 Task: Search for a house in Ząbkowice Śląskie from 11th to 17th June for 1 guest, with a price range of ₹5000 to ₹12000, including Wifi and Kitchen amenities, and self check-in option.
Action: Mouse pressed left at (611, 98)
Screenshot: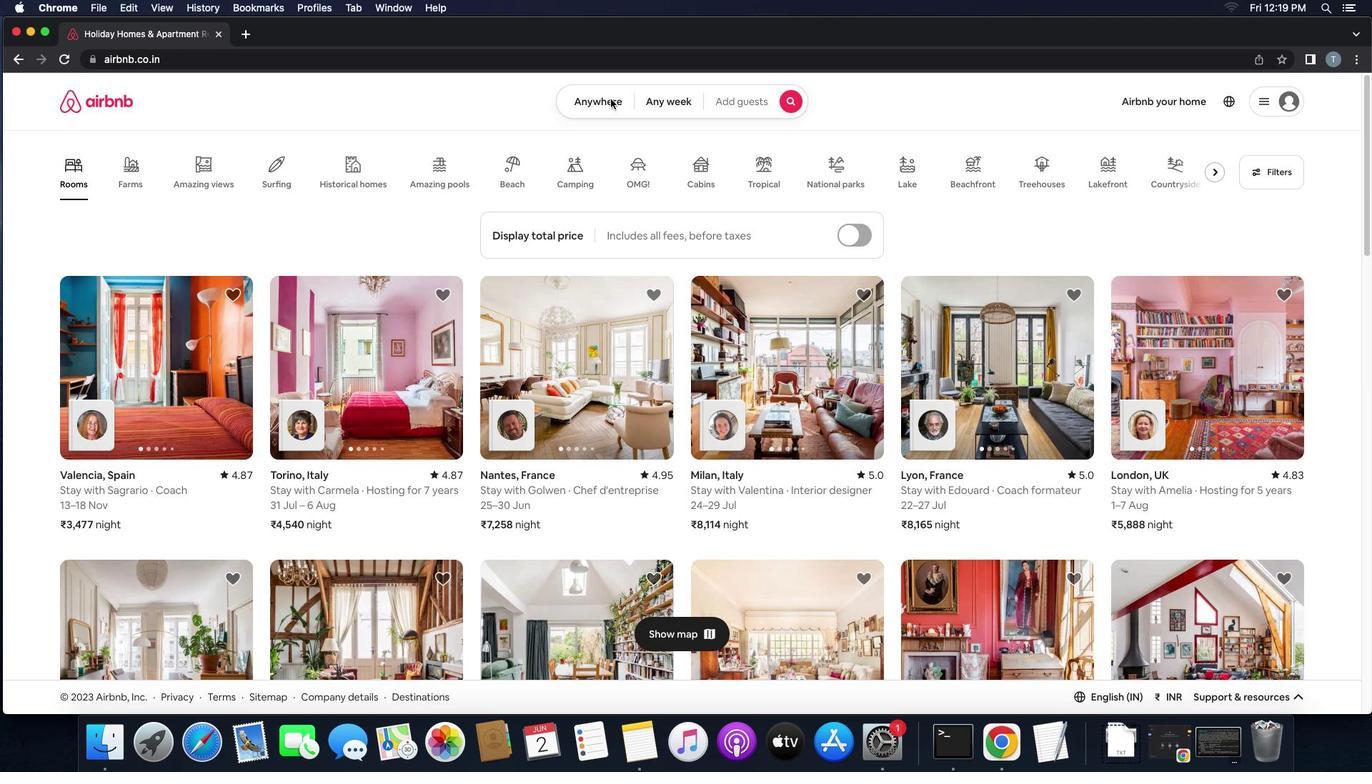 
Action: Mouse pressed left at (611, 98)
Screenshot: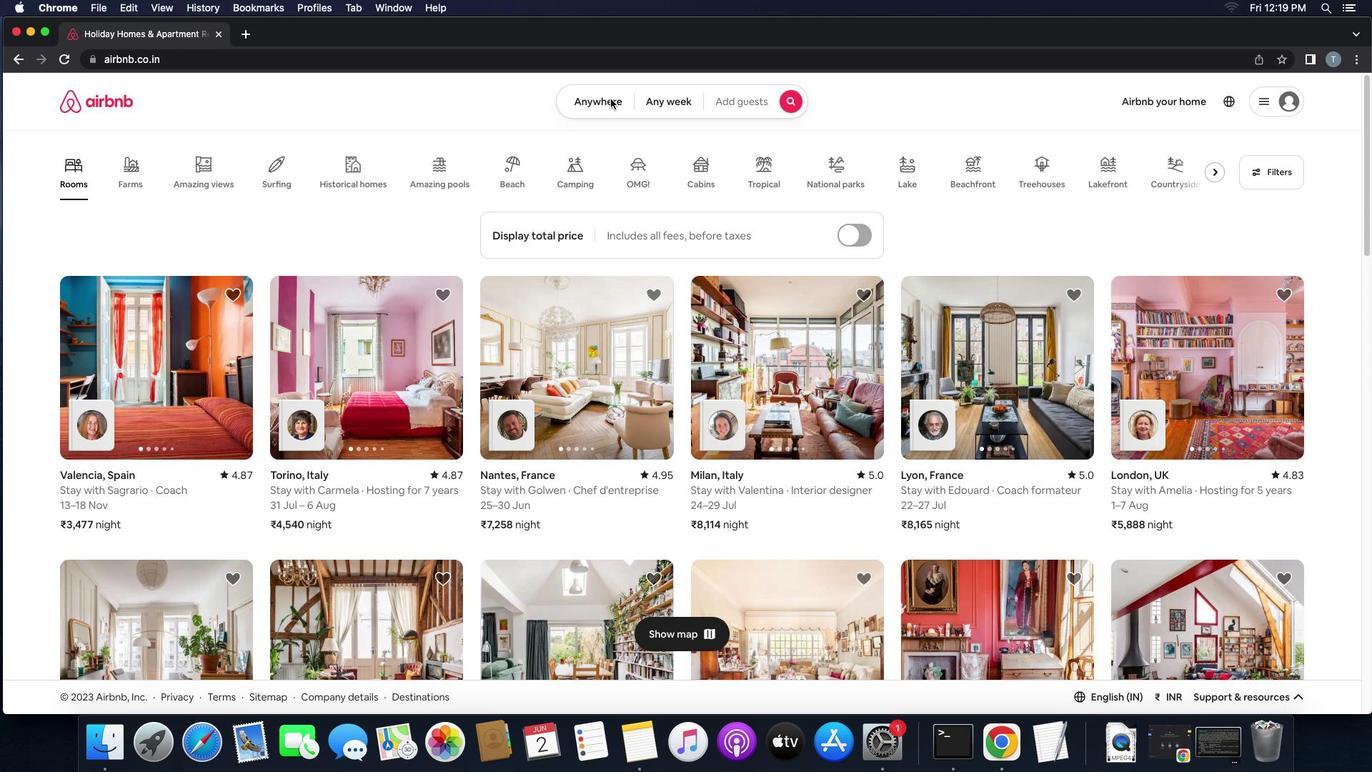 
Action: Mouse moved to (543, 154)
Screenshot: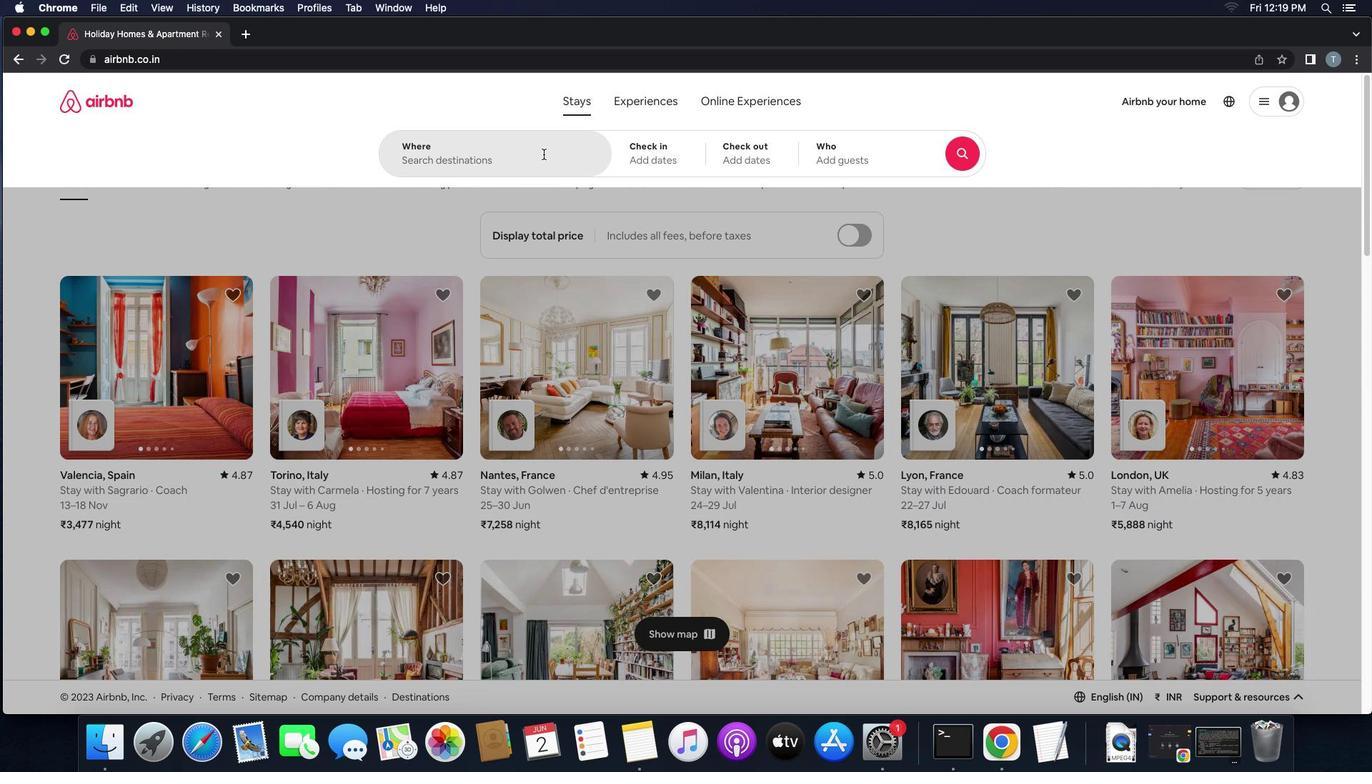 
Action: Mouse pressed left at (543, 154)
Screenshot: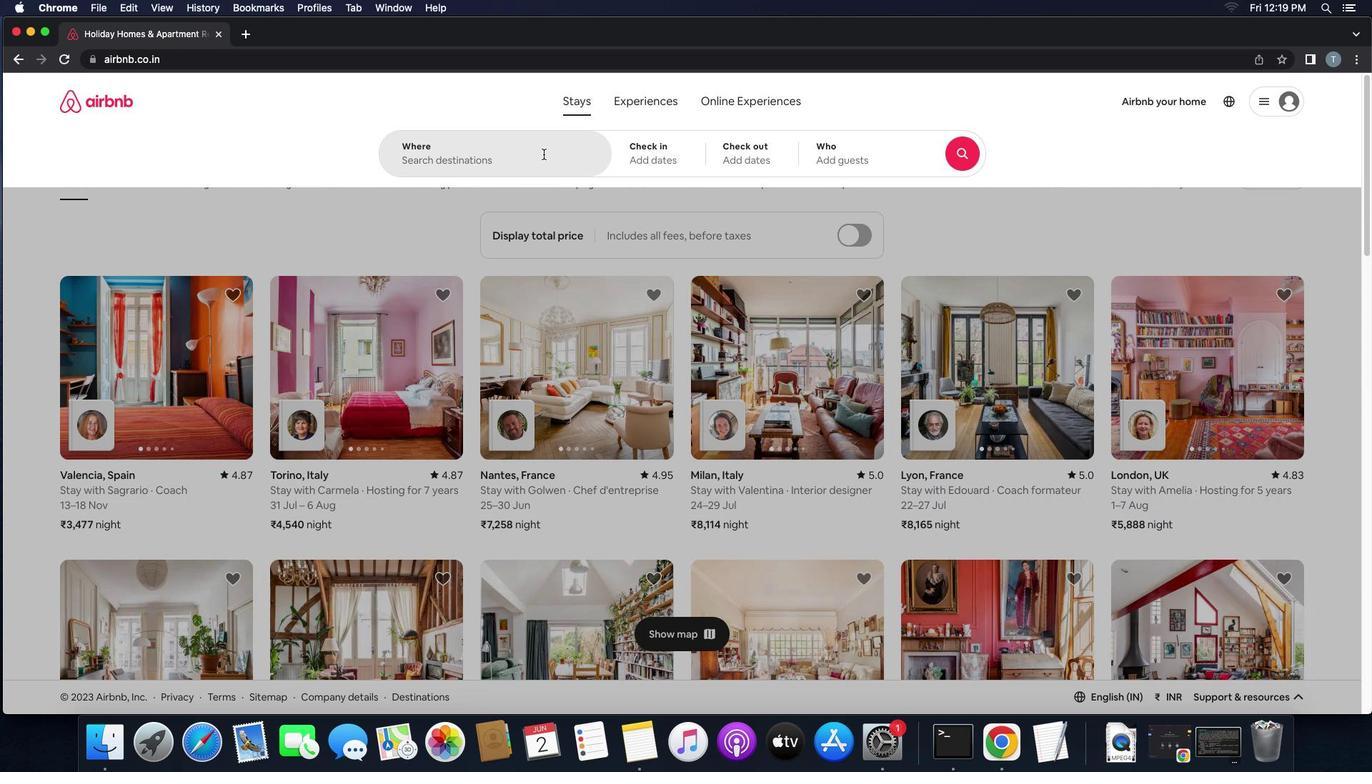 
Action: Key pressed Key.shift'Z''a''b''k''o''w''i''c''e'Key.space's''l''a''s''k''i''e'',''p''o''l''a''n''d'
Screenshot: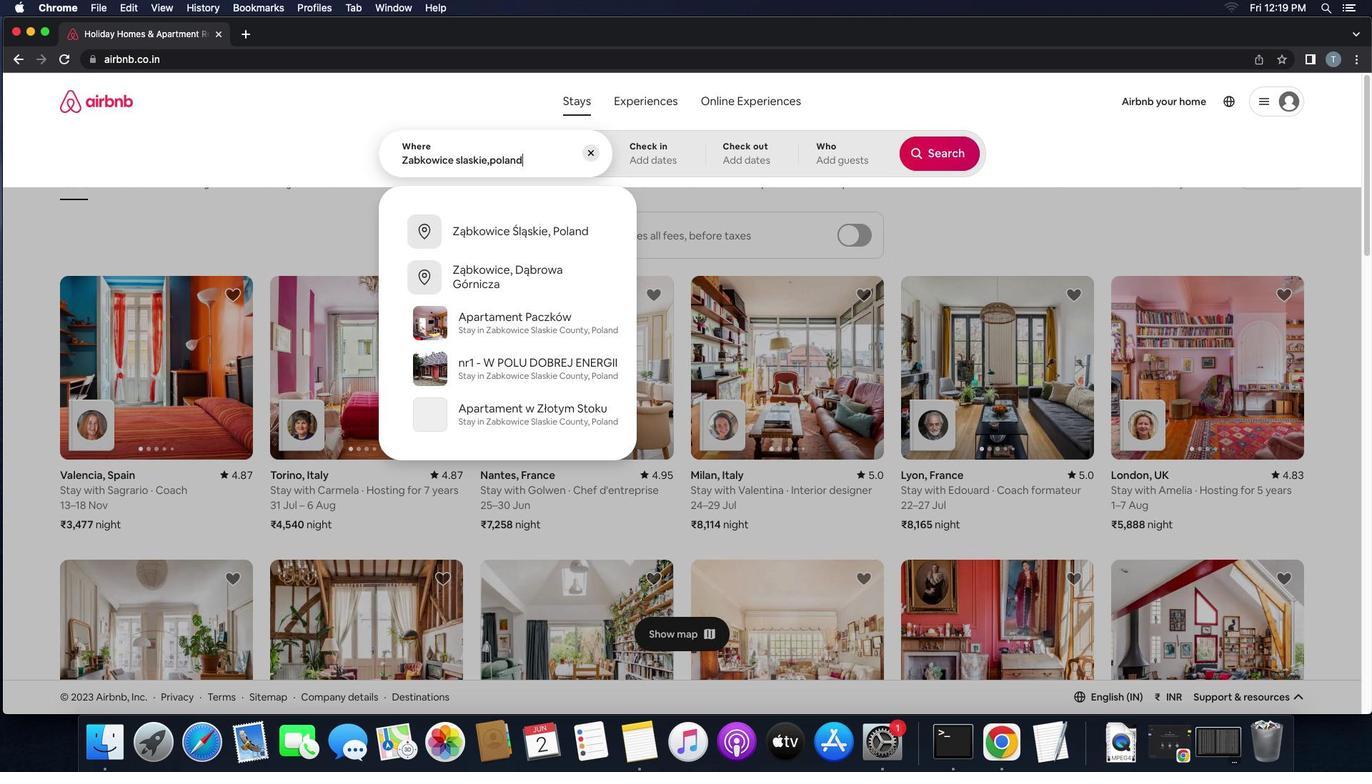 
Action: Mouse moved to (555, 233)
Screenshot: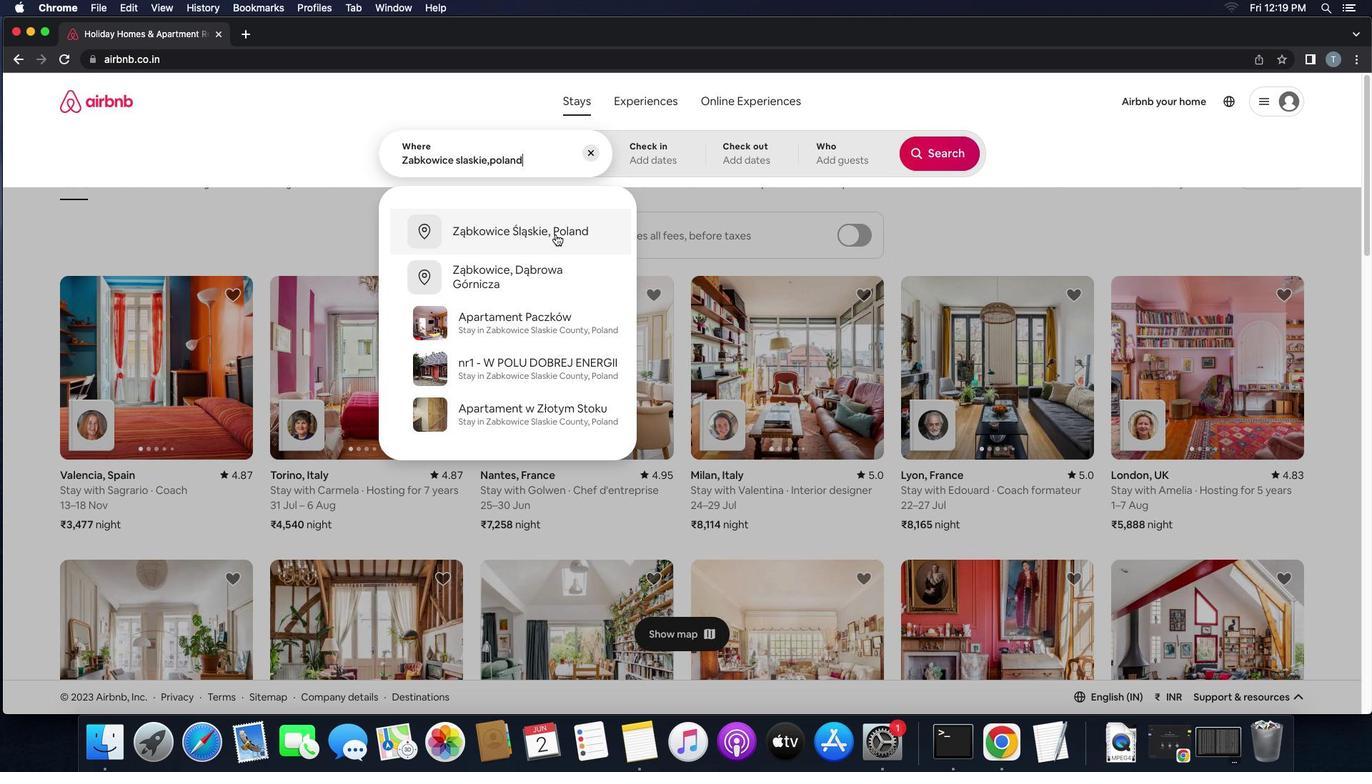 
Action: Mouse pressed left at (555, 233)
Screenshot: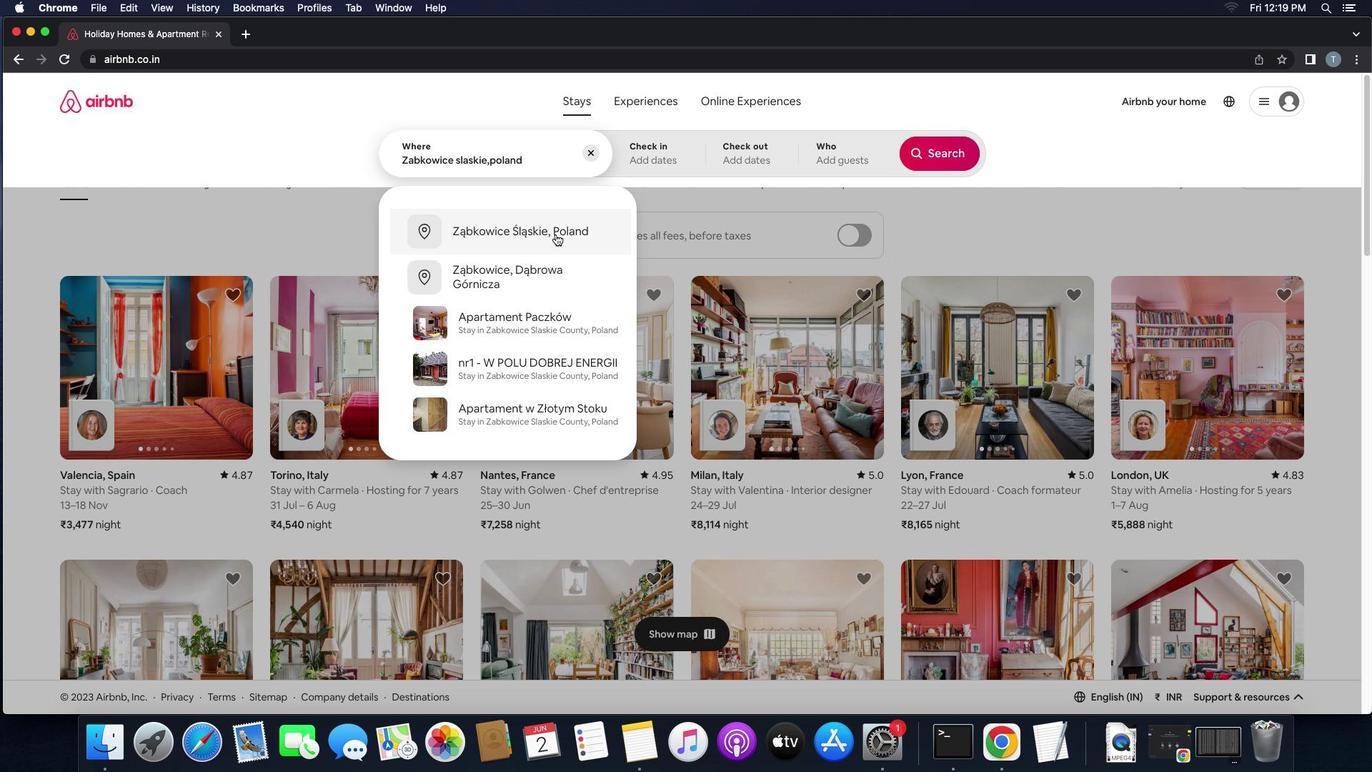 
Action: Mouse moved to (444, 393)
Screenshot: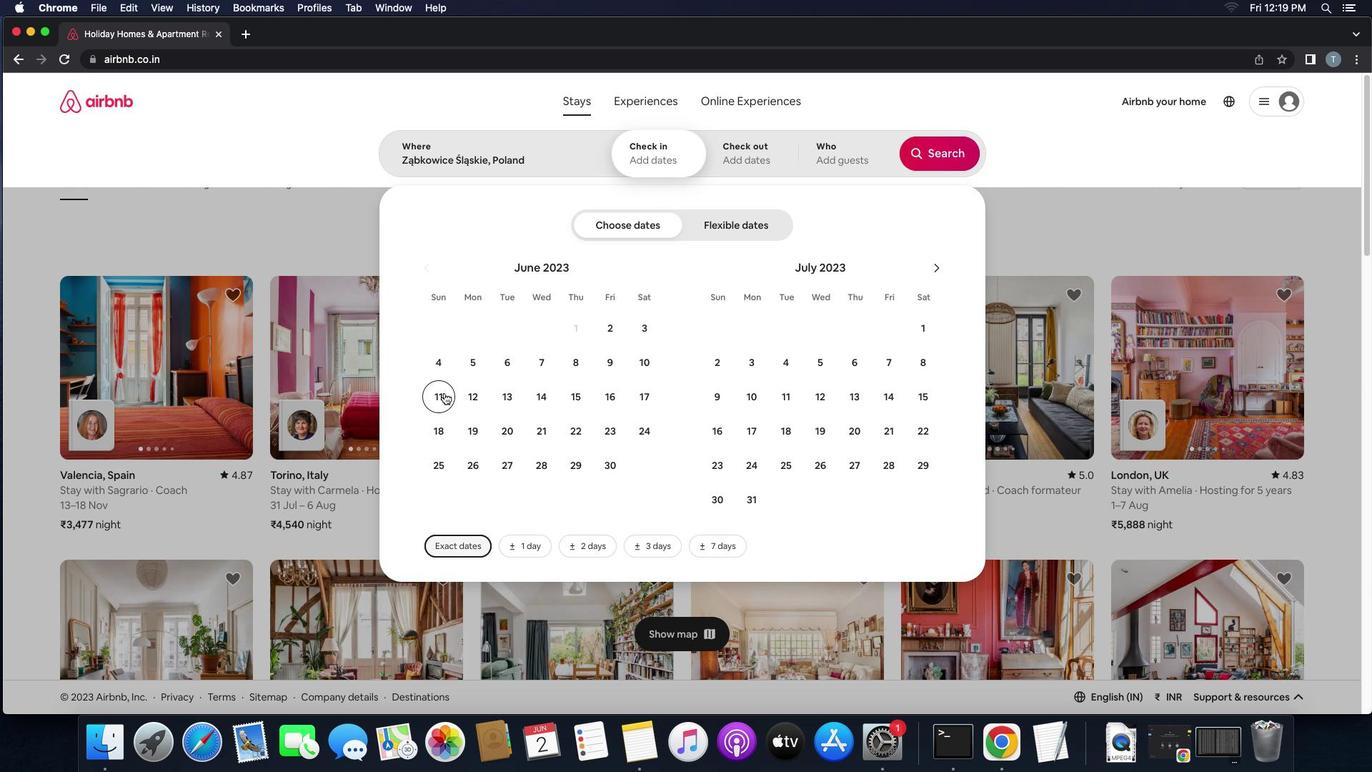 
Action: Mouse pressed left at (444, 393)
Screenshot: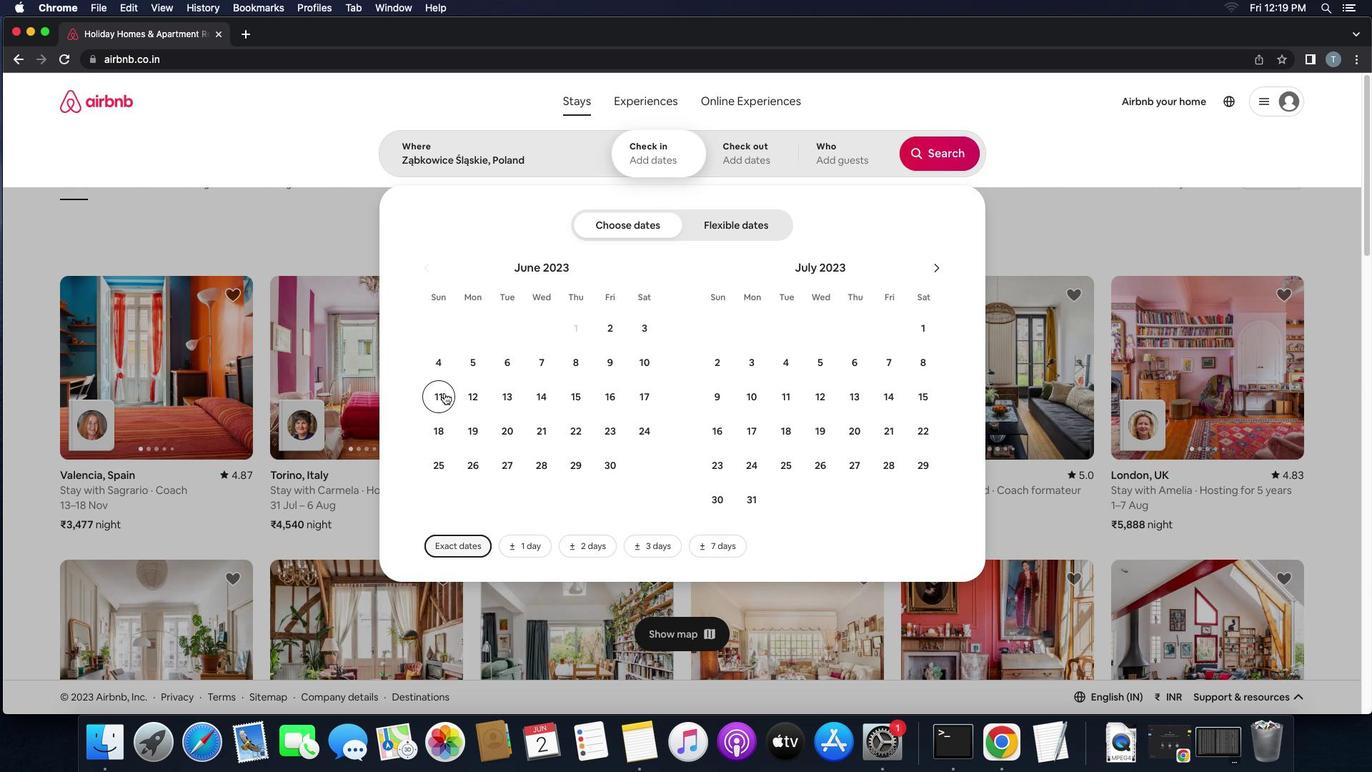 
Action: Mouse moved to (639, 402)
Screenshot: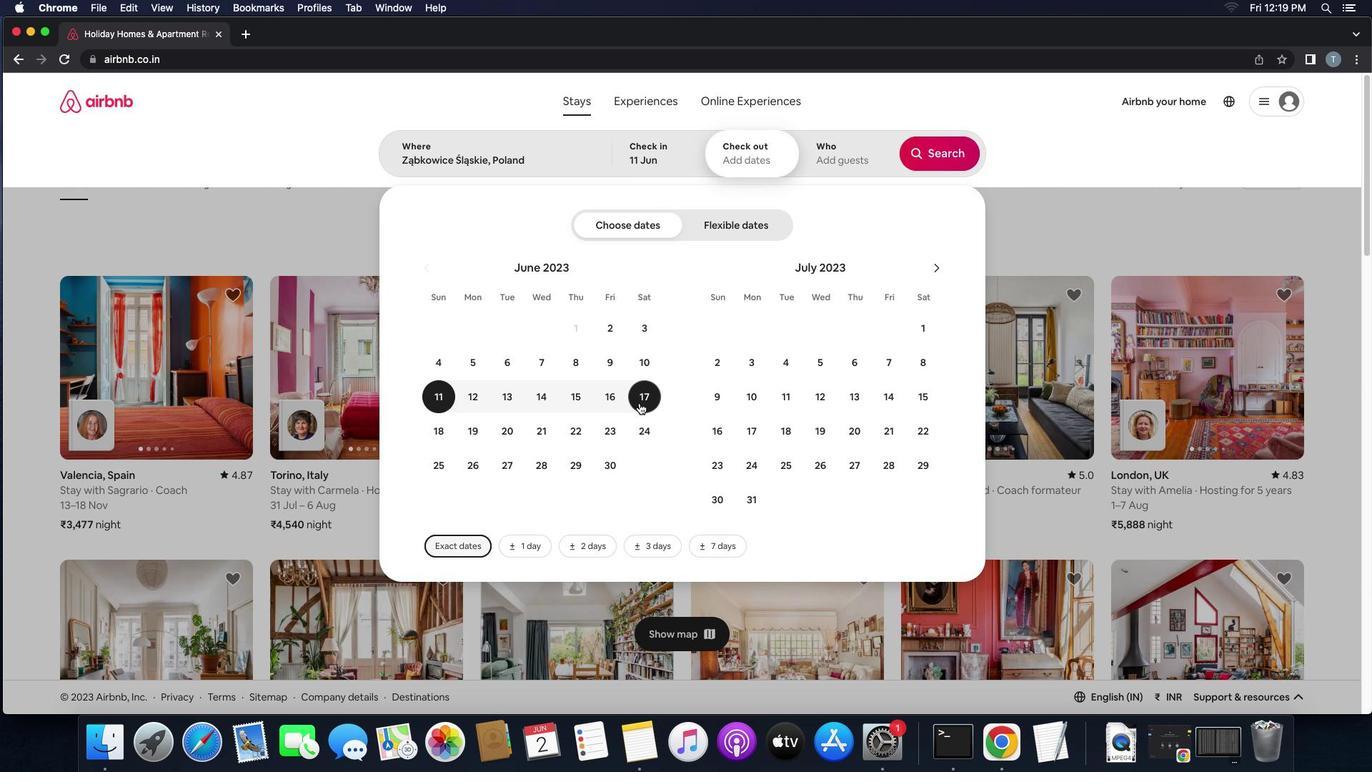 
Action: Mouse pressed left at (639, 402)
Screenshot: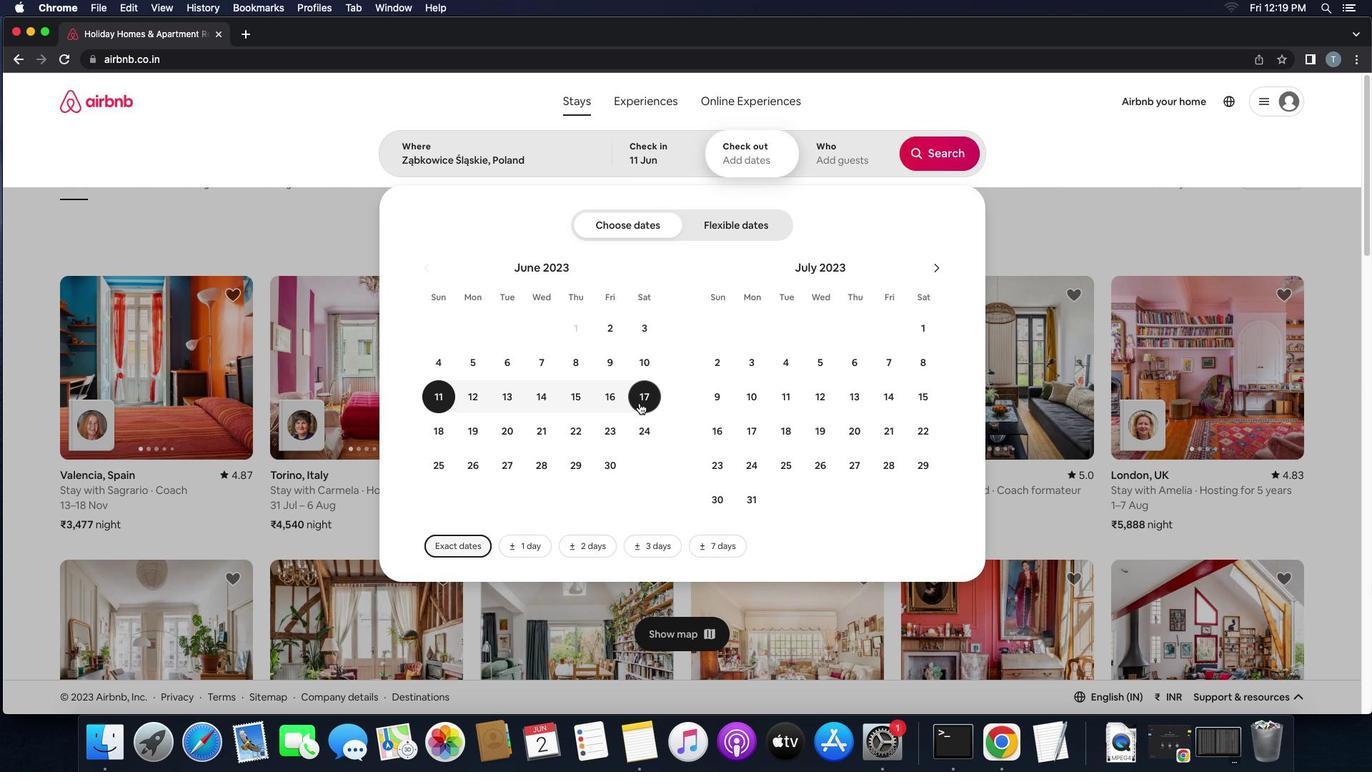 
Action: Mouse moved to (820, 168)
Screenshot: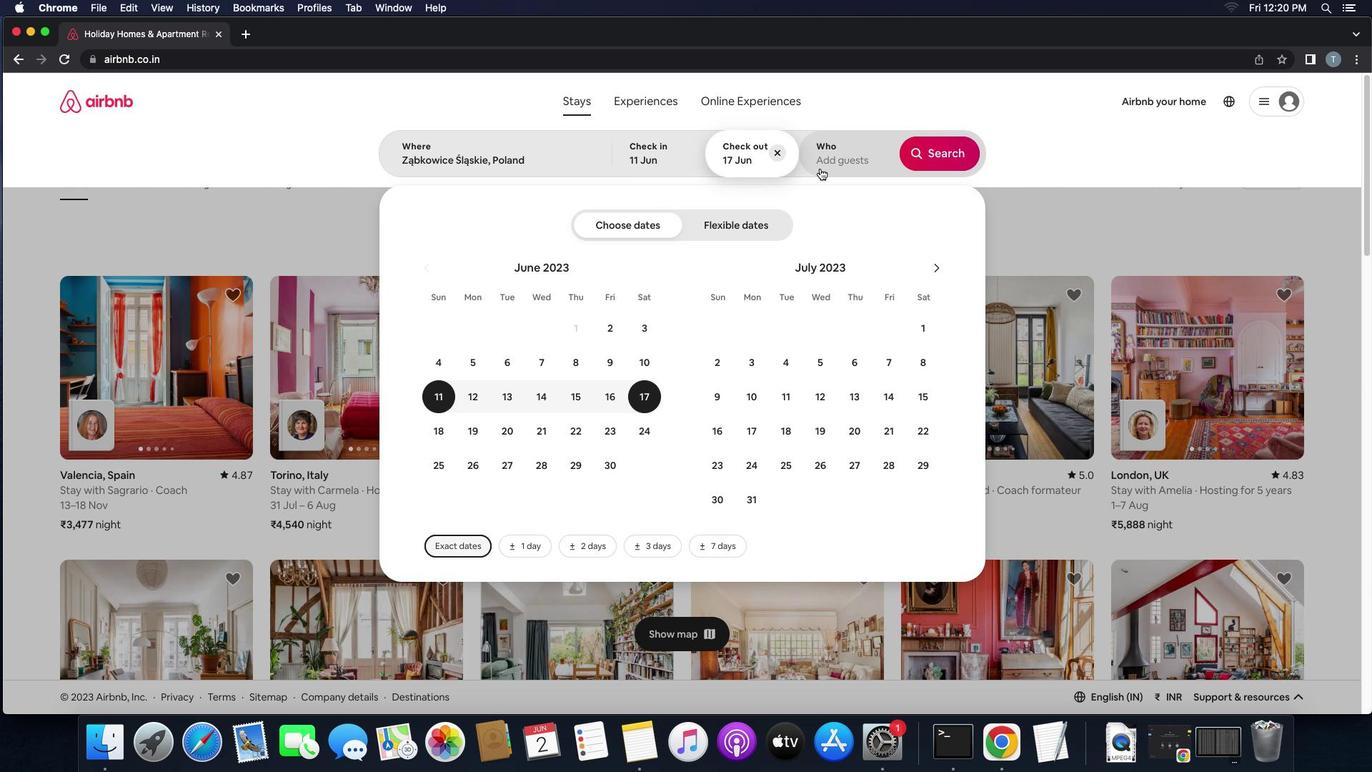 
Action: Mouse pressed left at (820, 168)
Screenshot: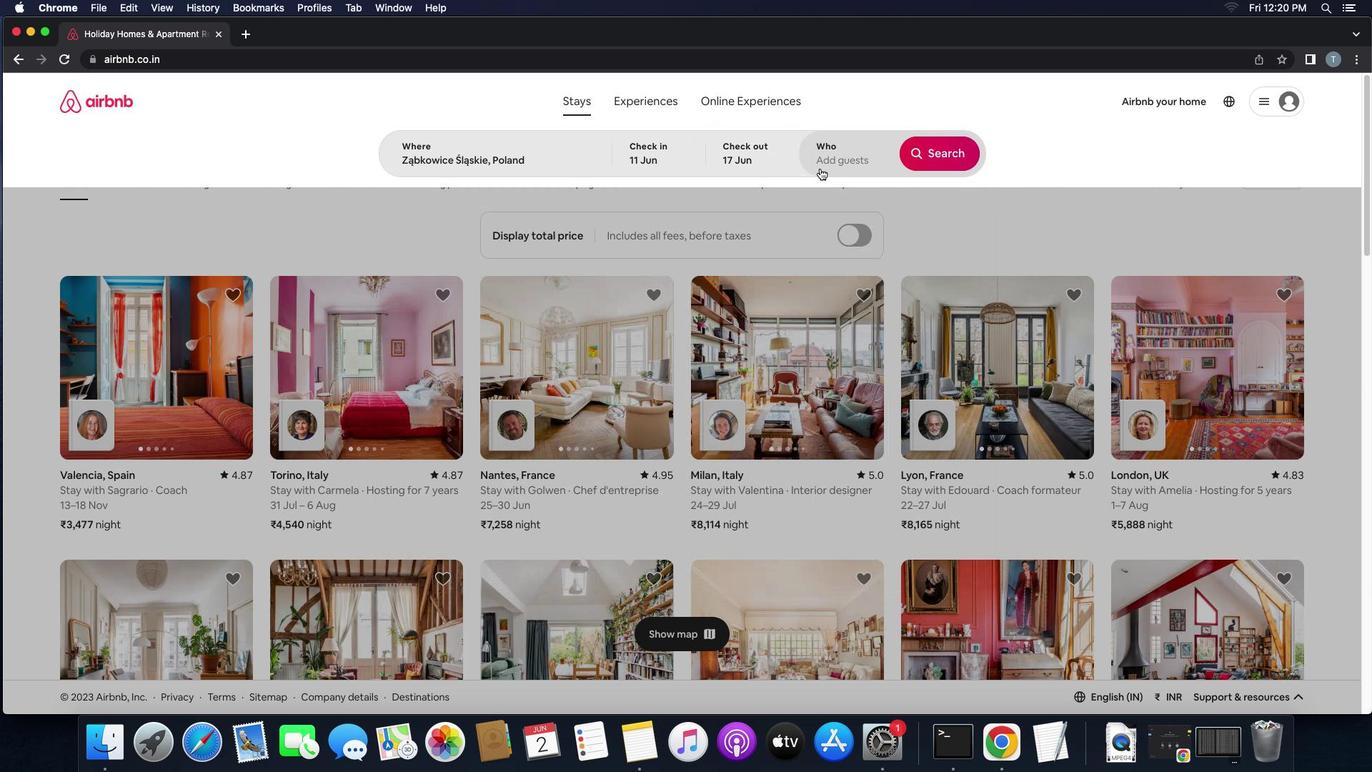 
Action: Mouse moved to (949, 227)
Screenshot: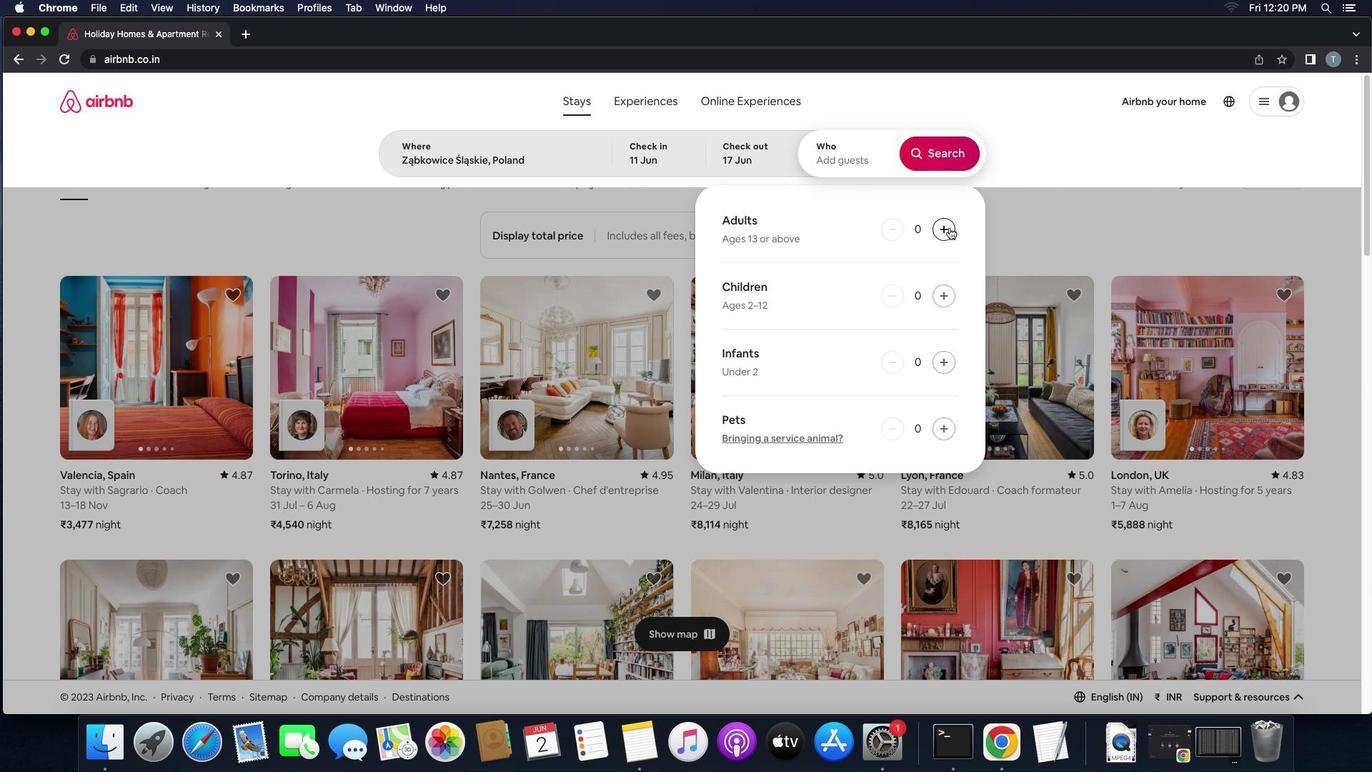 
Action: Mouse pressed left at (949, 227)
Screenshot: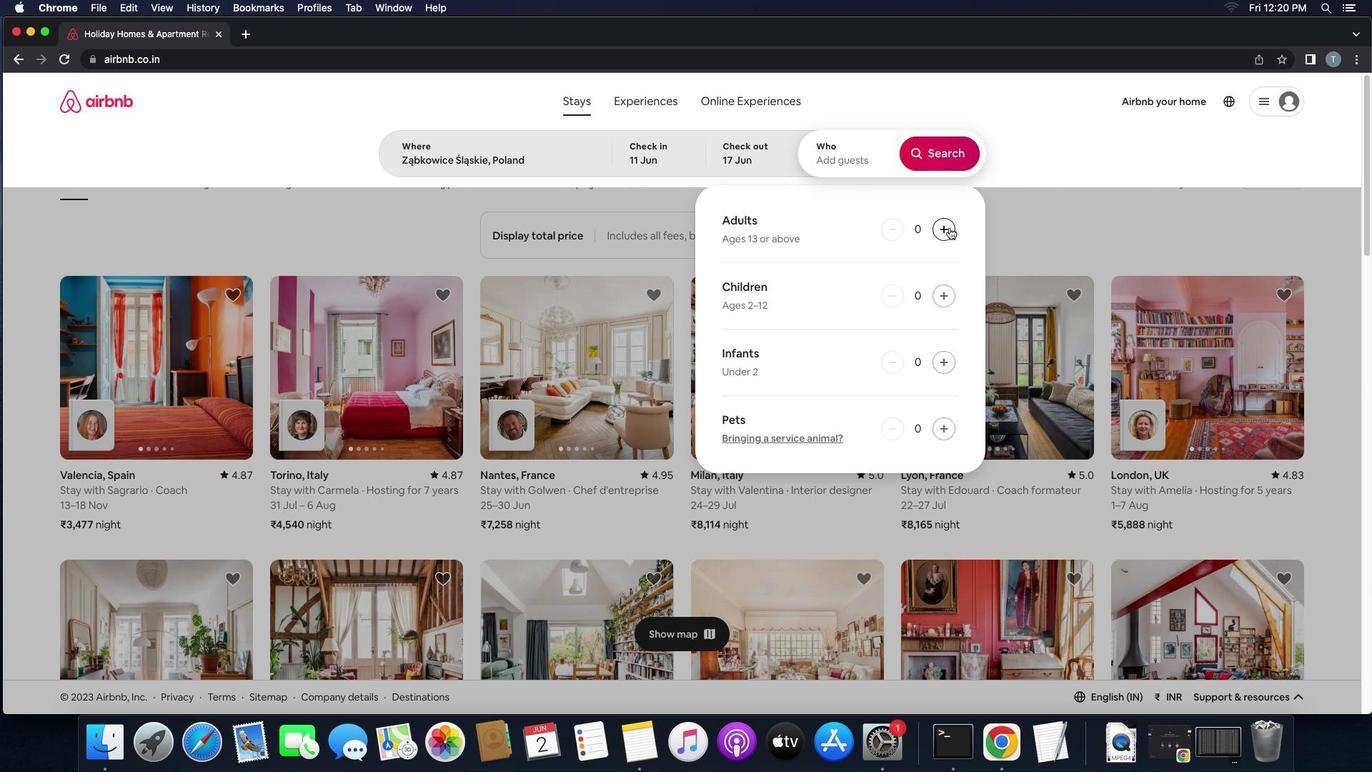 
Action: Mouse moved to (953, 160)
Screenshot: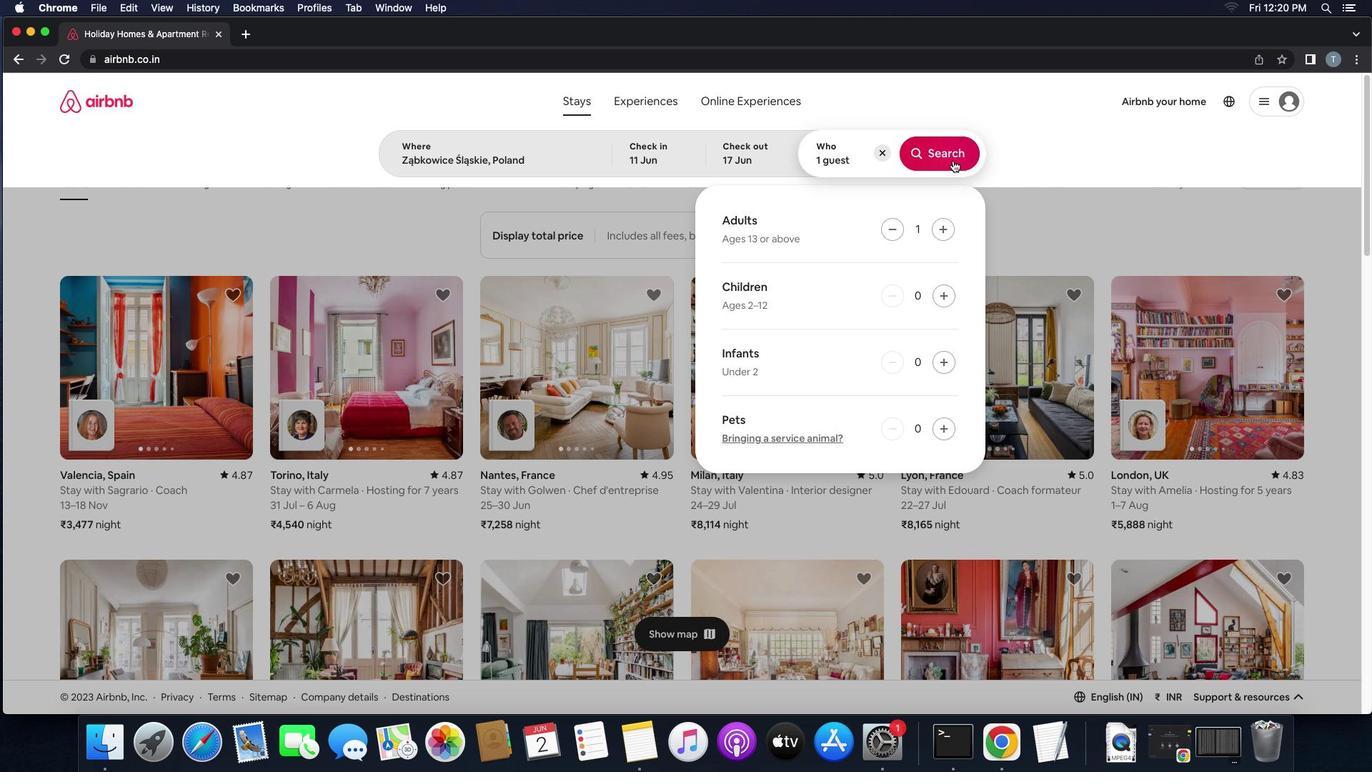 
Action: Mouse pressed left at (953, 160)
Screenshot: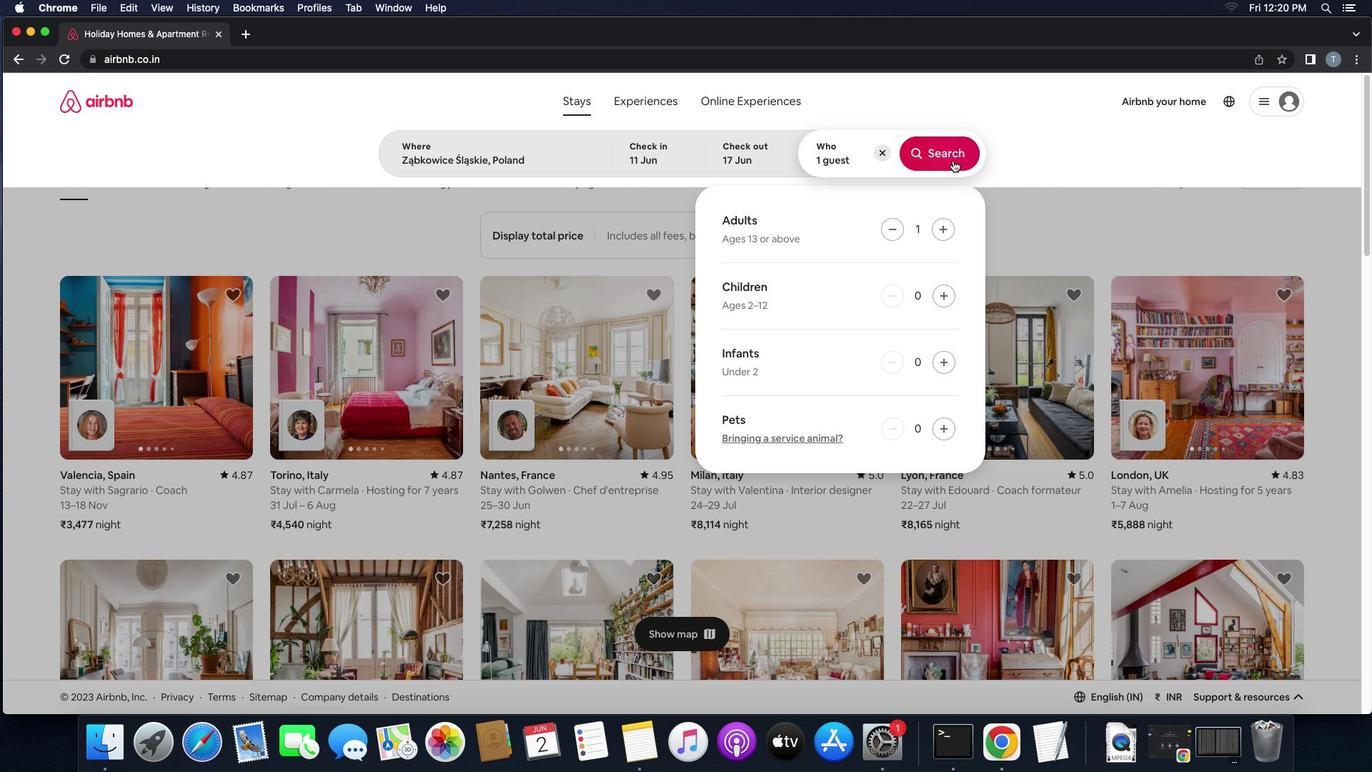 
Action: Mouse moved to (1300, 105)
Screenshot: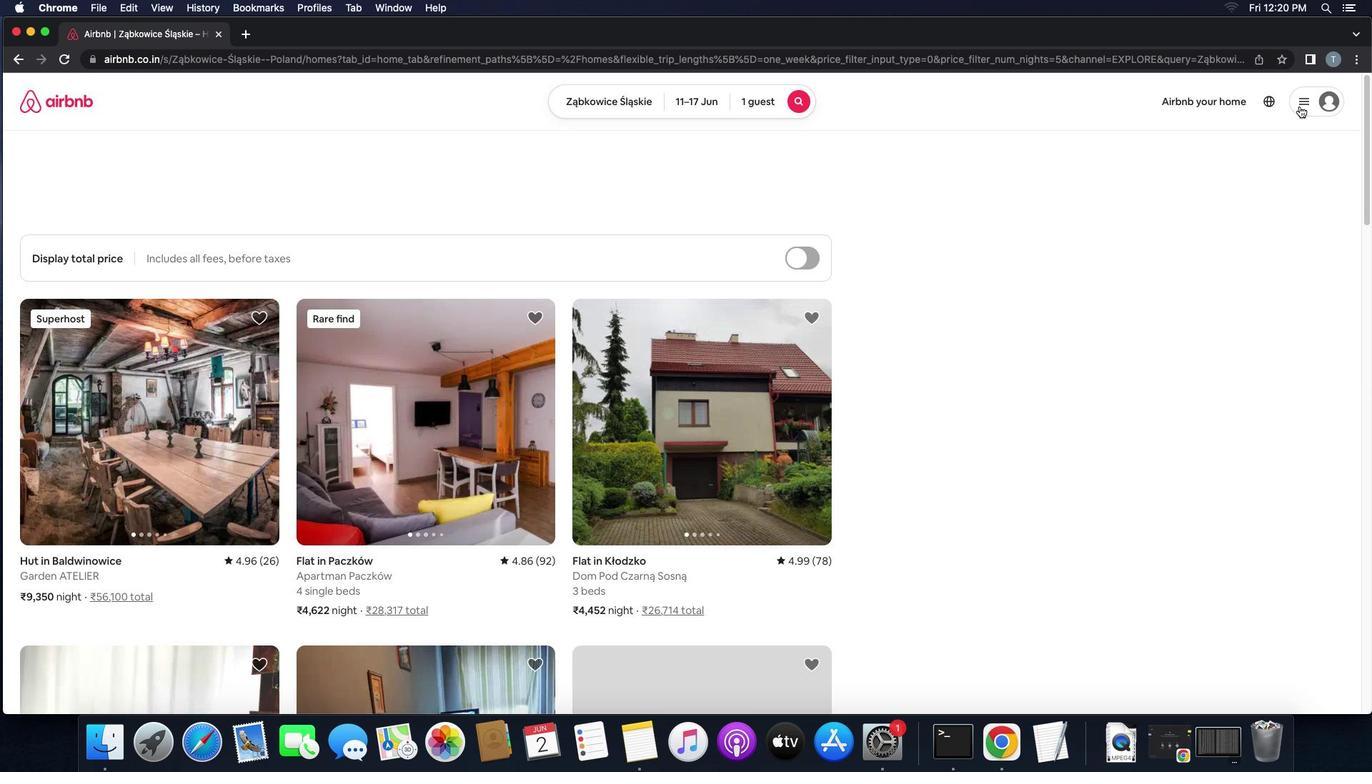 
Action: Mouse pressed left at (1300, 105)
Screenshot: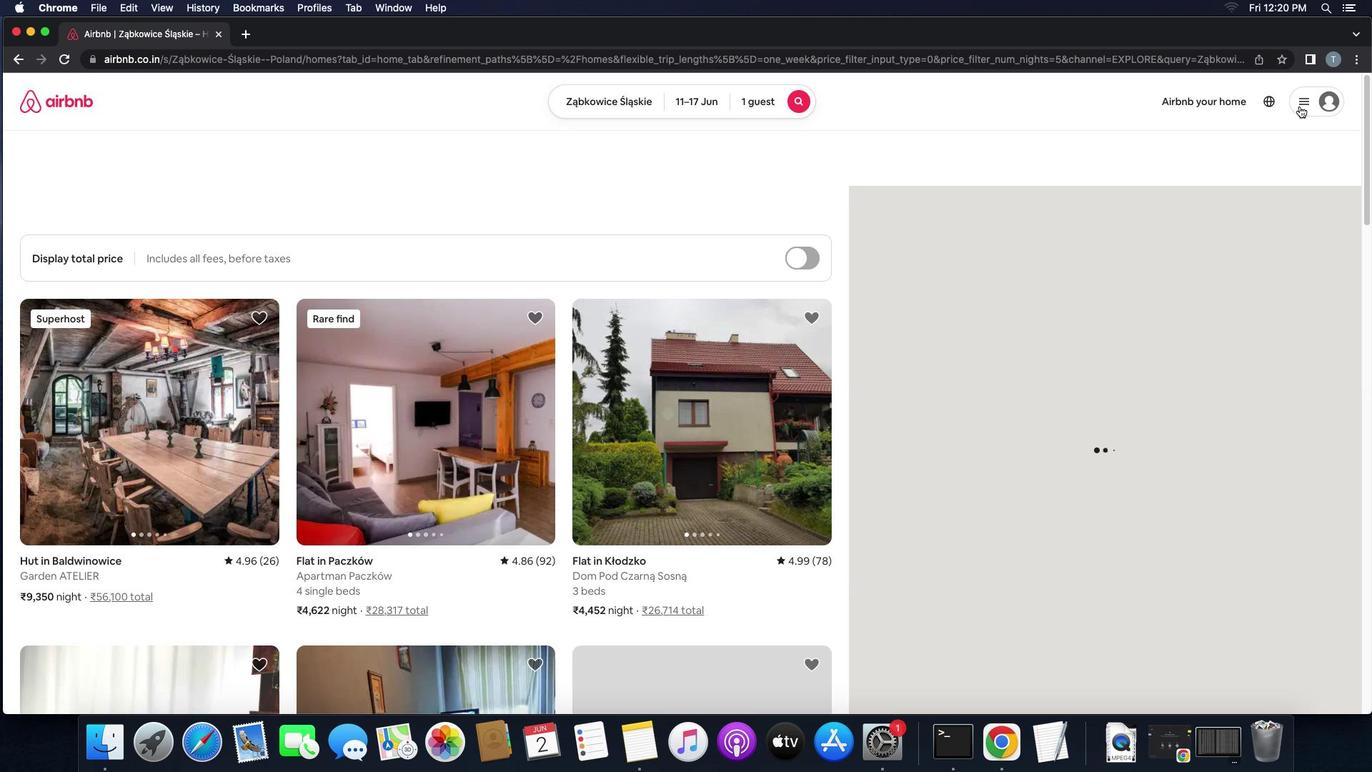
Action: Mouse moved to (1312, 161)
Screenshot: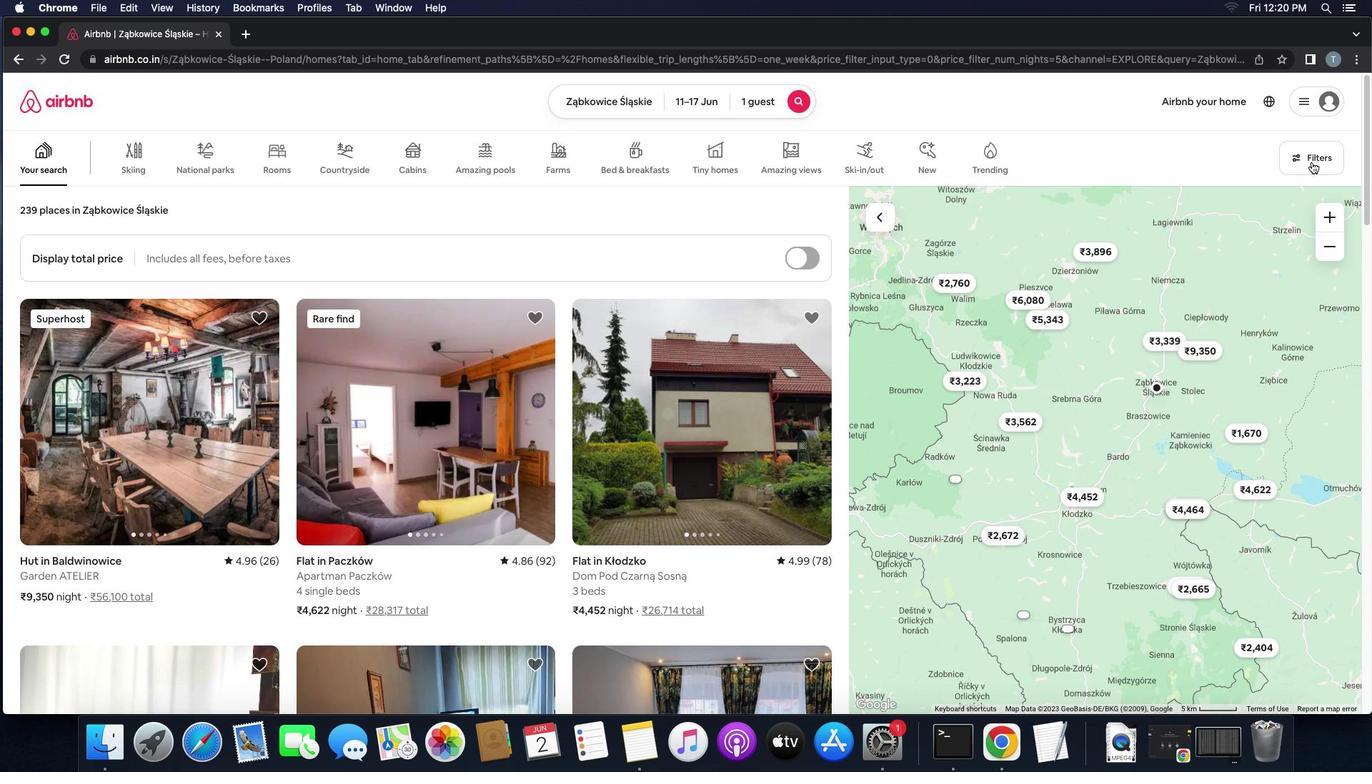 
Action: Mouse pressed left at (1312, 161)
Screenshot: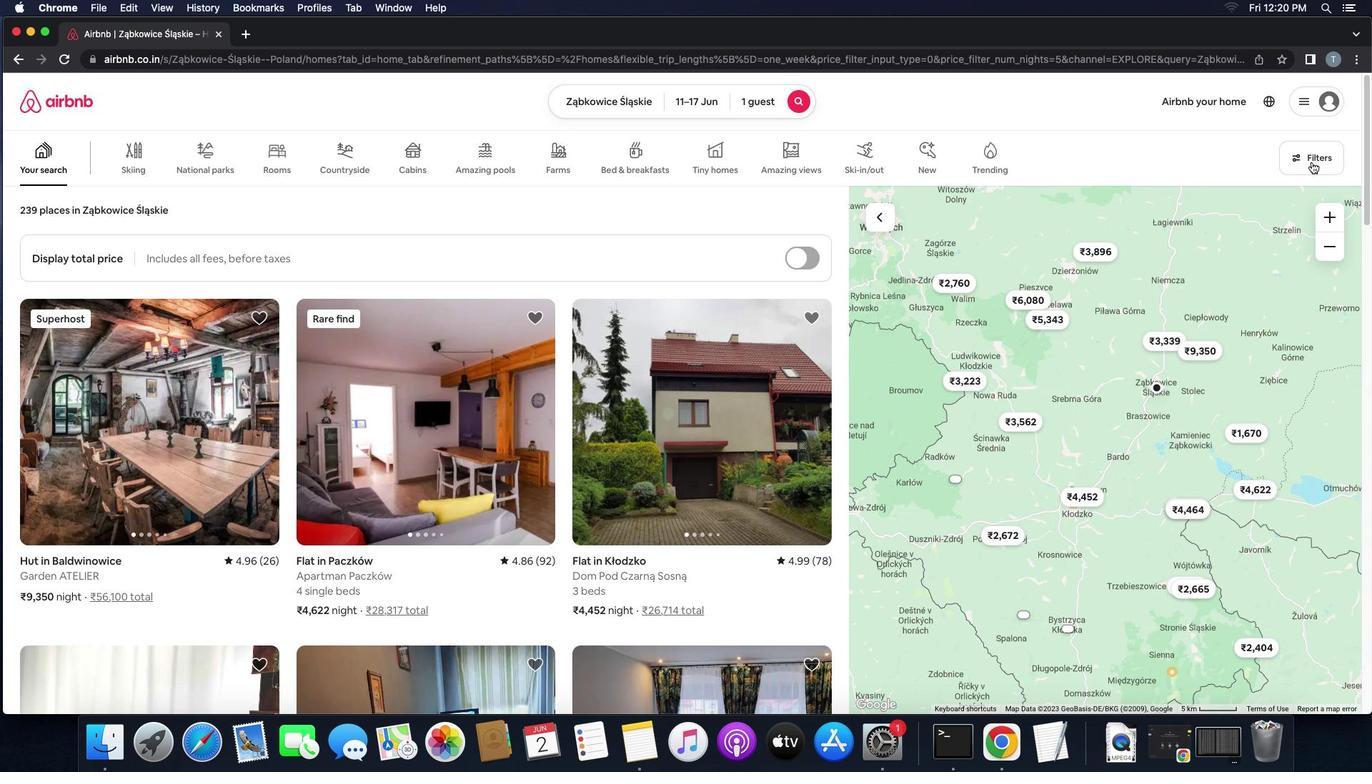 
Action: Mouse moved to (552, 505)
Screenshot: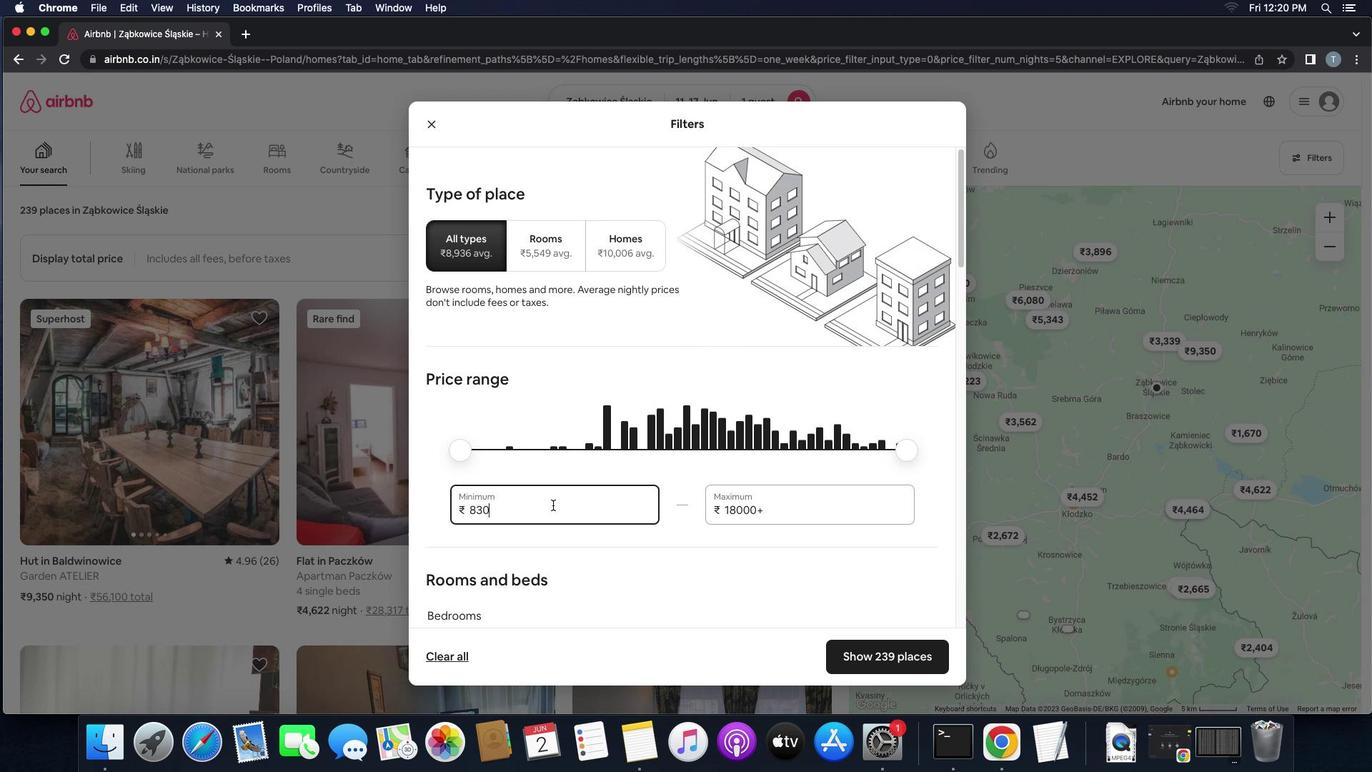 
Action: Mouse pressed left at (552, 505)
Screenshot: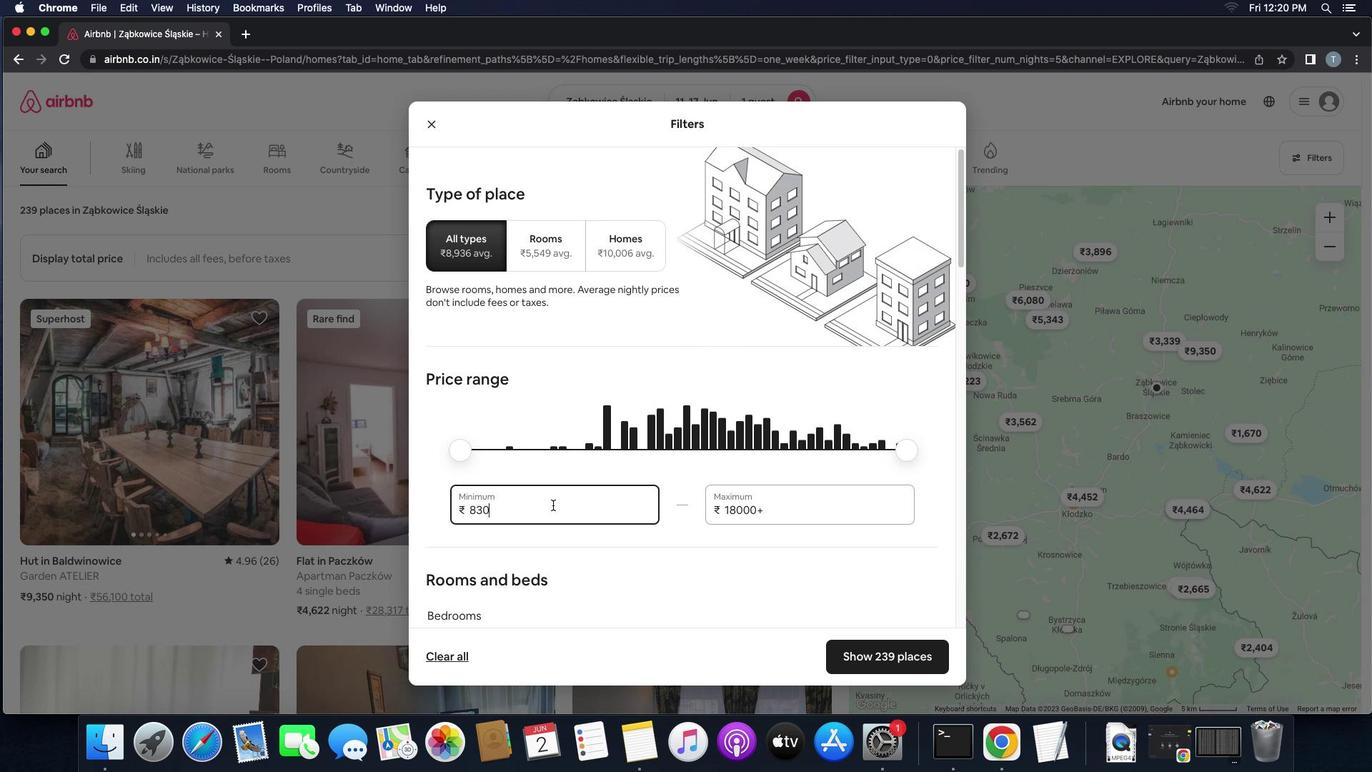 
Action: Key pressed Key.backspaceKey.backspaceKey.backspace'5''0''0'
Screenshot: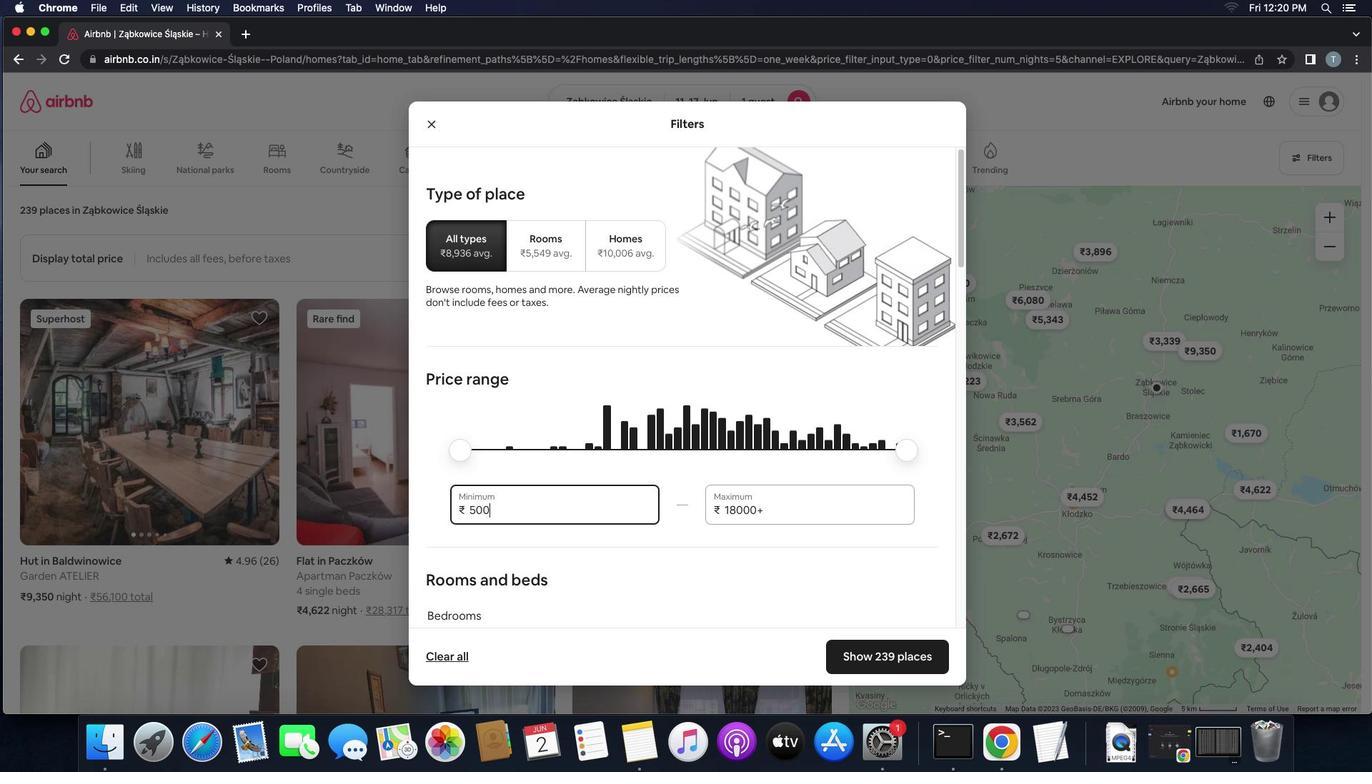 
Action: Mouse moved to (554, 504)
Screenshot: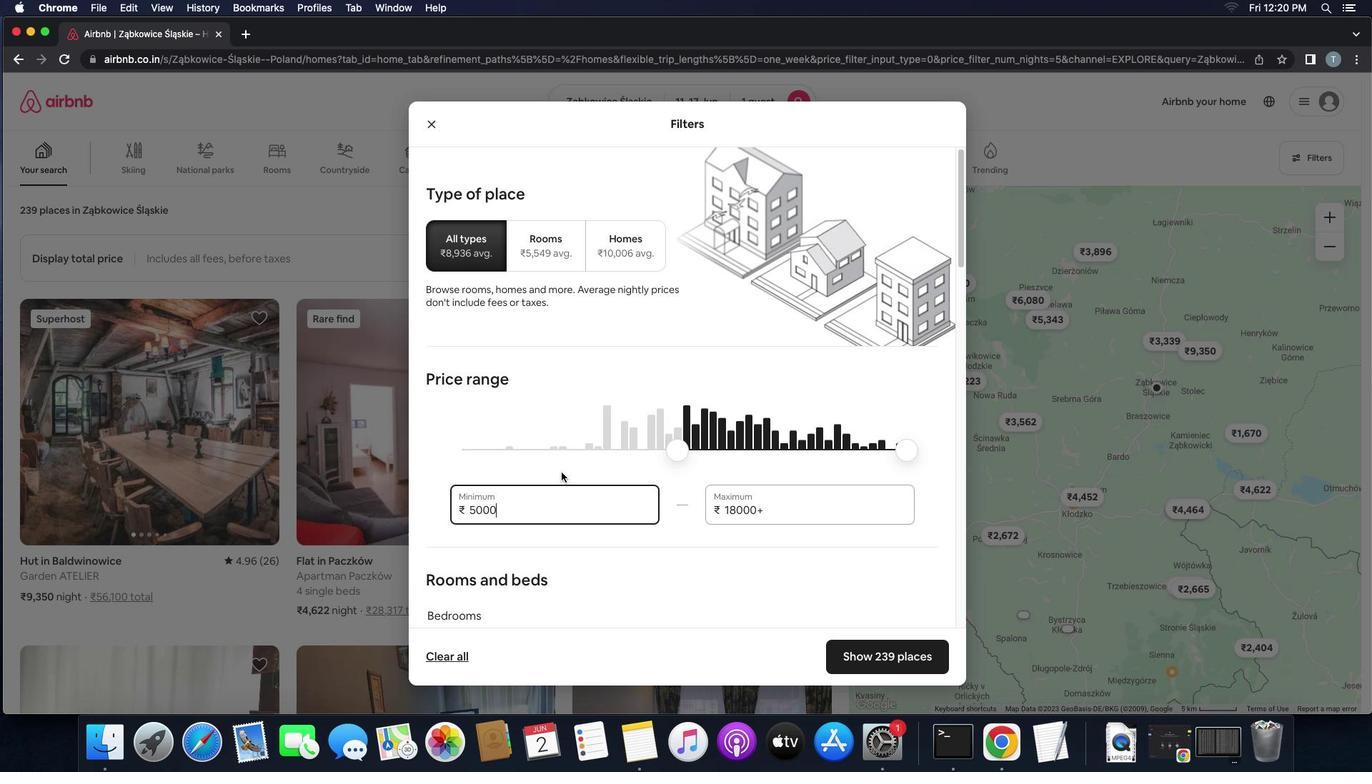 
Action: Key pressed '0'
Screenshot: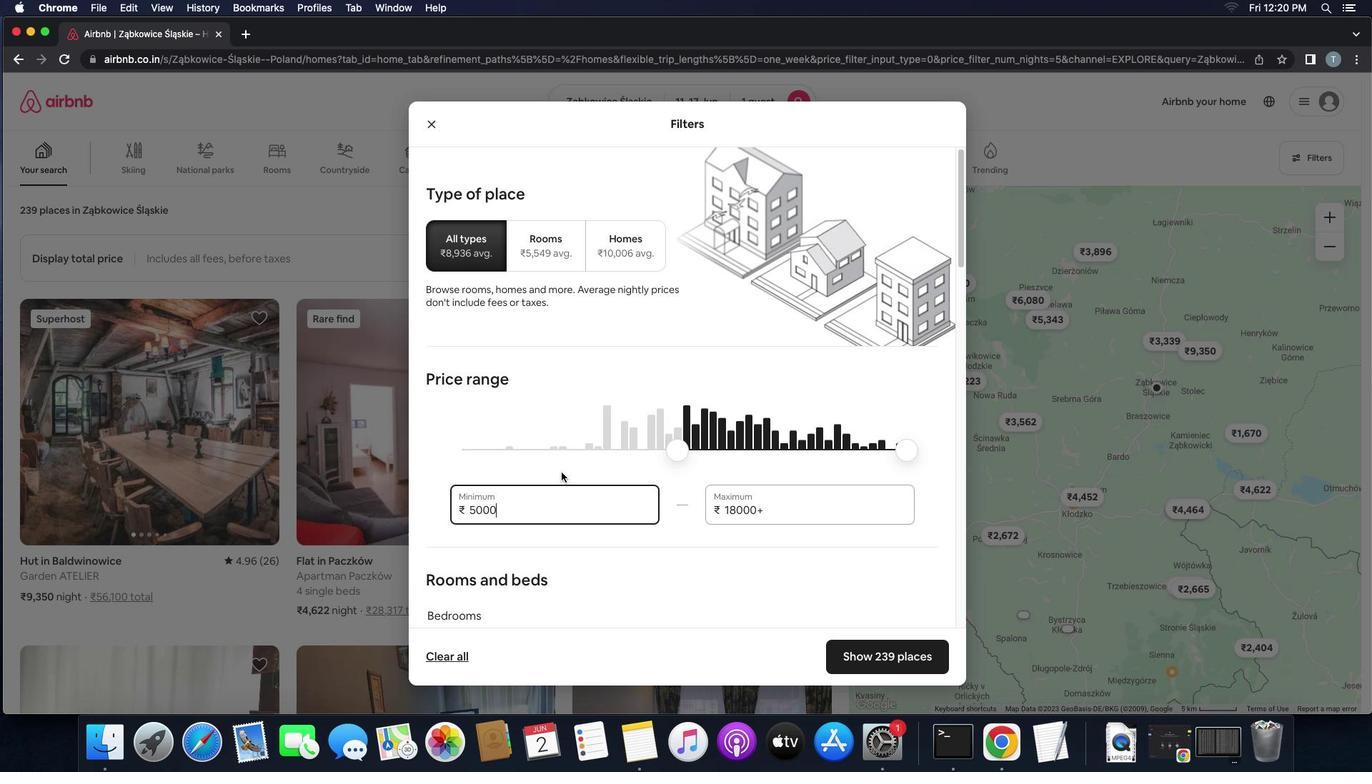 
Action: Mouse moved to (795, 512)
Screenshot: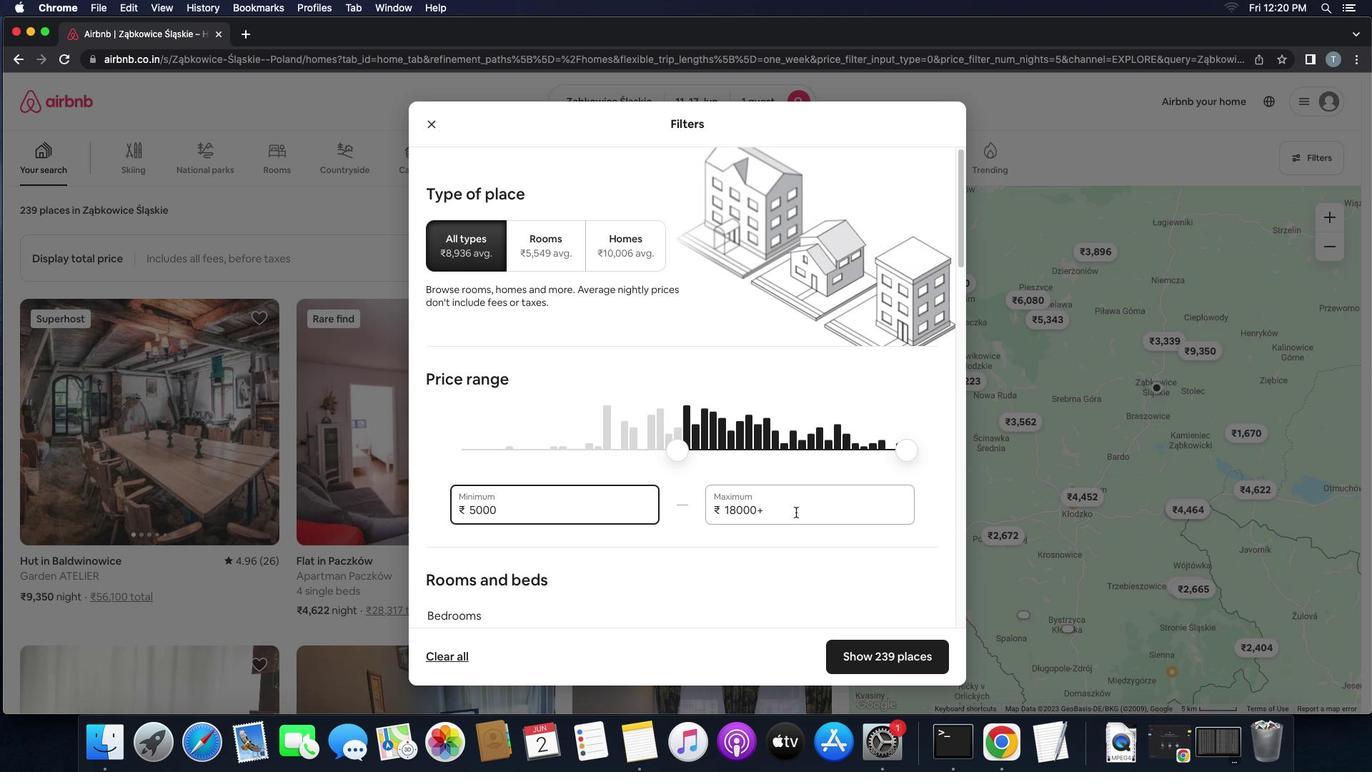 
Action: Mouse pressed left at (795, 512)
Screenshot: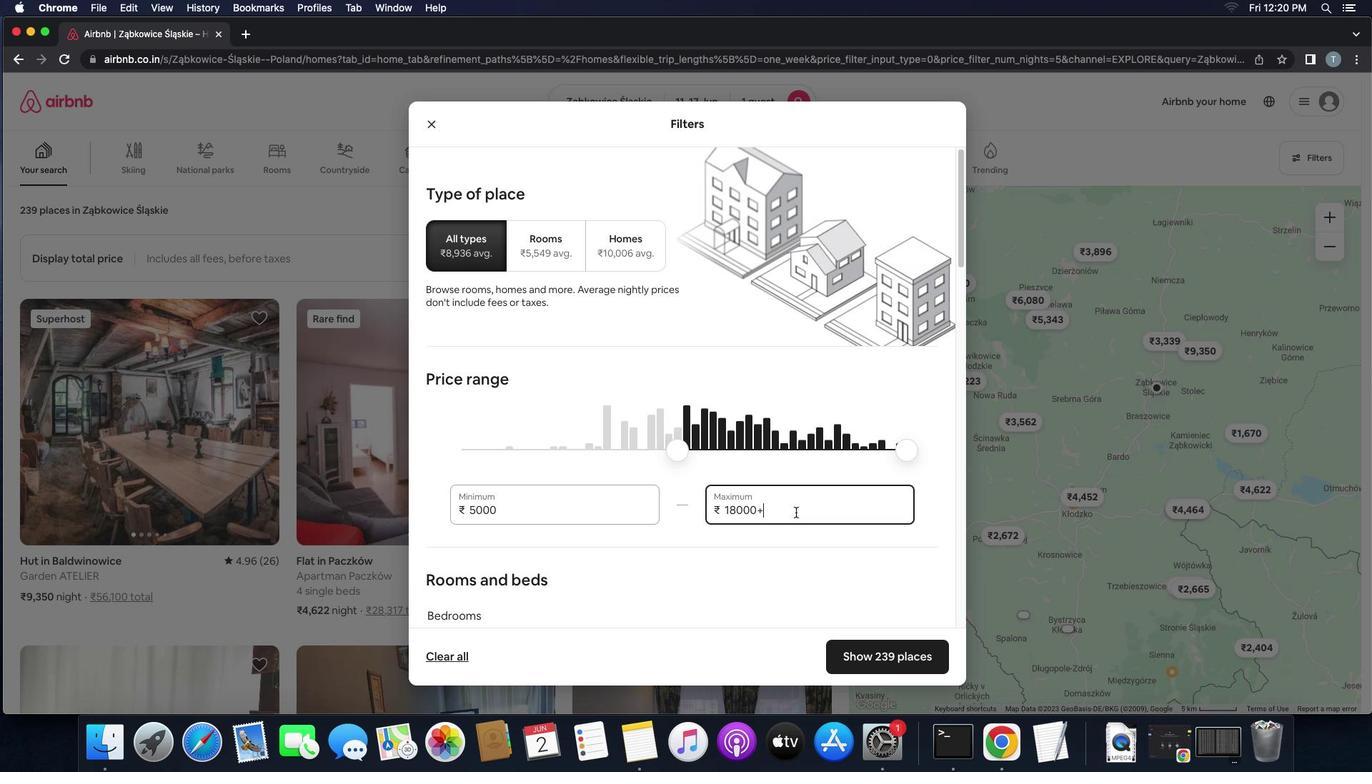 
Action: Key pressed Key.backspaceKey.backspaceKey.backspaceKey.backspaceKey.backspaceKey.backspace'1''2''0''0''0'
Screenshot: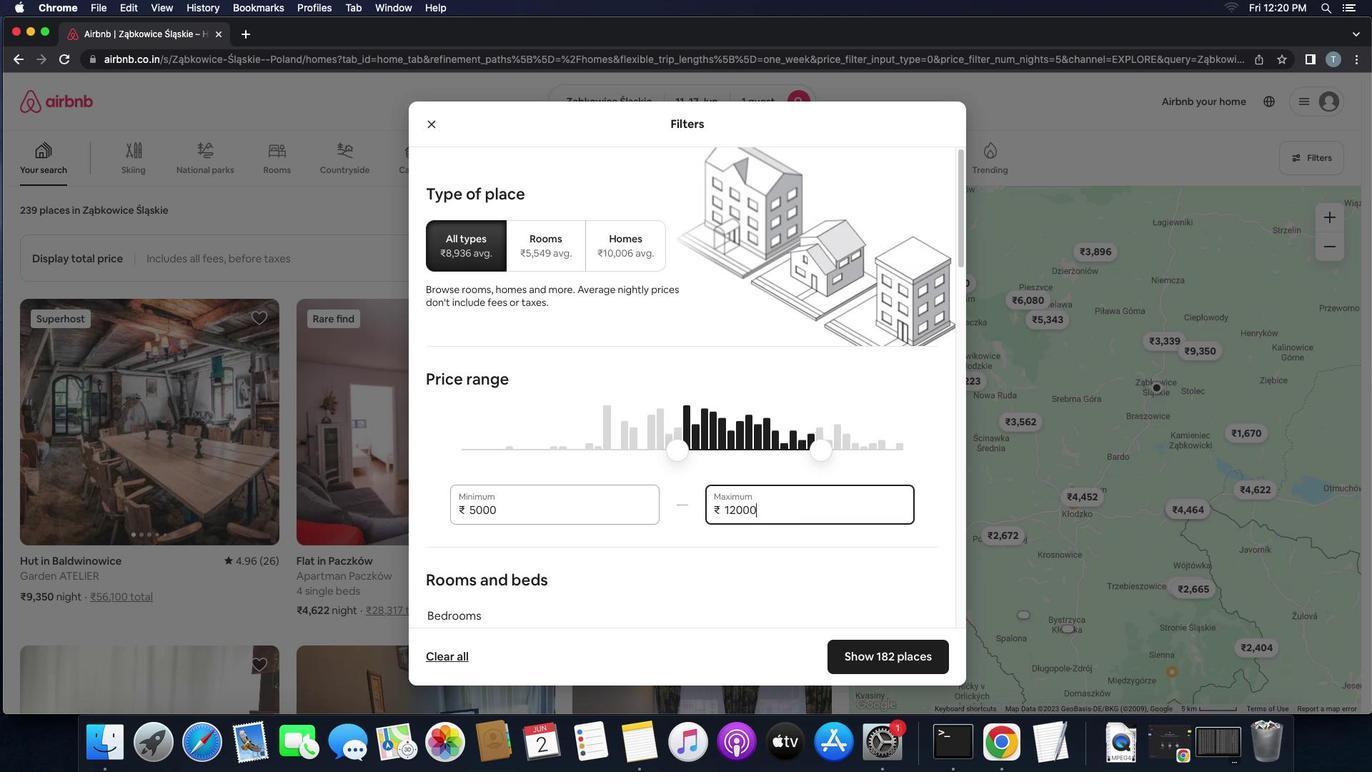 
Action: Mouse moved to (767, 512)
Screenshot: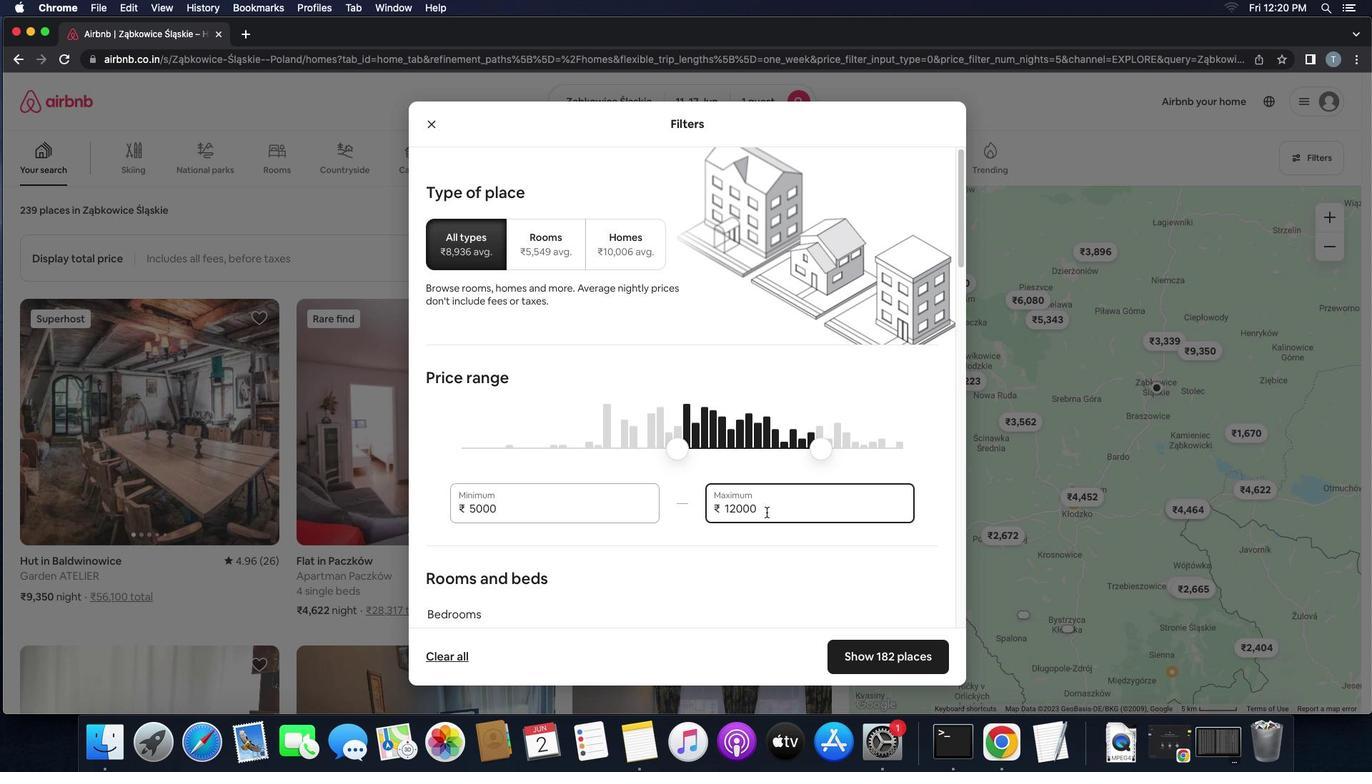 
Action: Mouse scrolled (767, 512) with delta (0, 0)
Screenshot: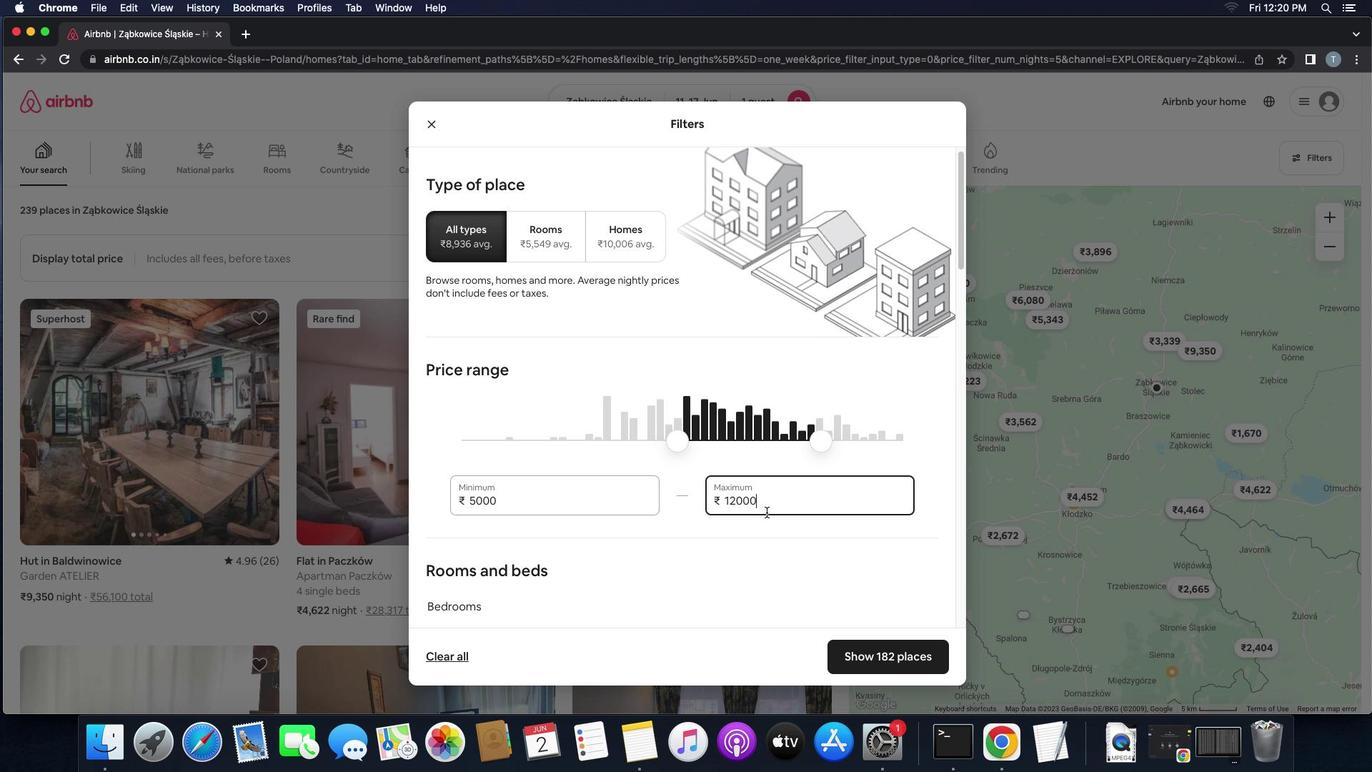 
Action: Mouse scrolled (767, 512) with delta (0, 0)
Screenshot: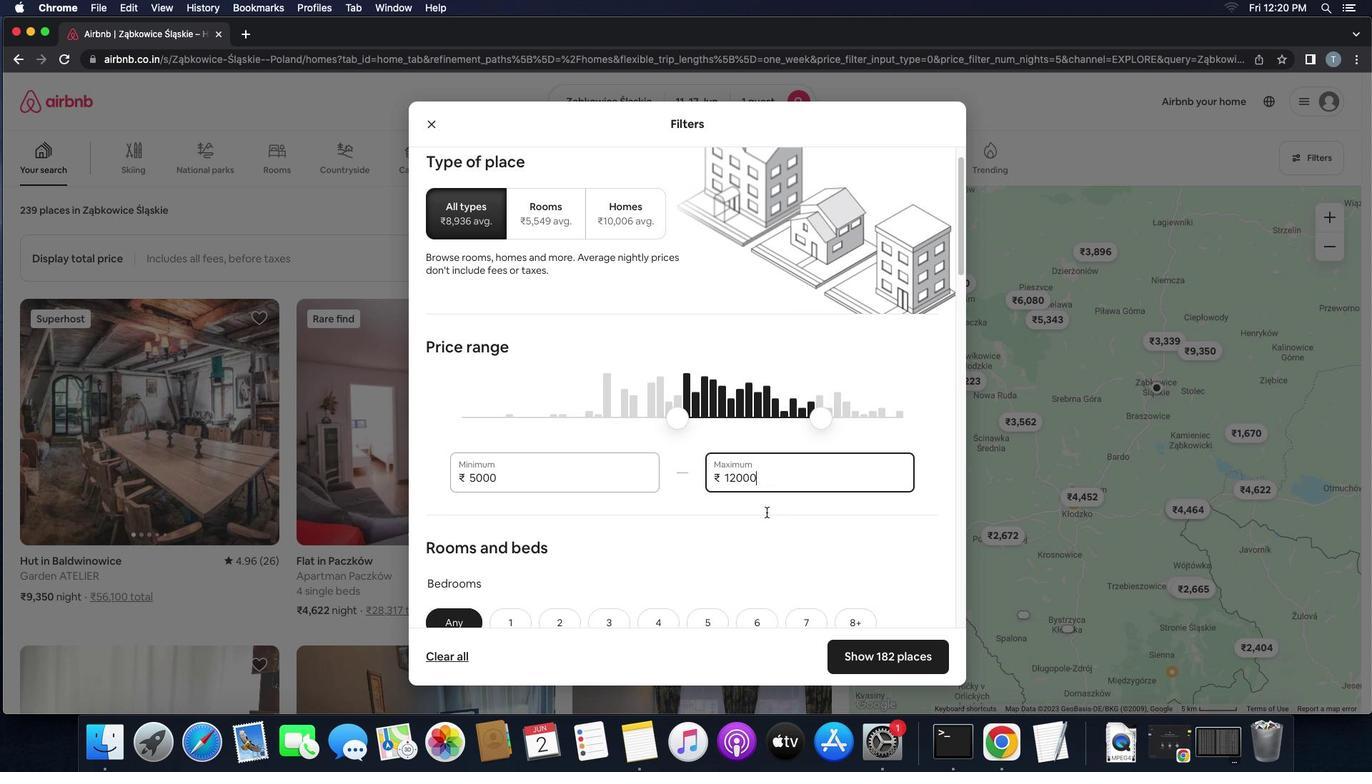 
Action: Mouse scrolled (767, 512) with delta (0, -2)
Screenshot: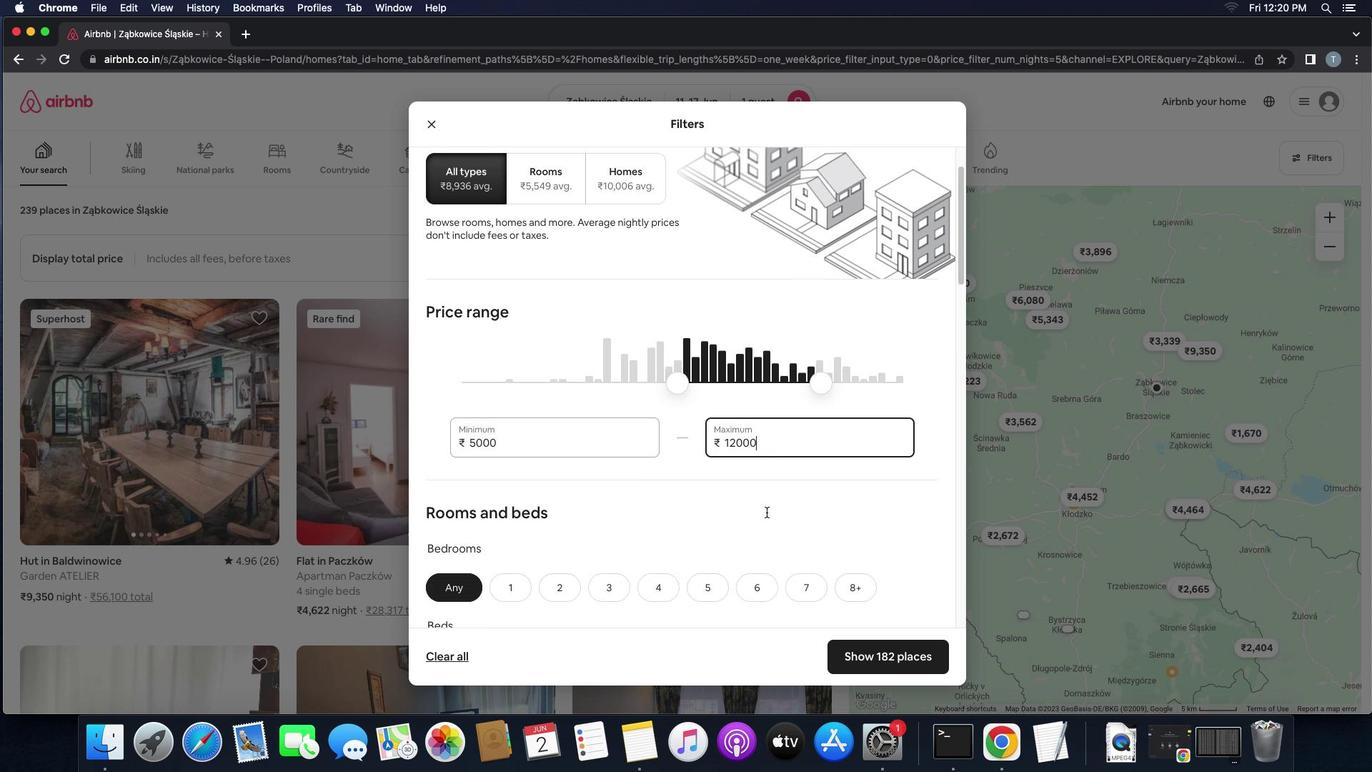 
Action: Mouse scrolled (767, 512) with delta (0, 0)
Screenshot: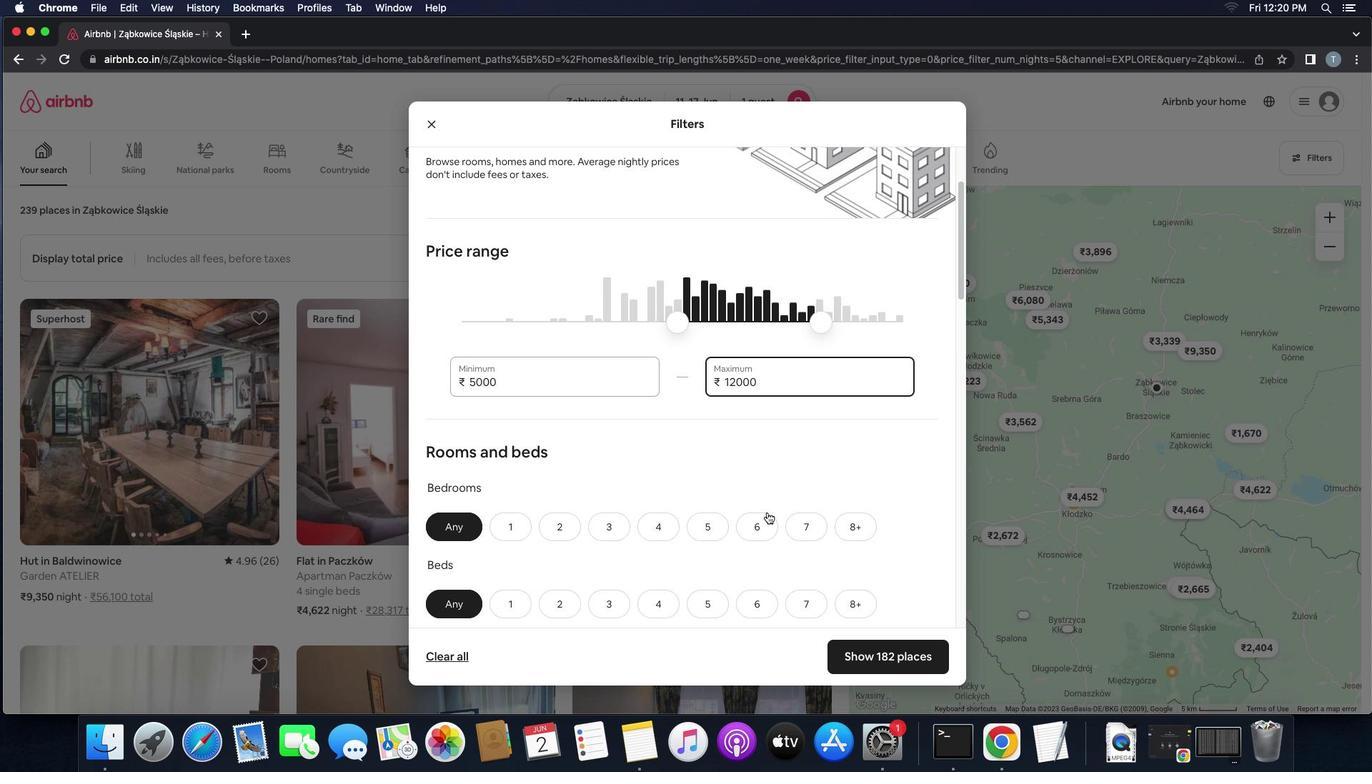 
Action: Mouse moved to (767, 512)
Screenshot: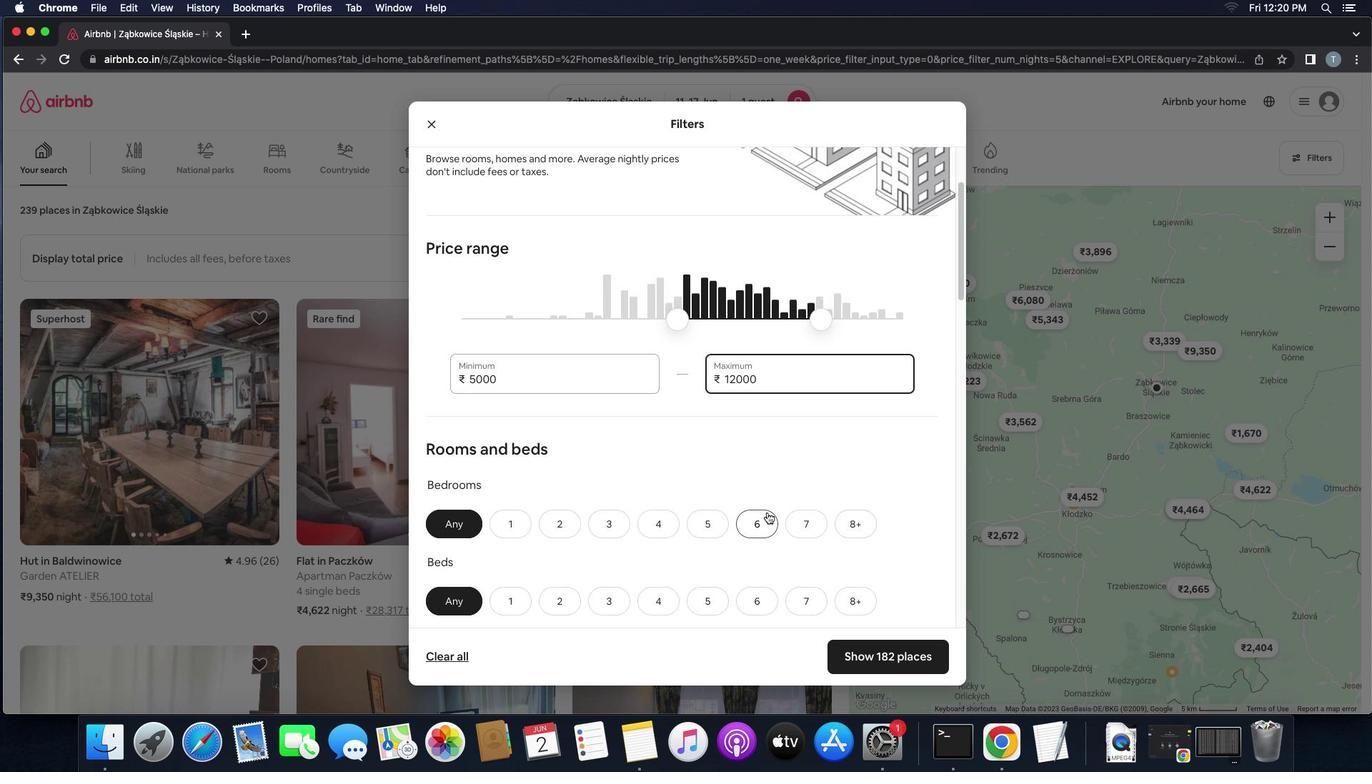 
Action: Mouse scrolled (767, 512) with delta (0, 0)
Screenshot: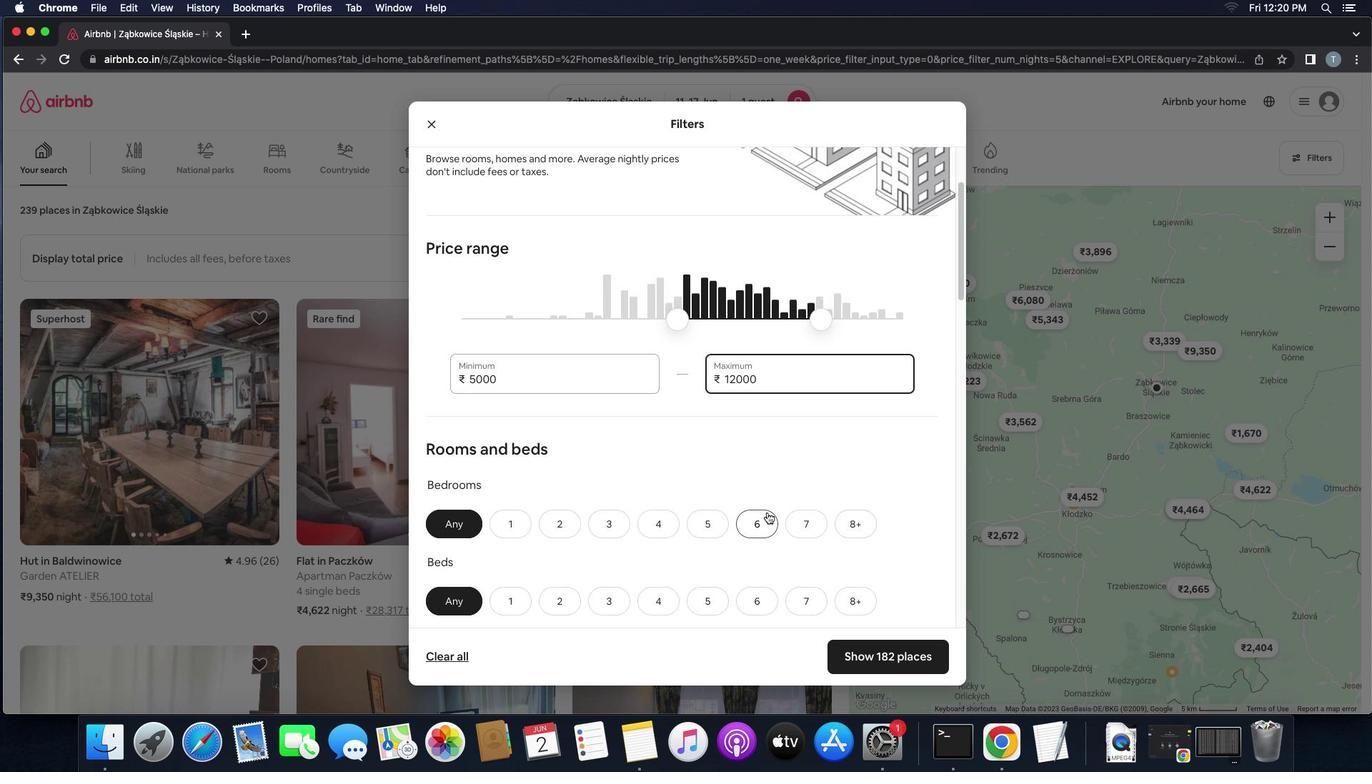 
Action: Mouse scrolled (767, 512) with delta (0, 0)
Screenshot: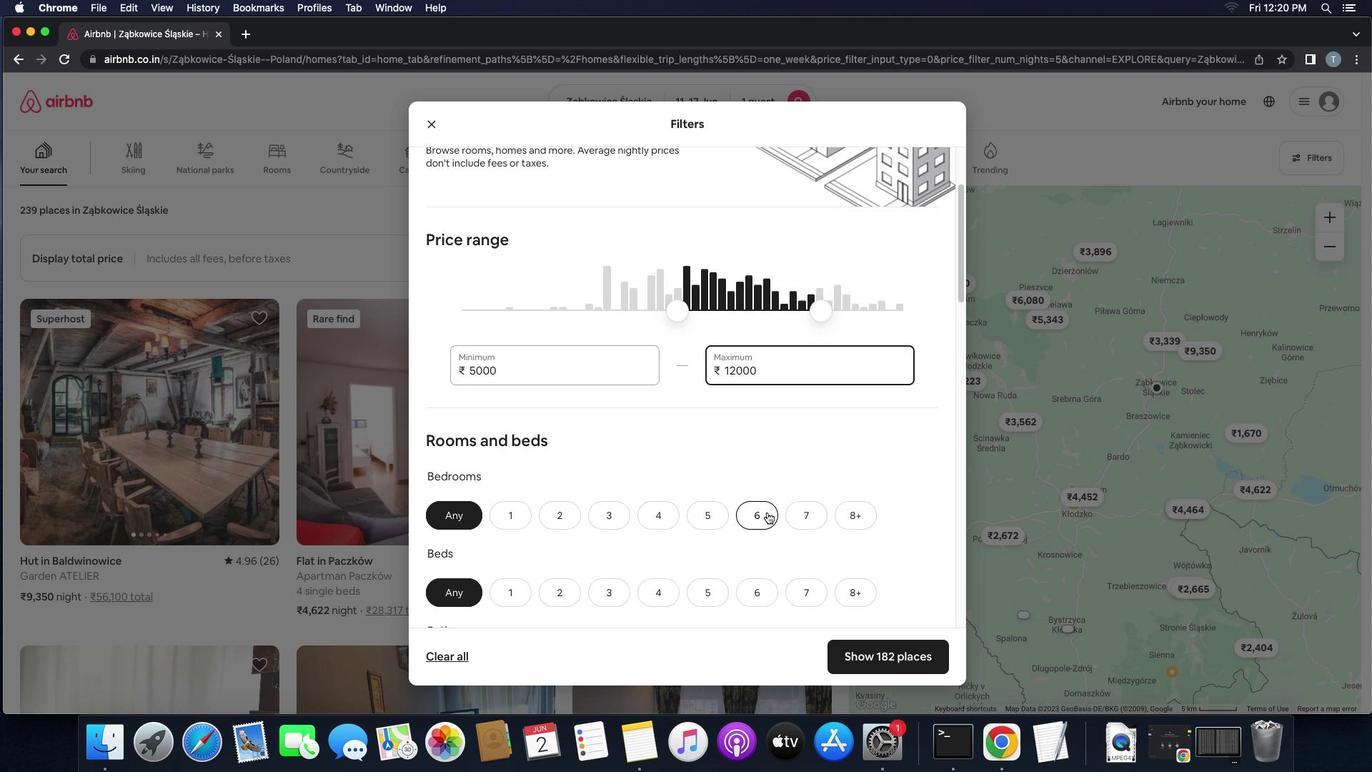 
Action: Mouse moved to (767, 512)
Screenshot: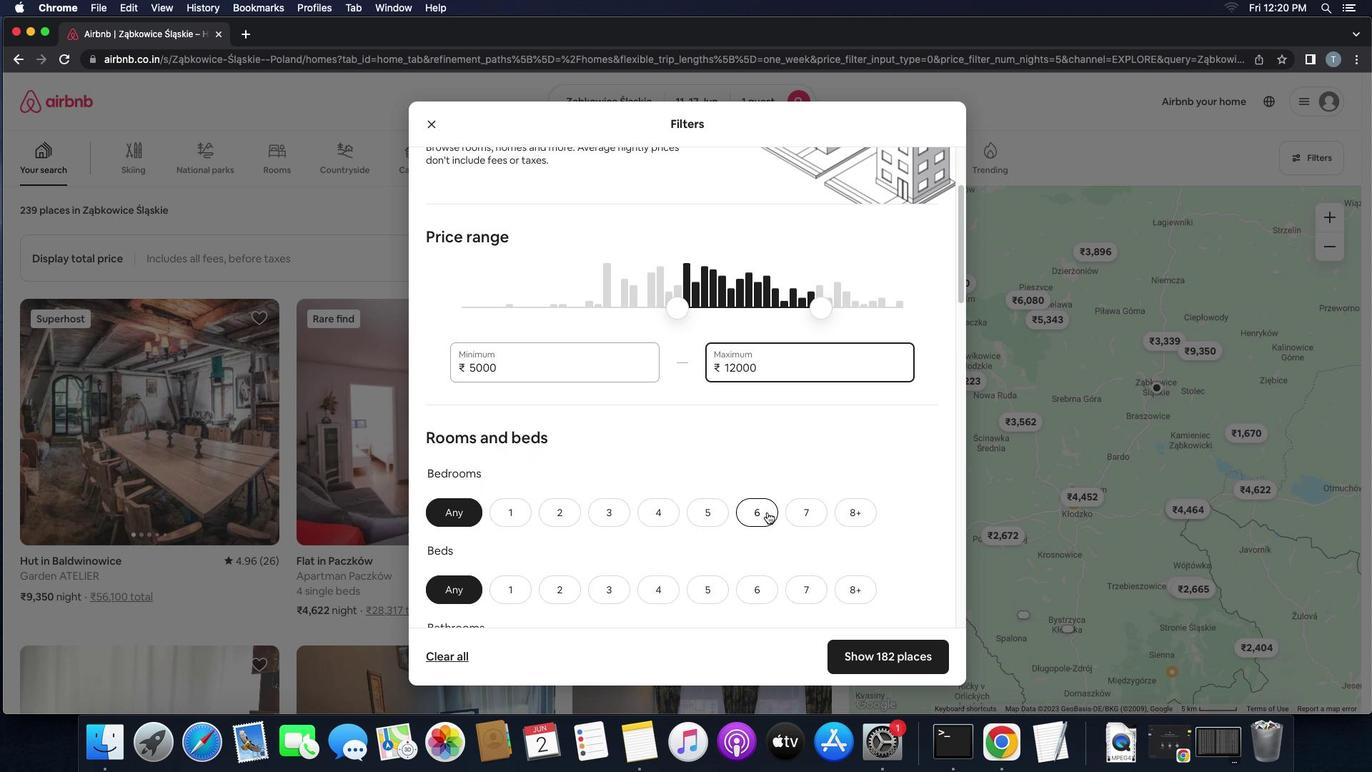 
Action: Mouse scrolled (767, 512) with delta (0, 0)
Screenshot: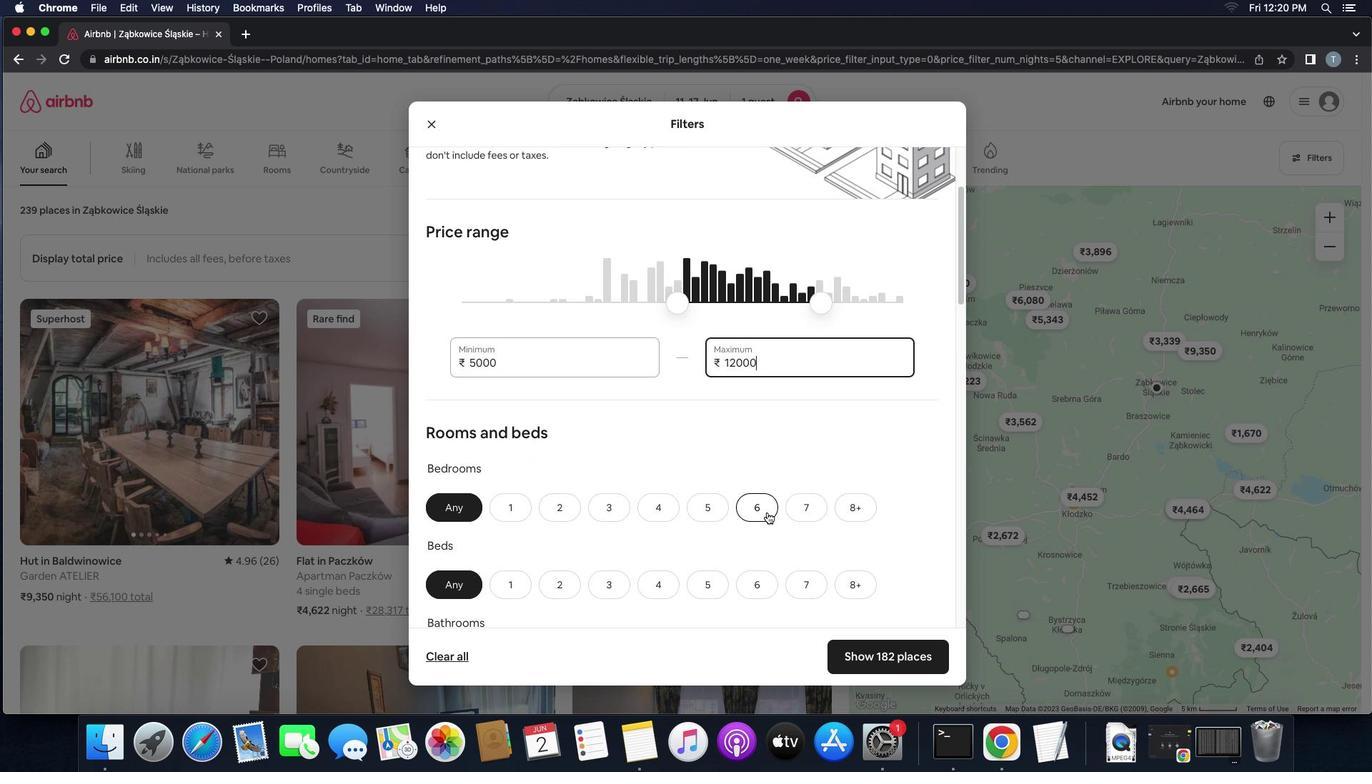 
Action: Mouse scrolled (767, 512) with delta (0, 0)
Screenshot: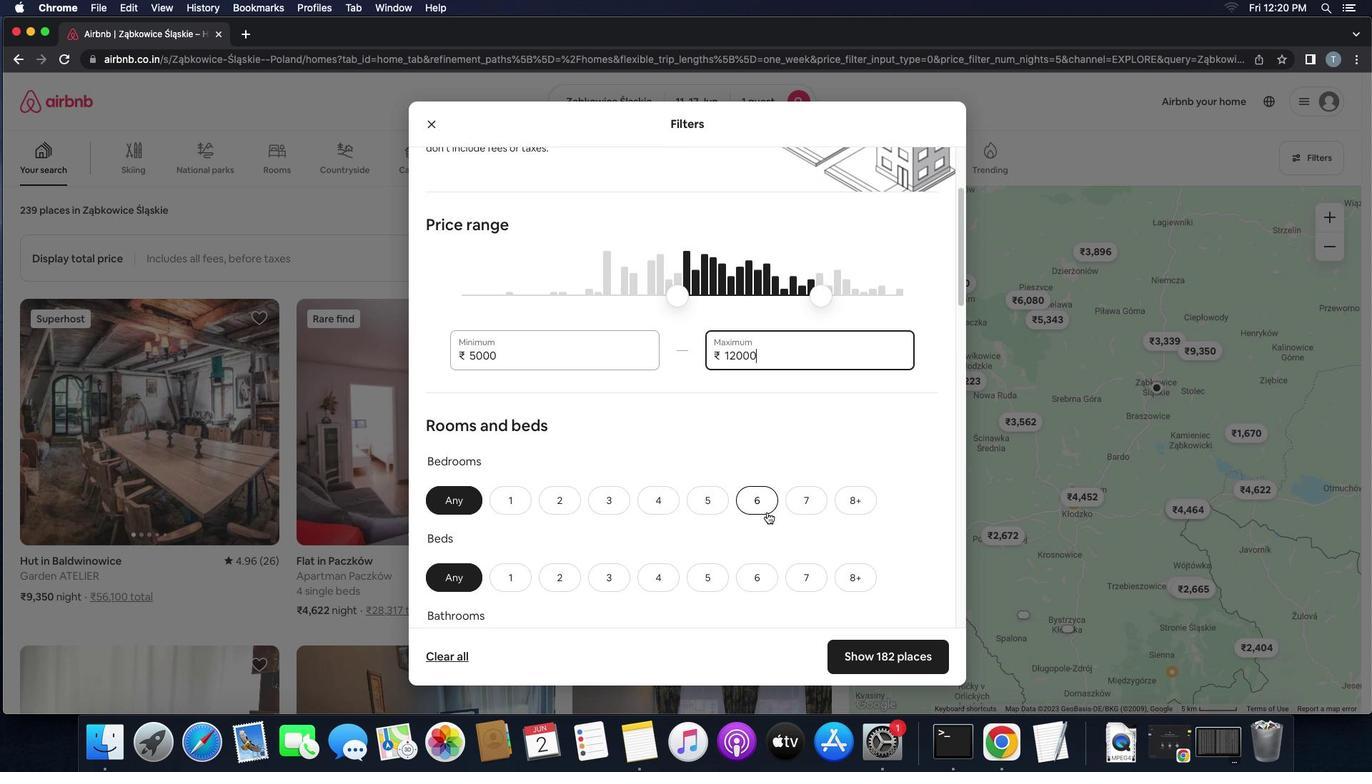 
Action: Mouse scrolled (767, 512) with delta (0, 0)
Screenshot: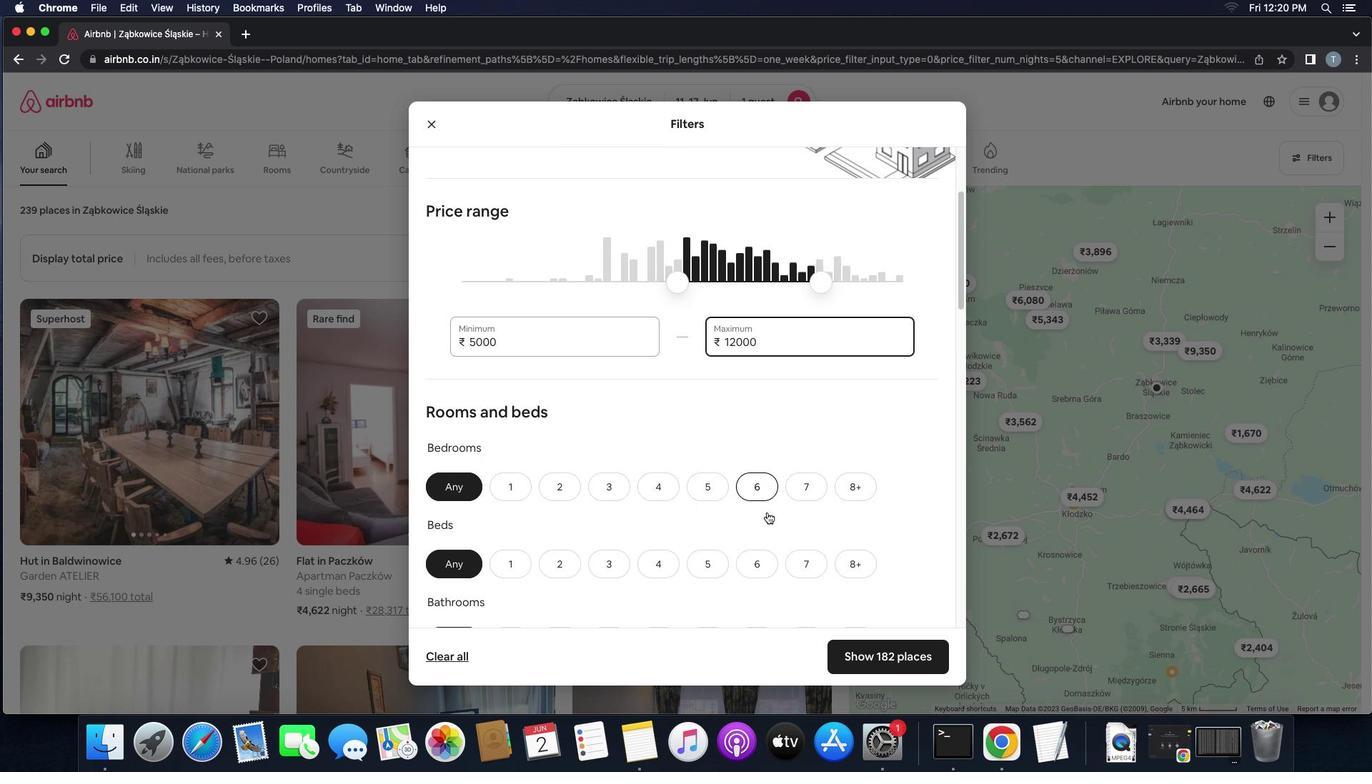 
Action: Mouse scrolled (767, 512) with delta (0, 0)
Screenshot: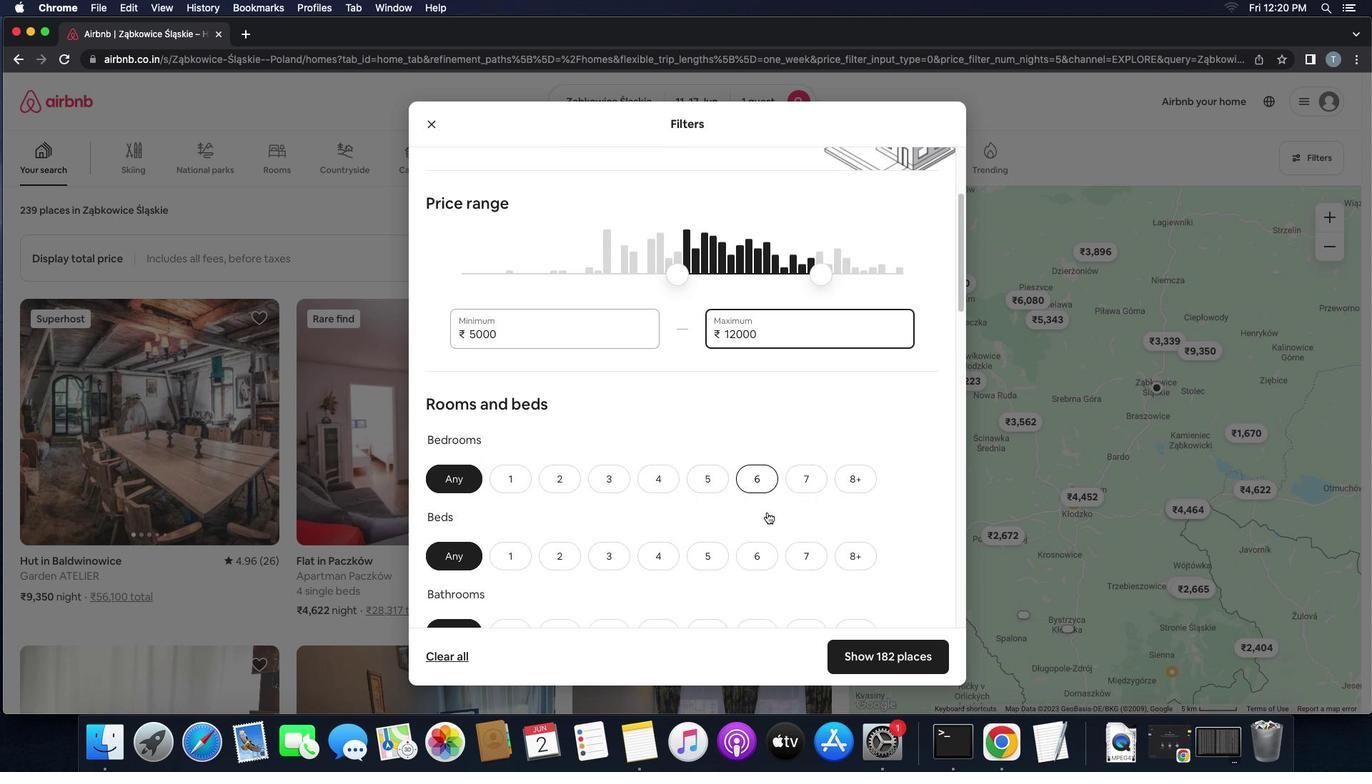 
Action: Mouse scrolled (767, 512) with delta (0, -1)
Screenshot: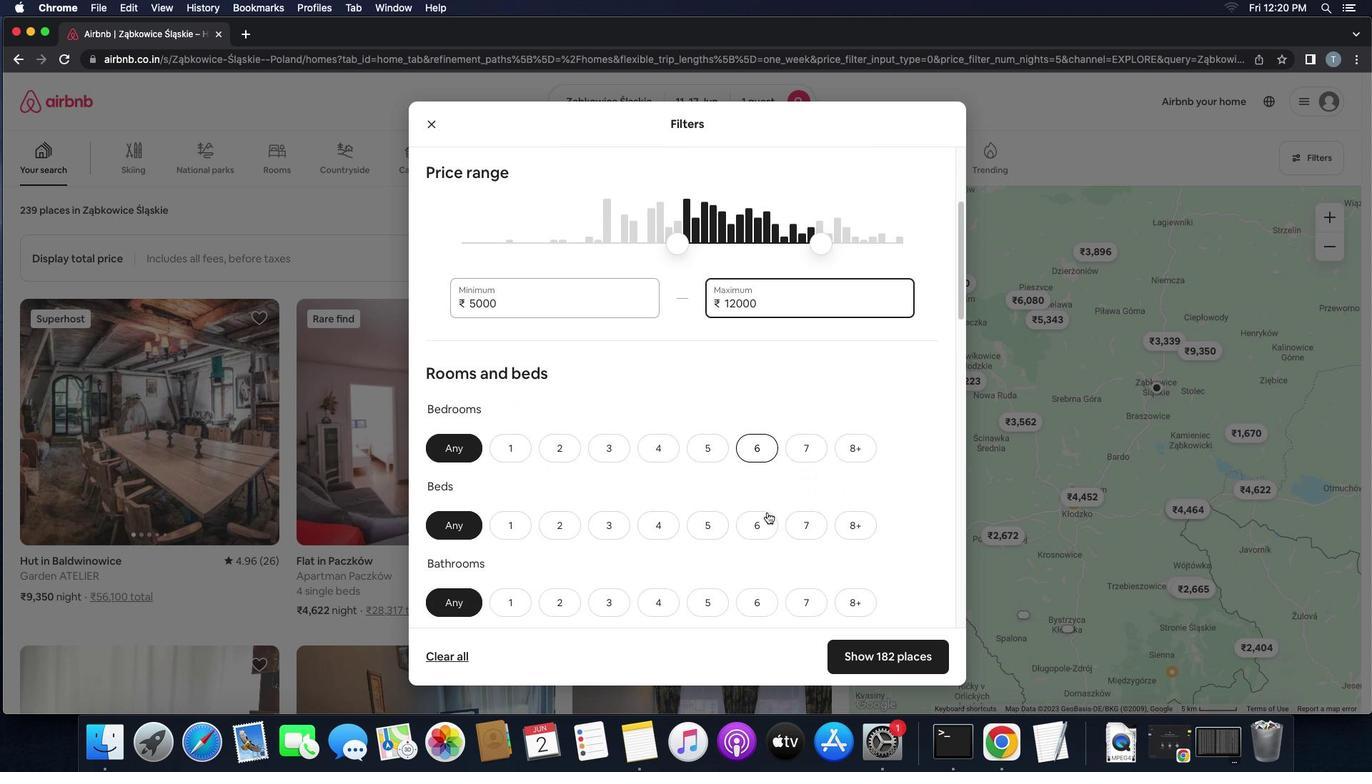 
Action: Mouse scrolled (767, 512) with delta (0, 0)
Screenshot: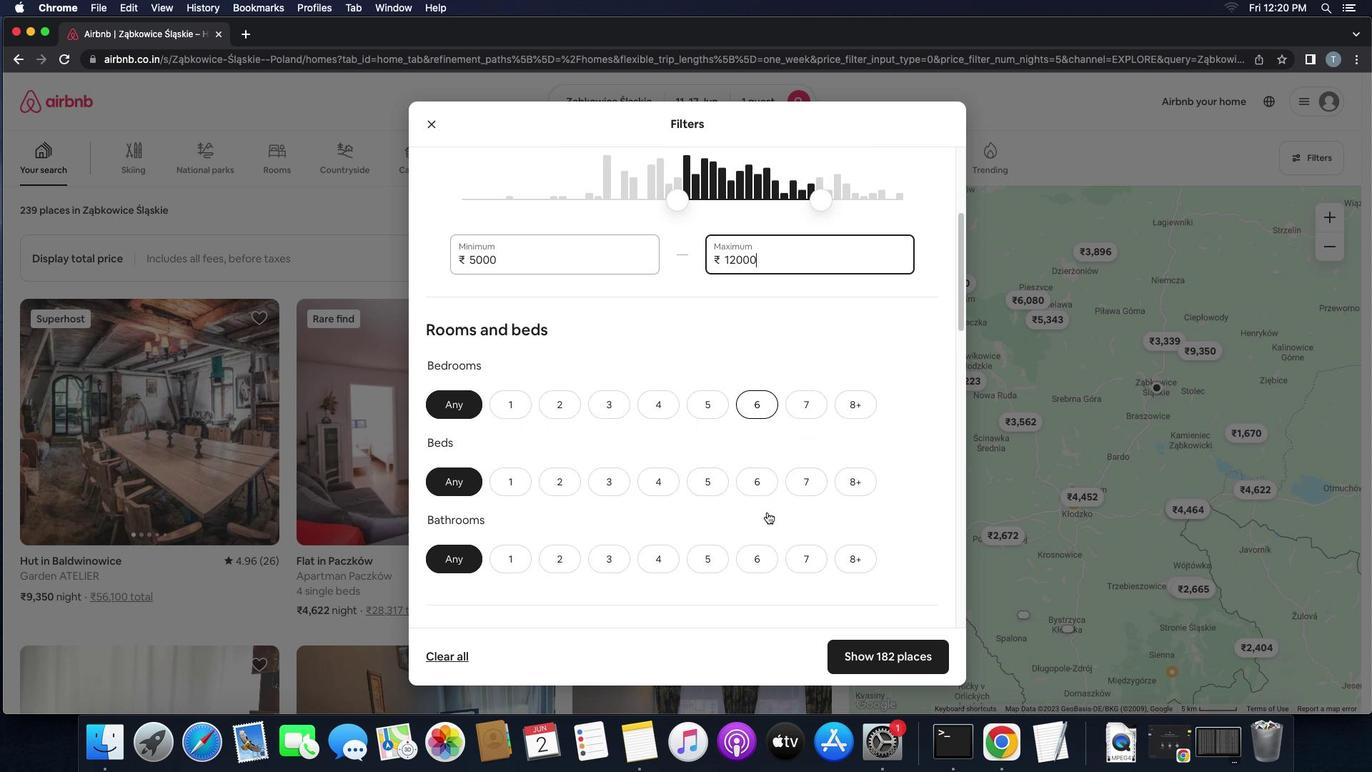 
Action: Mouse scrolled (767, 512) with delta (0, 0)
Screenshot: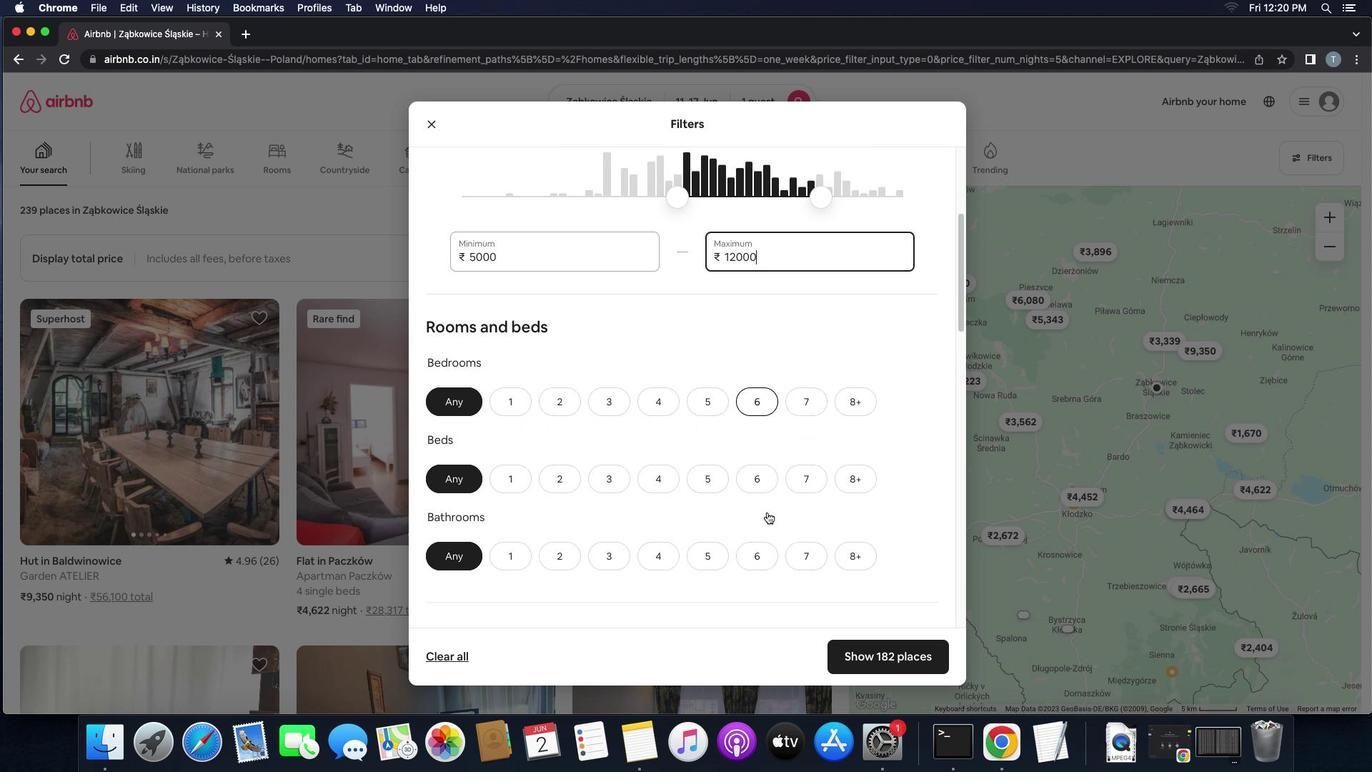 
Action: Mouse moved to (514, 403)
Screenshot: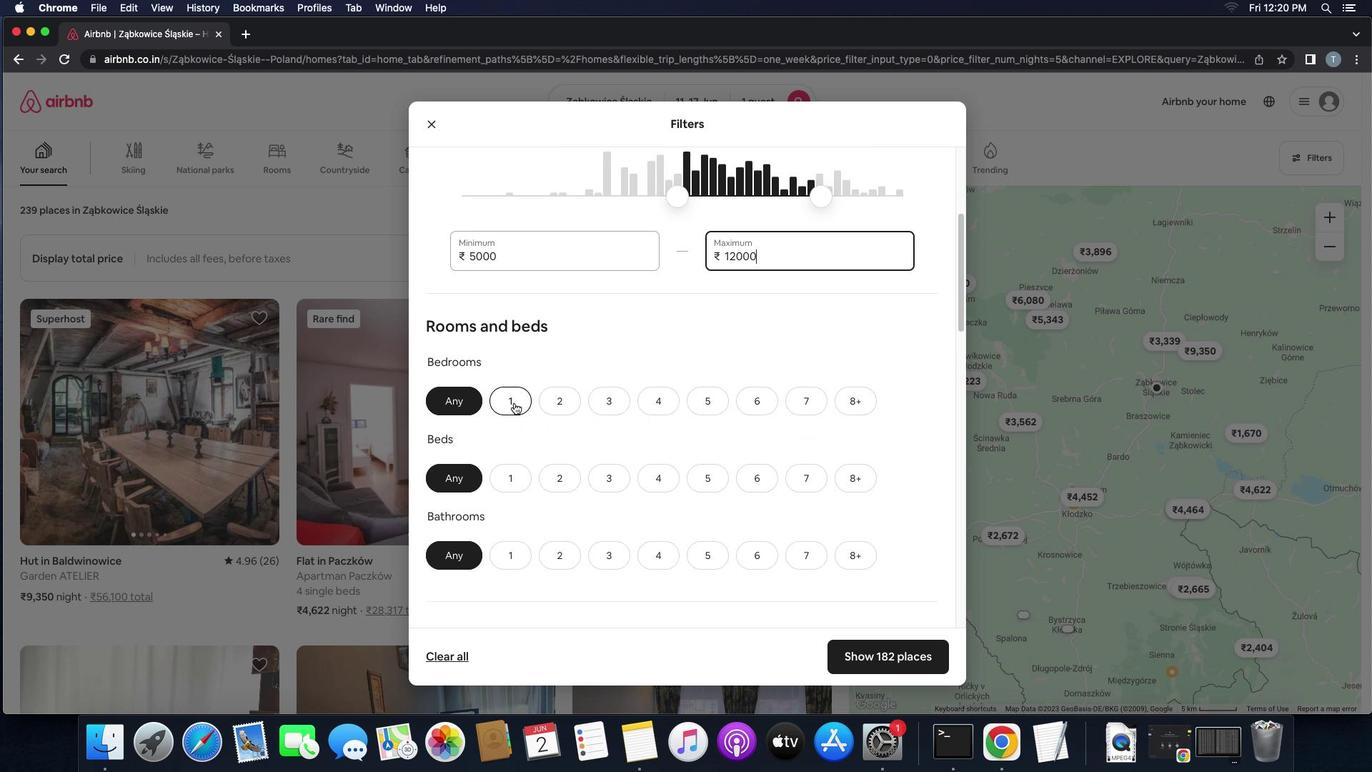 
Action: Mouse pressed left at (514, 403)
Screenshot: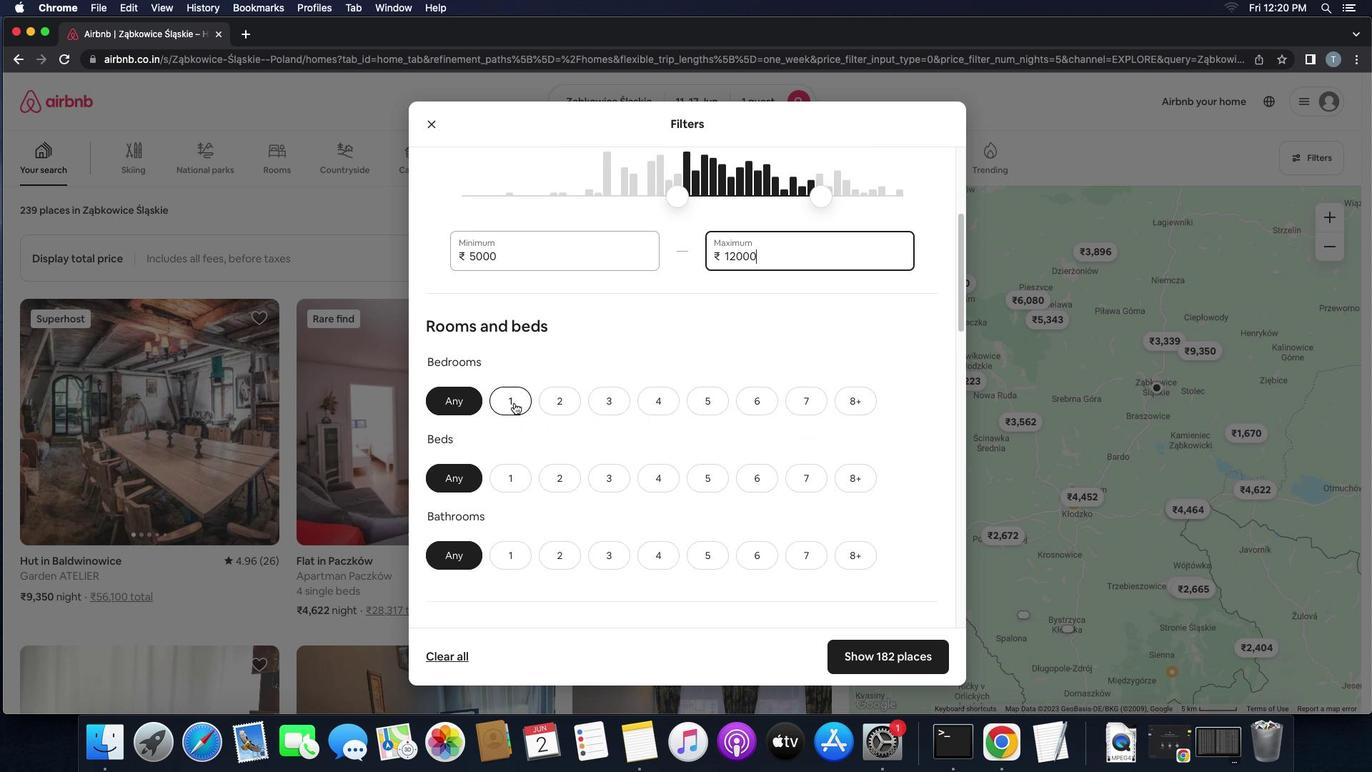 
Action: Mouse moved to (509, 473)
Screenshot: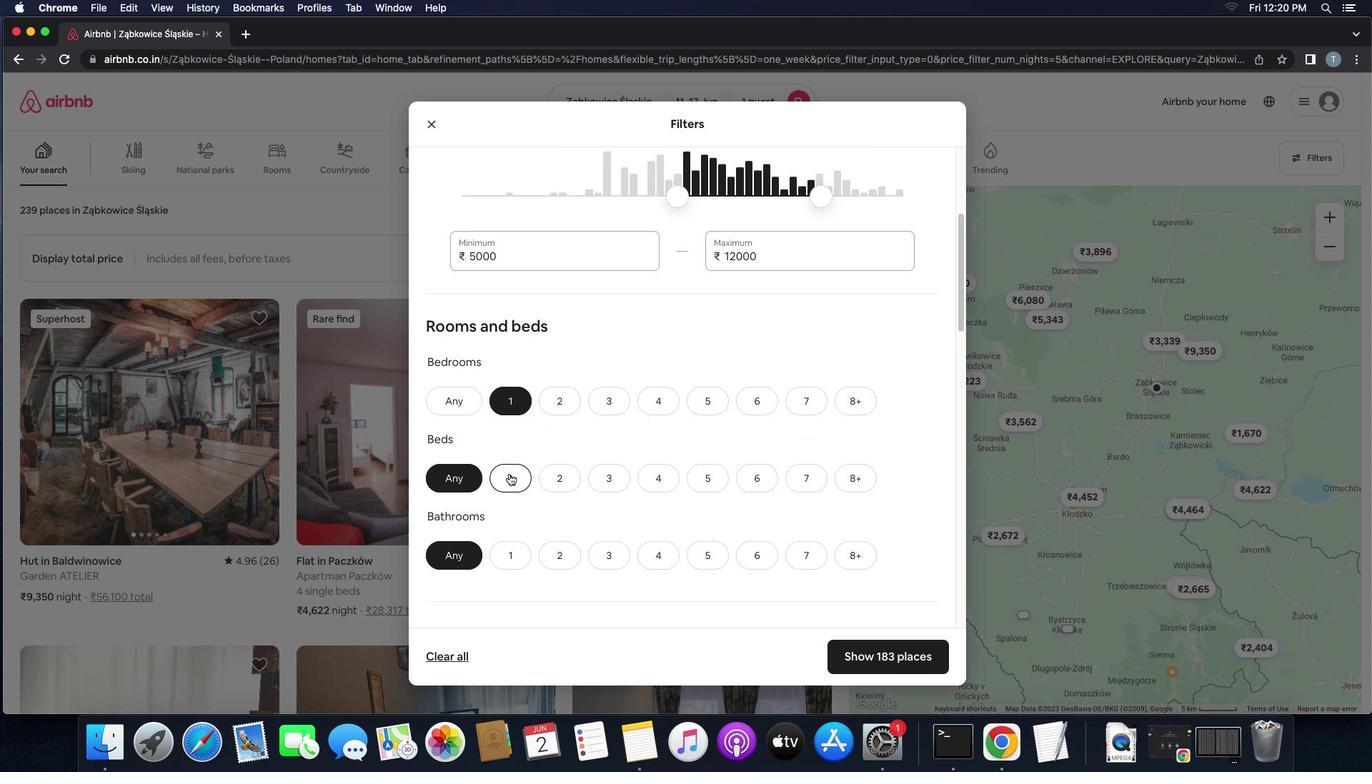 
Action: Mouse pressed left at (509, 473)
Screenshot: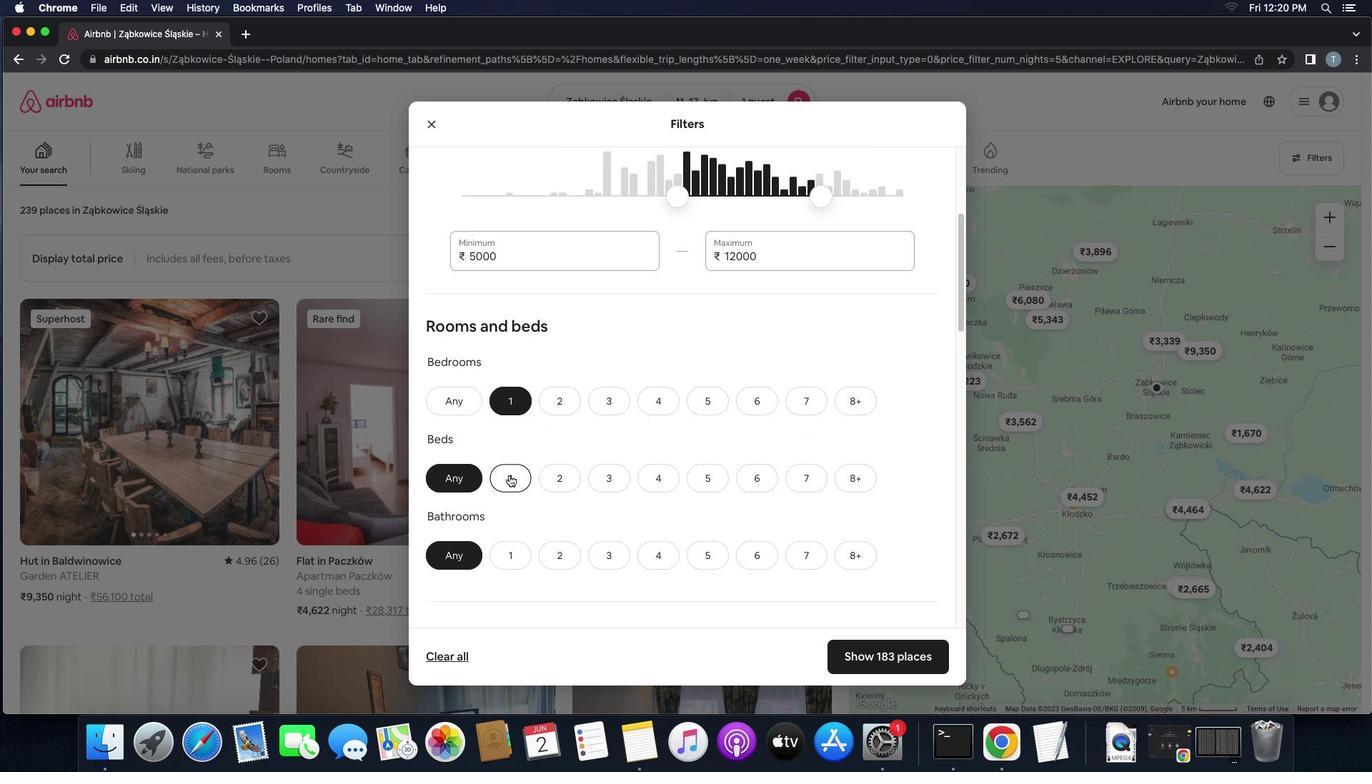 
Action: Mouse moved to (515, 542)
Screenshot: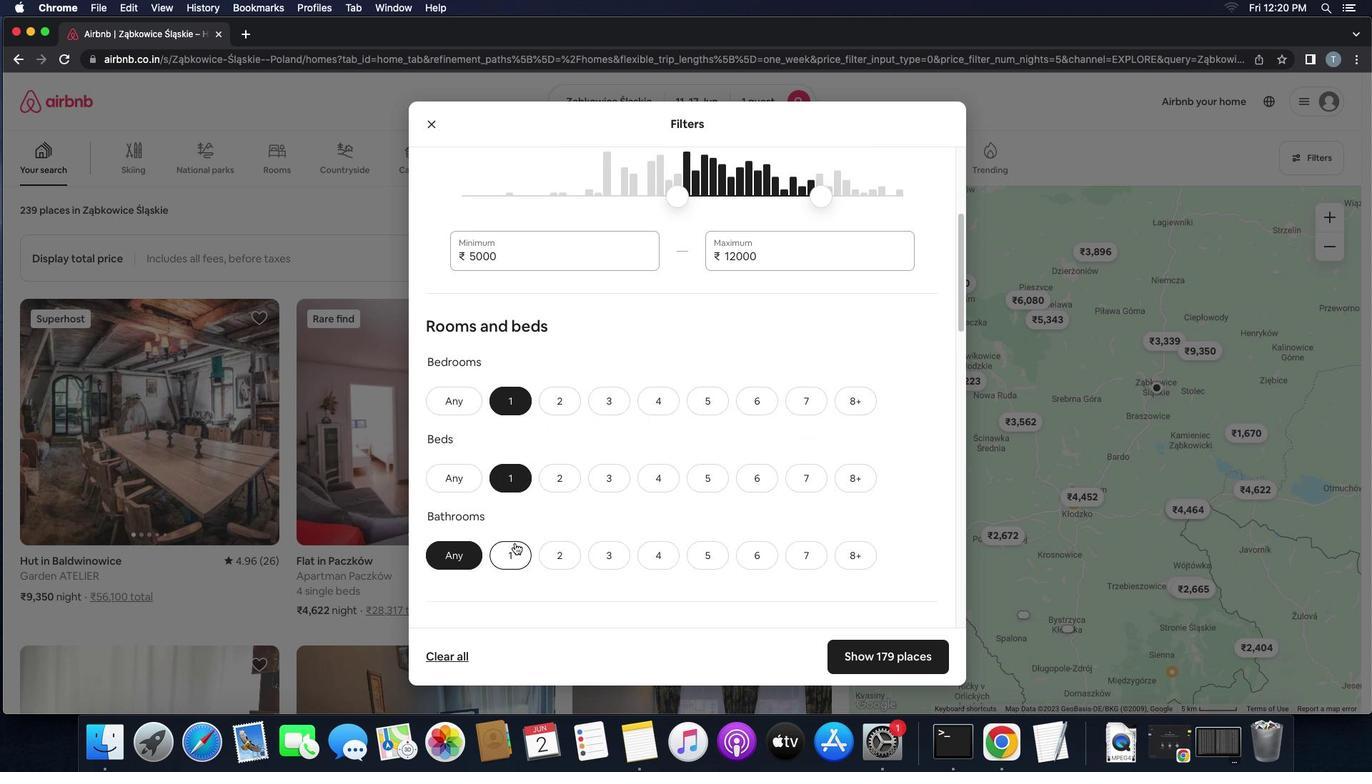 
Action: Mouse pressed left at (515, 542)
Screenshot: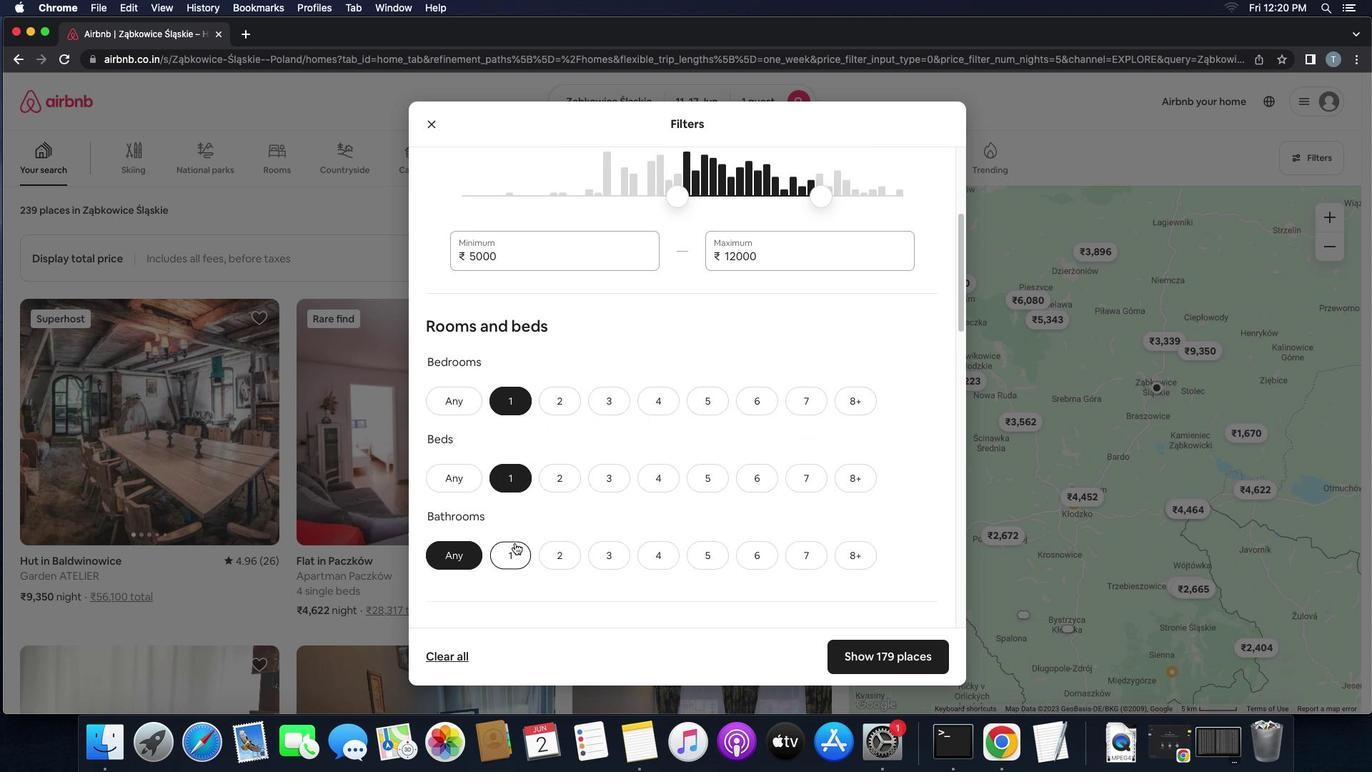 
Action: Mouse moved to (654, 516)
Screenshot: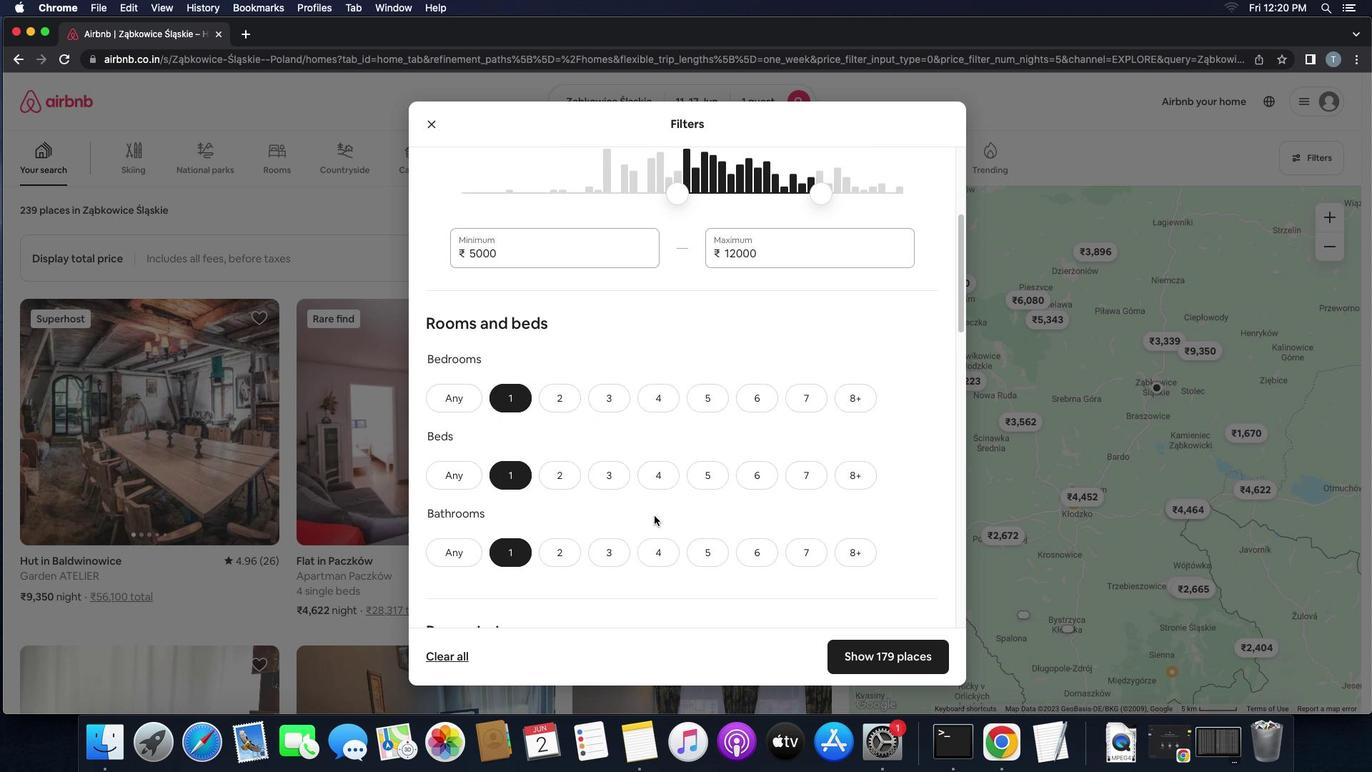 
Action: Mouse scrolled (654, 516) with delta (0, 0)
Screenshot: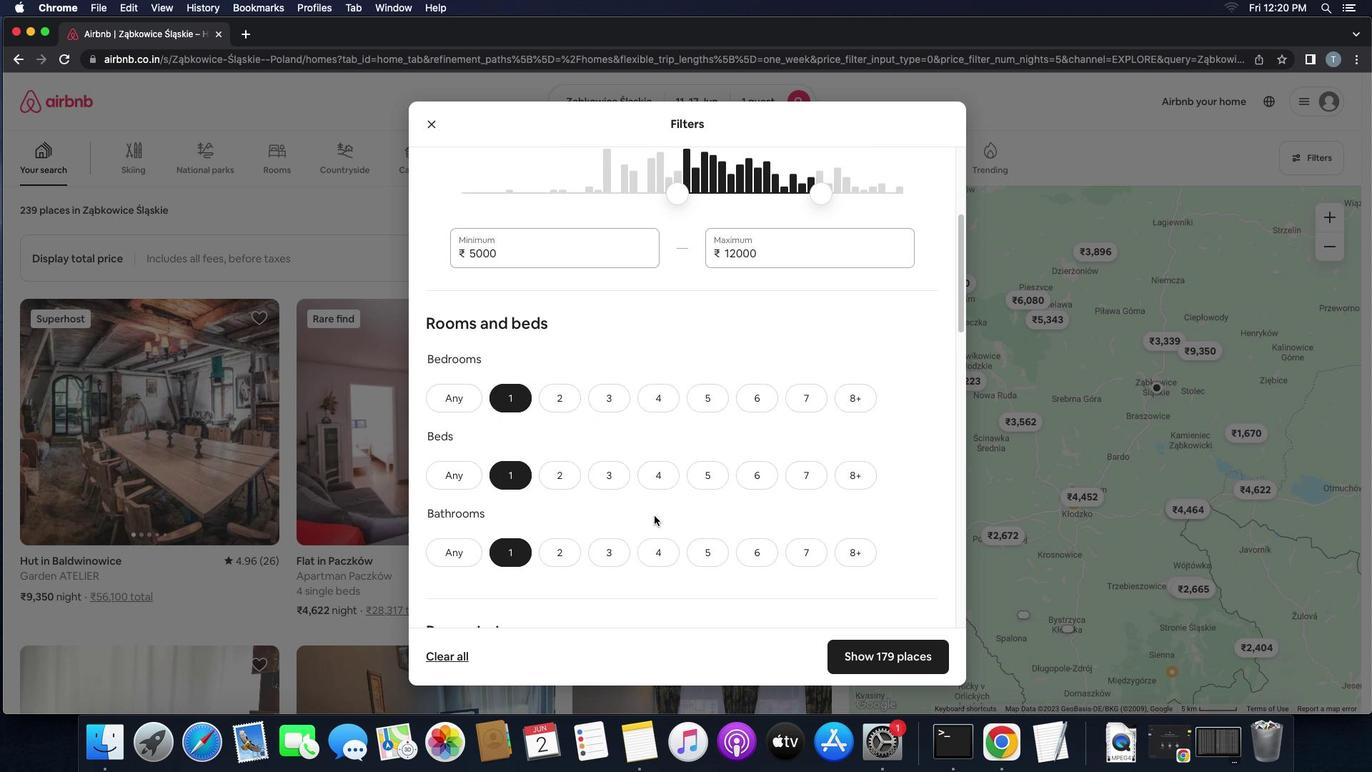 
Action: Mouse moved to (654, 516)
Screenshot: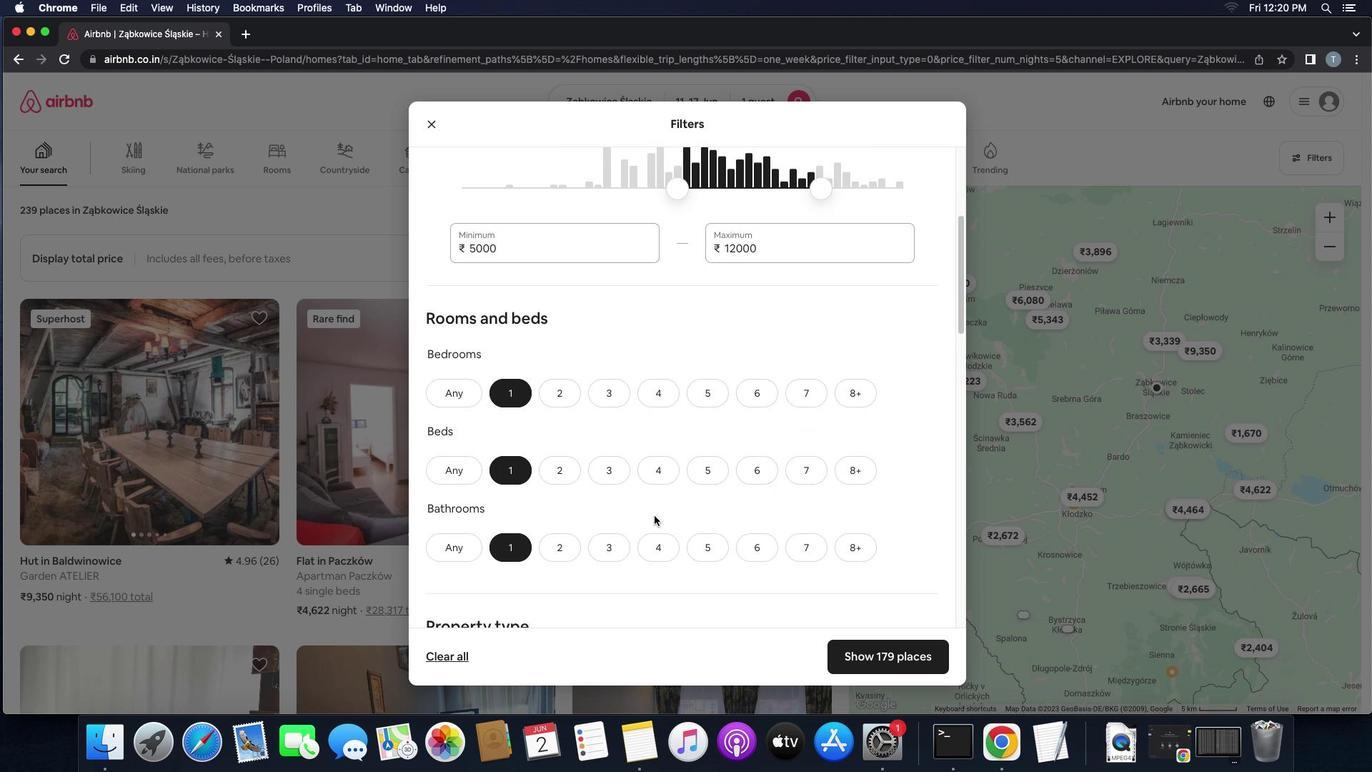 
Action: Mouse scrolled (654, 516) with delta (0, 0)
Screenshot: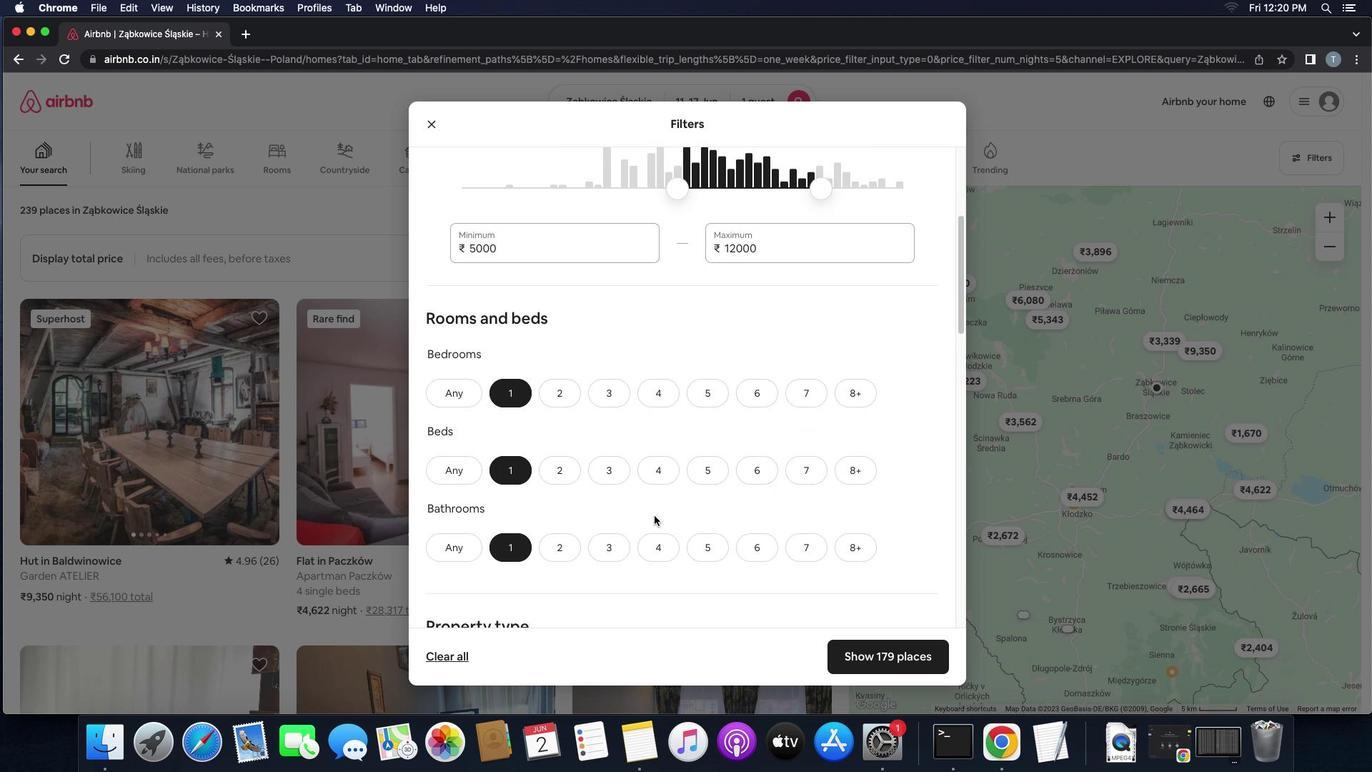 
Action: Mouse scrolled (654, 516) with delta (0, 0)
Screenshot: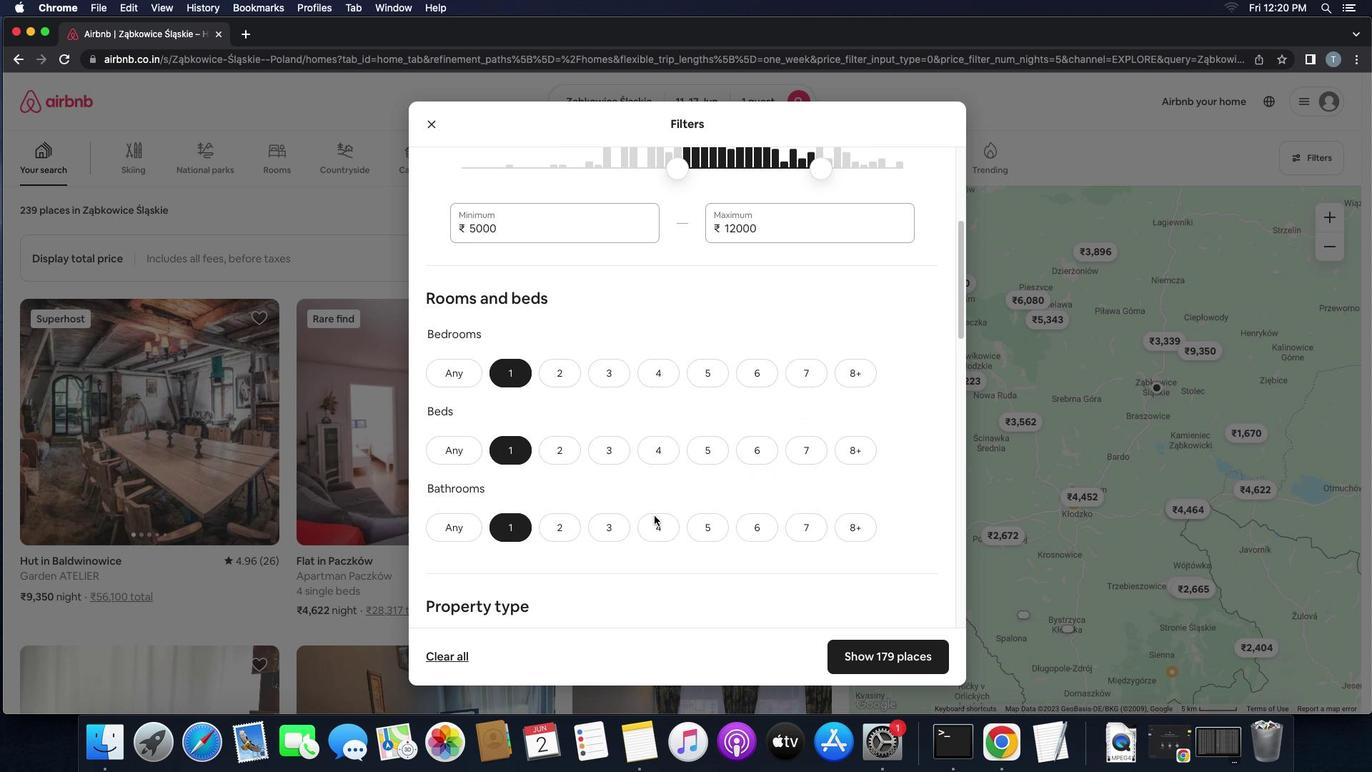 
Action: Mouse scrolled (654, 516) with delta (0, 0)
Screenshot: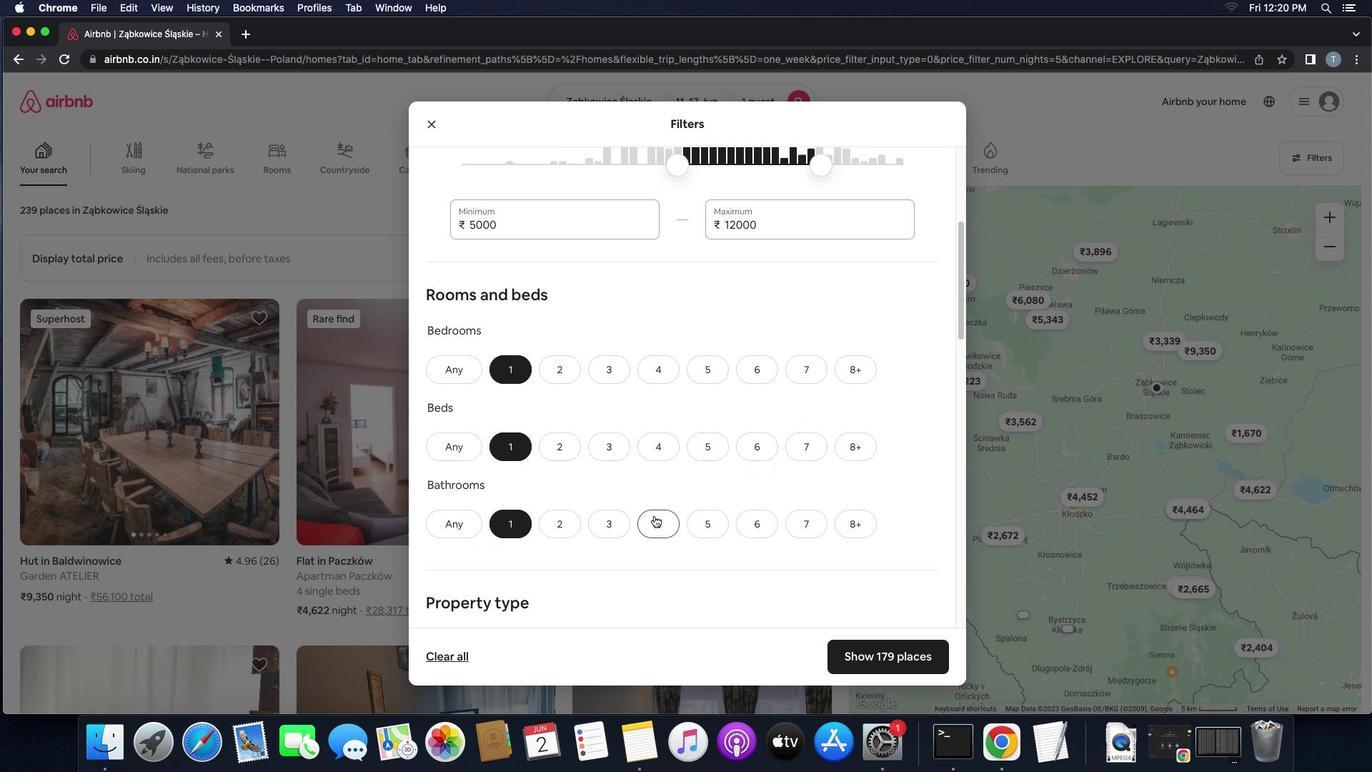 
Action: Mouse scrolled (654, 516) with delta (0, 0)
Screenshot: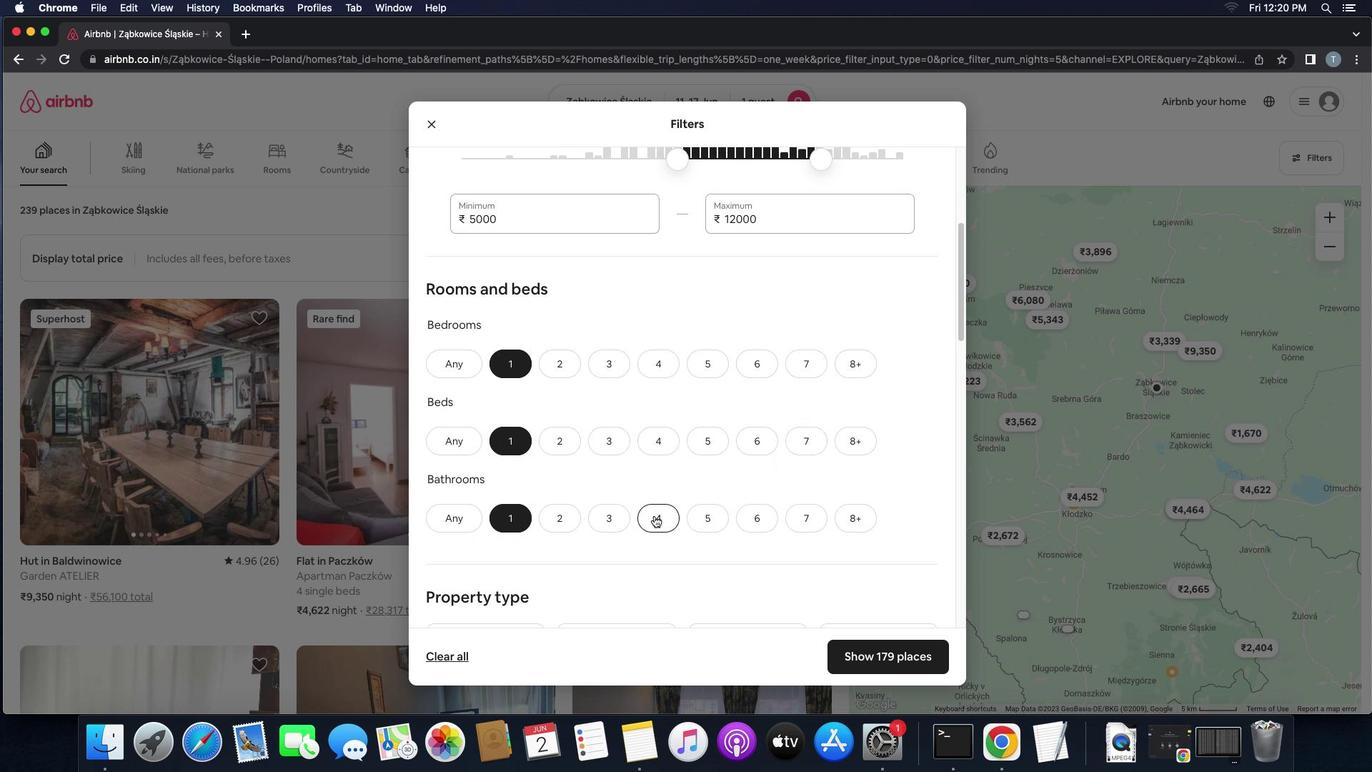 
Action: Mouse scrolled (654, 516) with delta (0, 0)
Screenshot: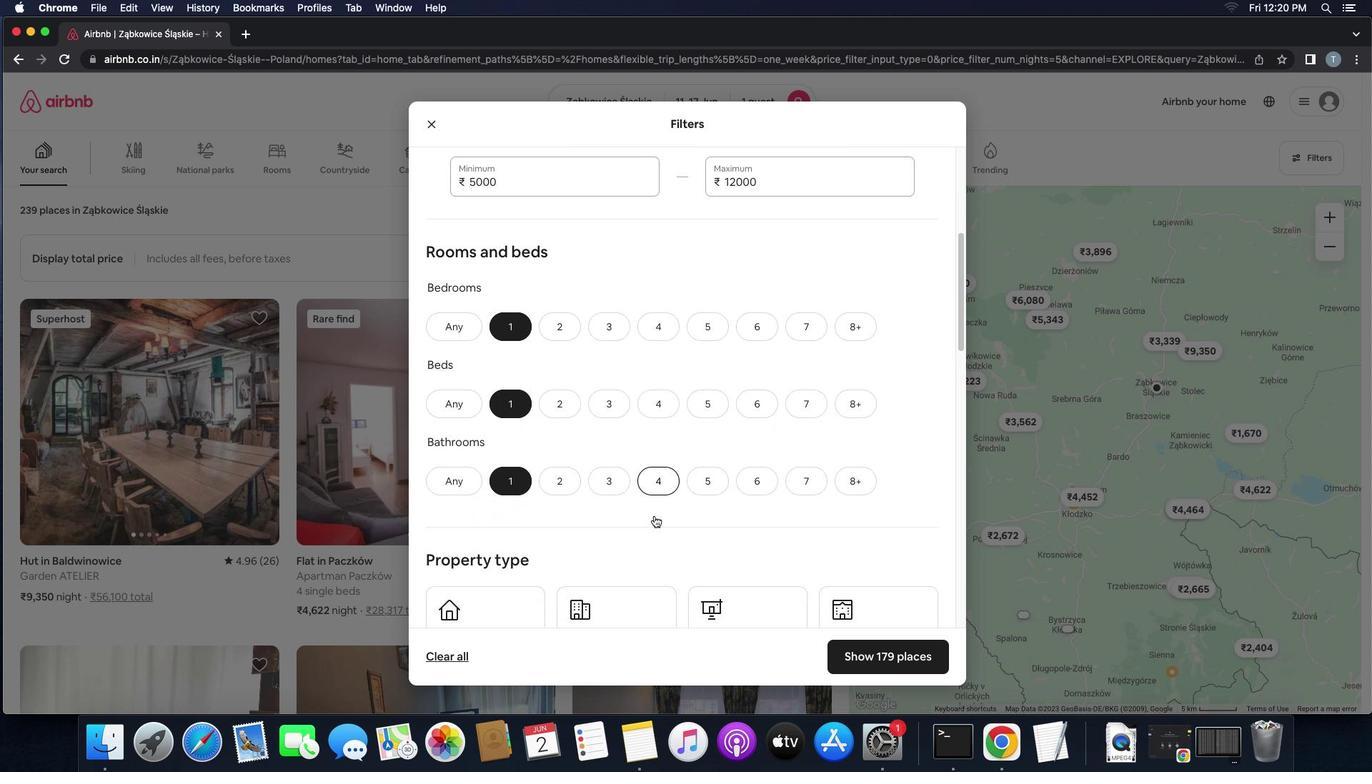 
Action: Mouse scrolled (654, 516) with delta (0, 0)
Screenshot: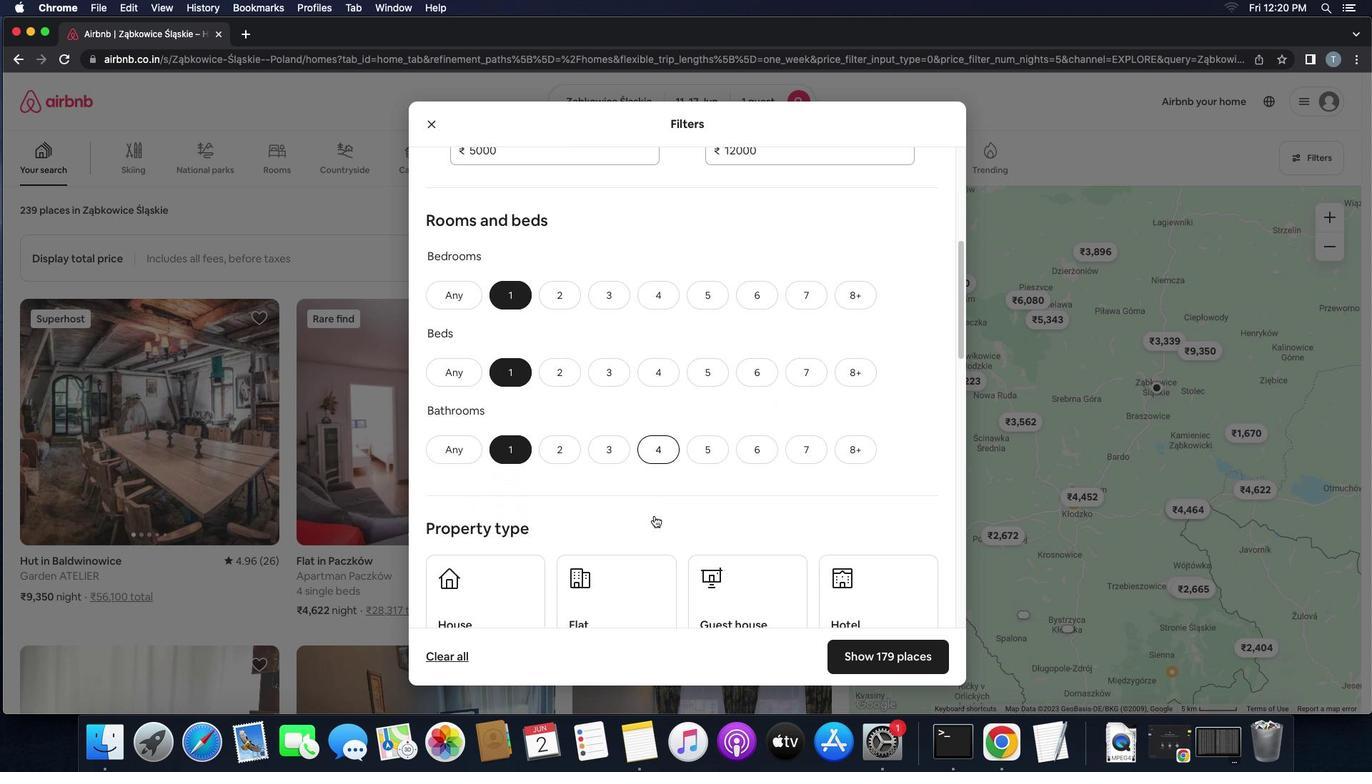 
Action: Mouse scrolled (654, 516) with delta (0, 0)
Screenshot: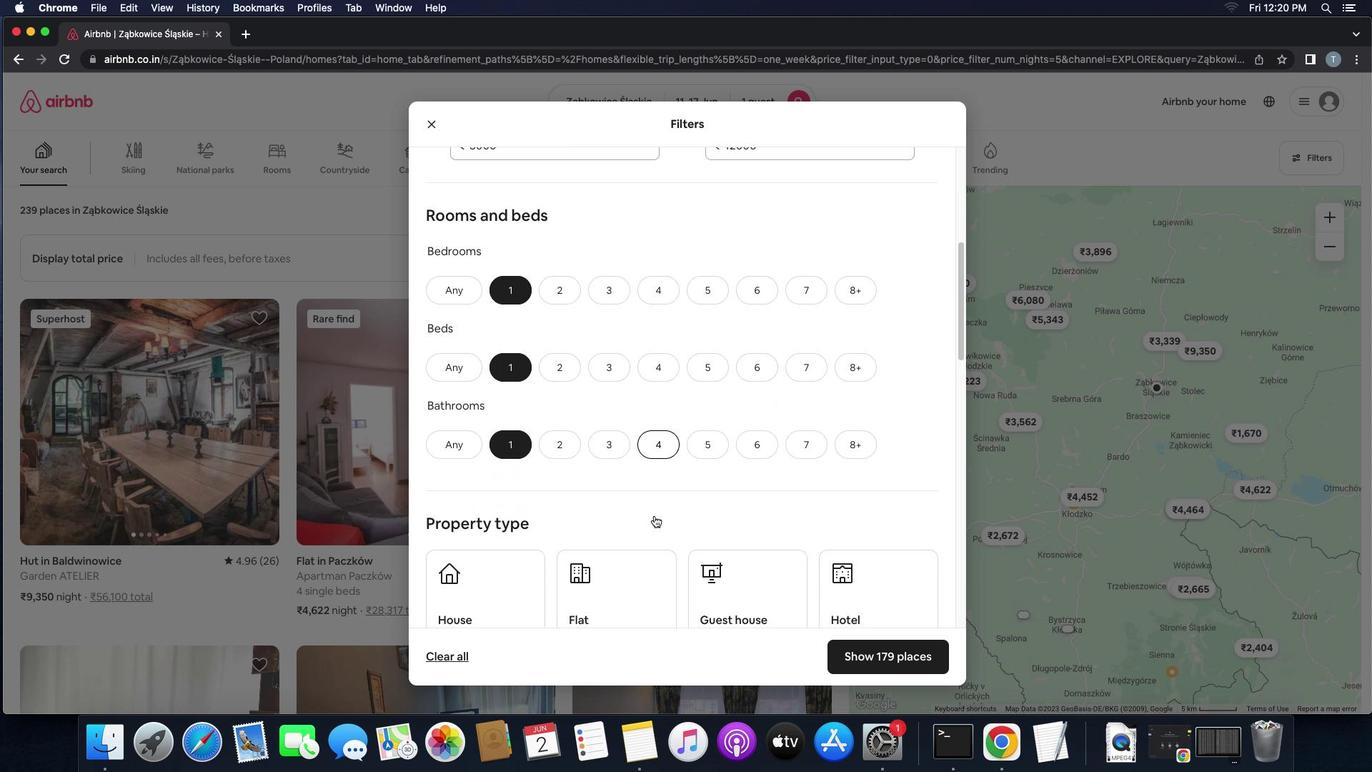 
Action: Mouse scrolled (654, 516) with delta (0, 0)
Screenshot: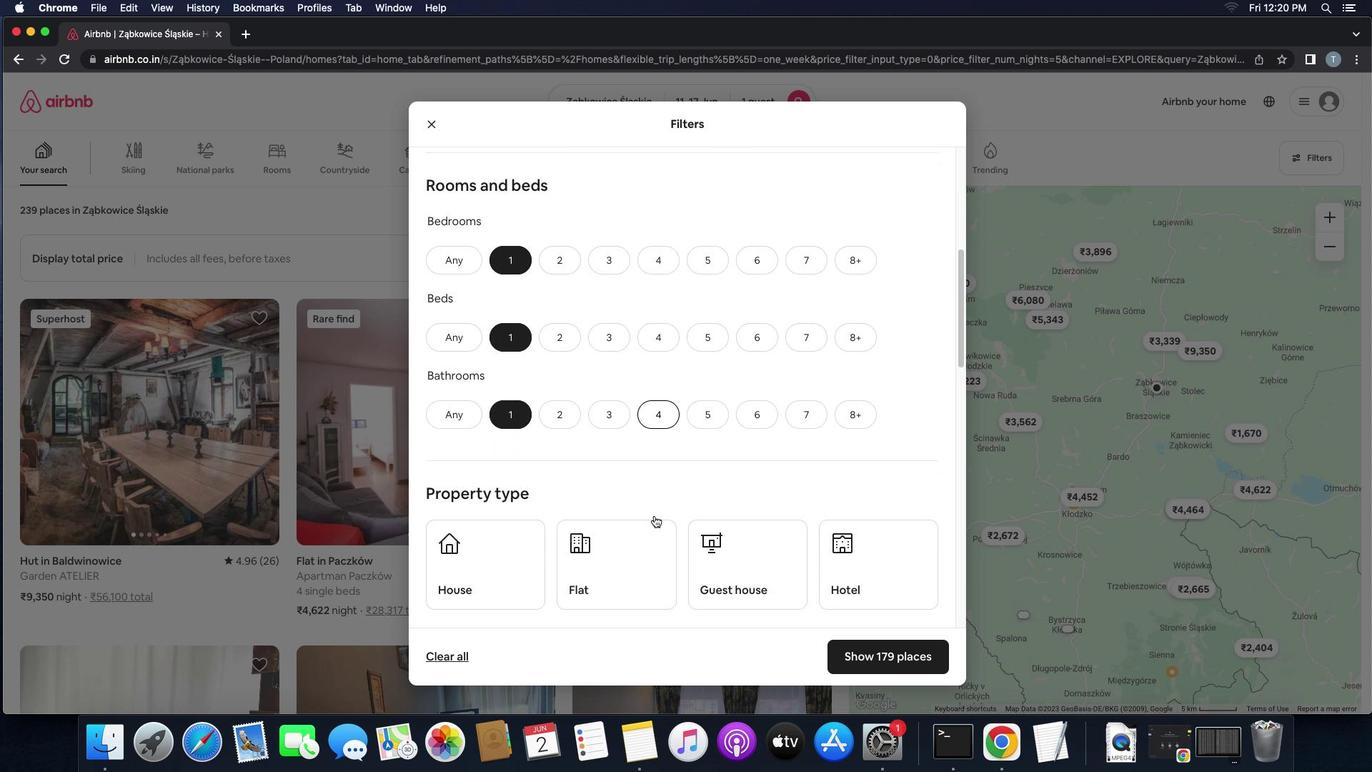 
Action: Mouse moved to (654, 516)
Screenshot: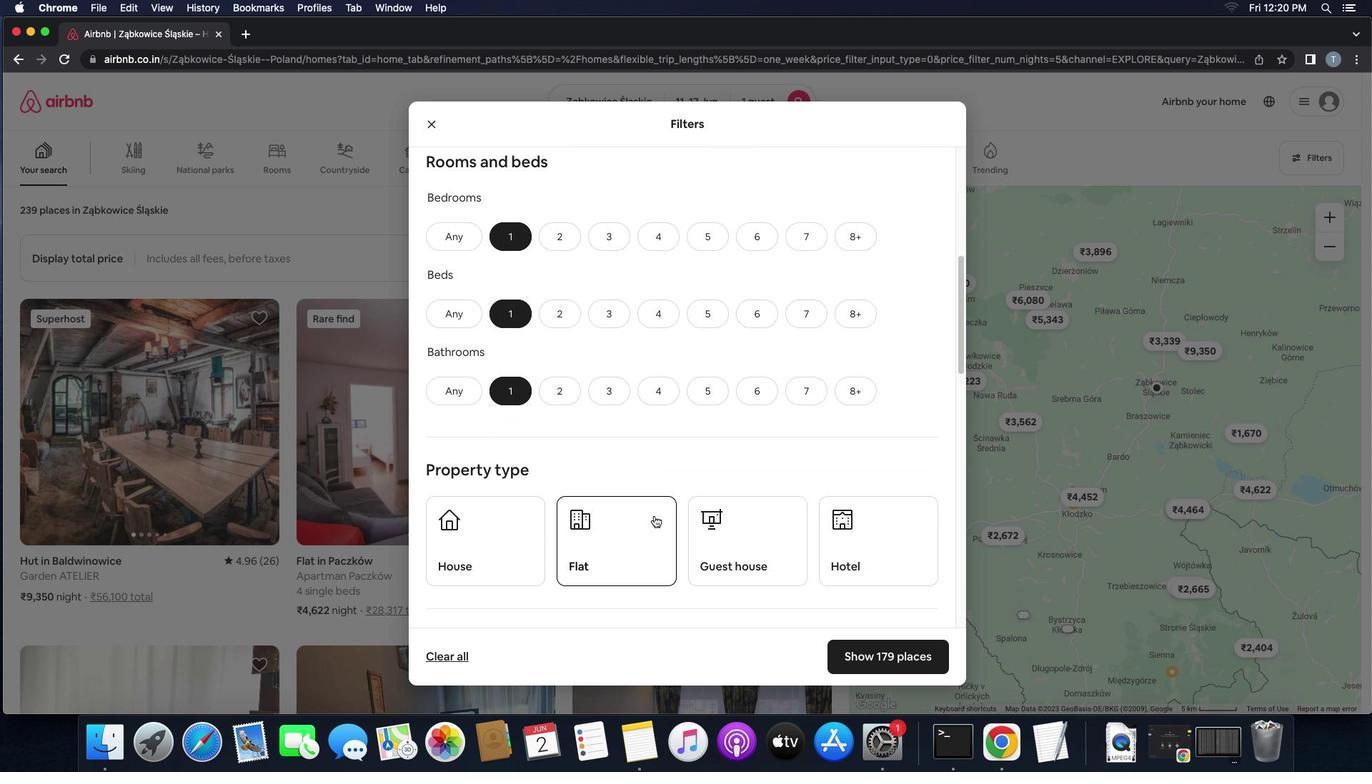 
Action: Mouse scrolled (654, 516) with delta (0, 0)
Screenshot: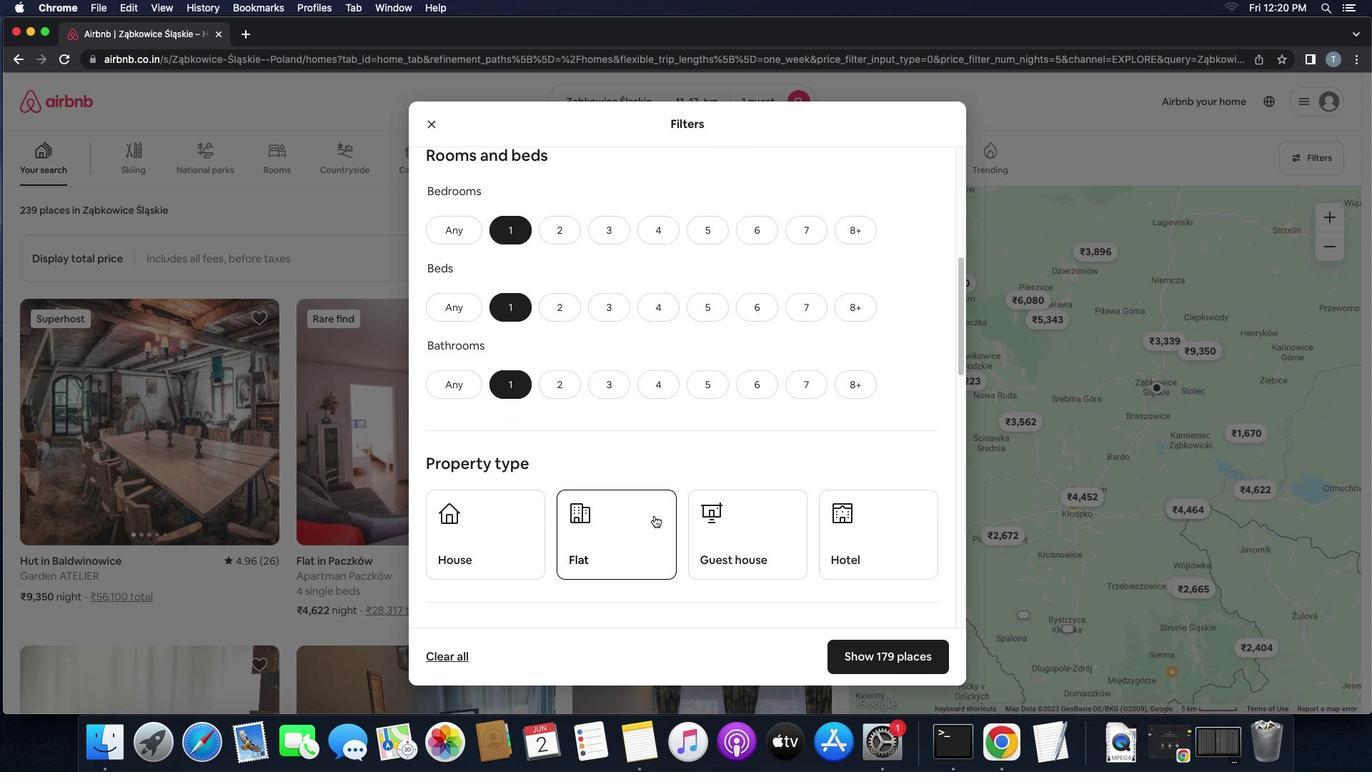 
Action: Mouse scrolled (654, 516) with delta (0, 0)
Screenshot: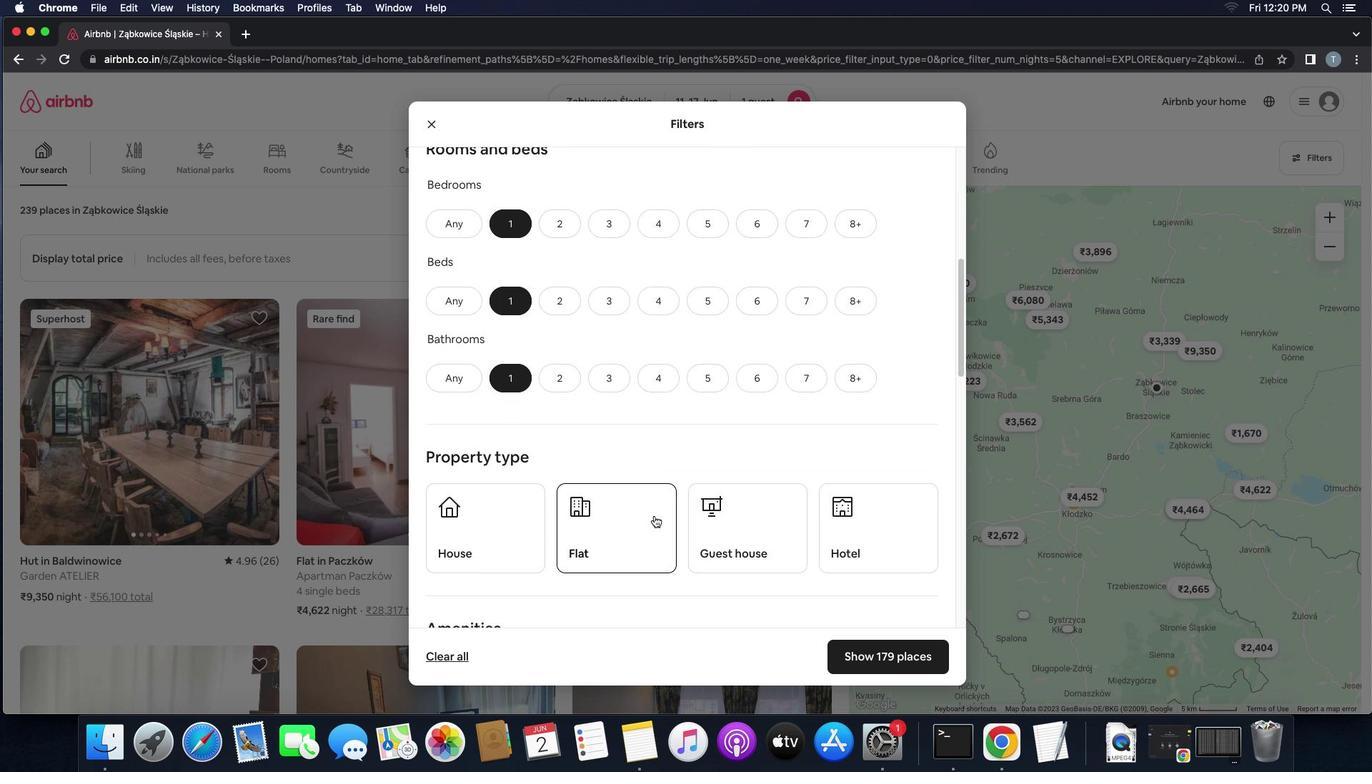
Action: Mouse scrolled (654, 516) with delta (0, 0)
Screenshot: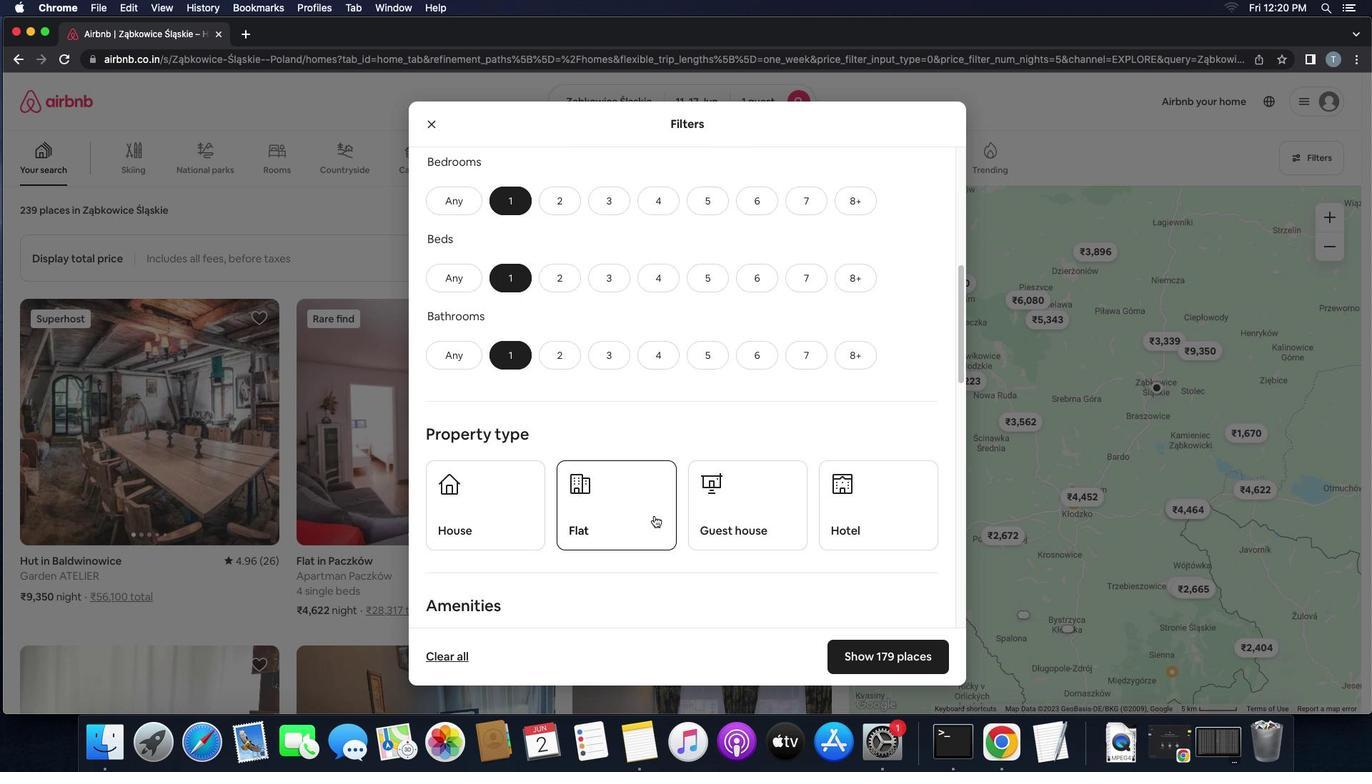 
Action: Mouse scrolled (654, 516) with delta (0, 0)
Screenshot: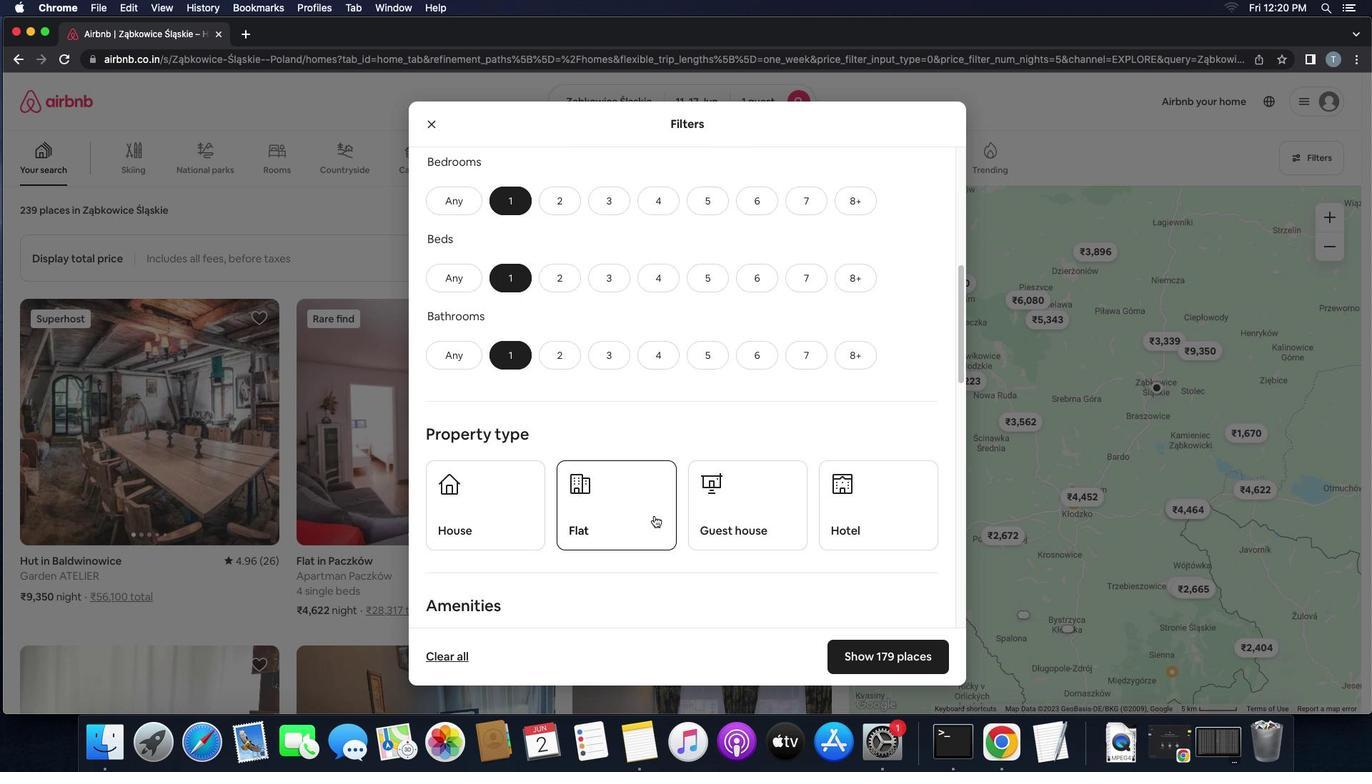 
Action: Mouse scrolled (654, 516) with delta (0, -1)
Screenshot: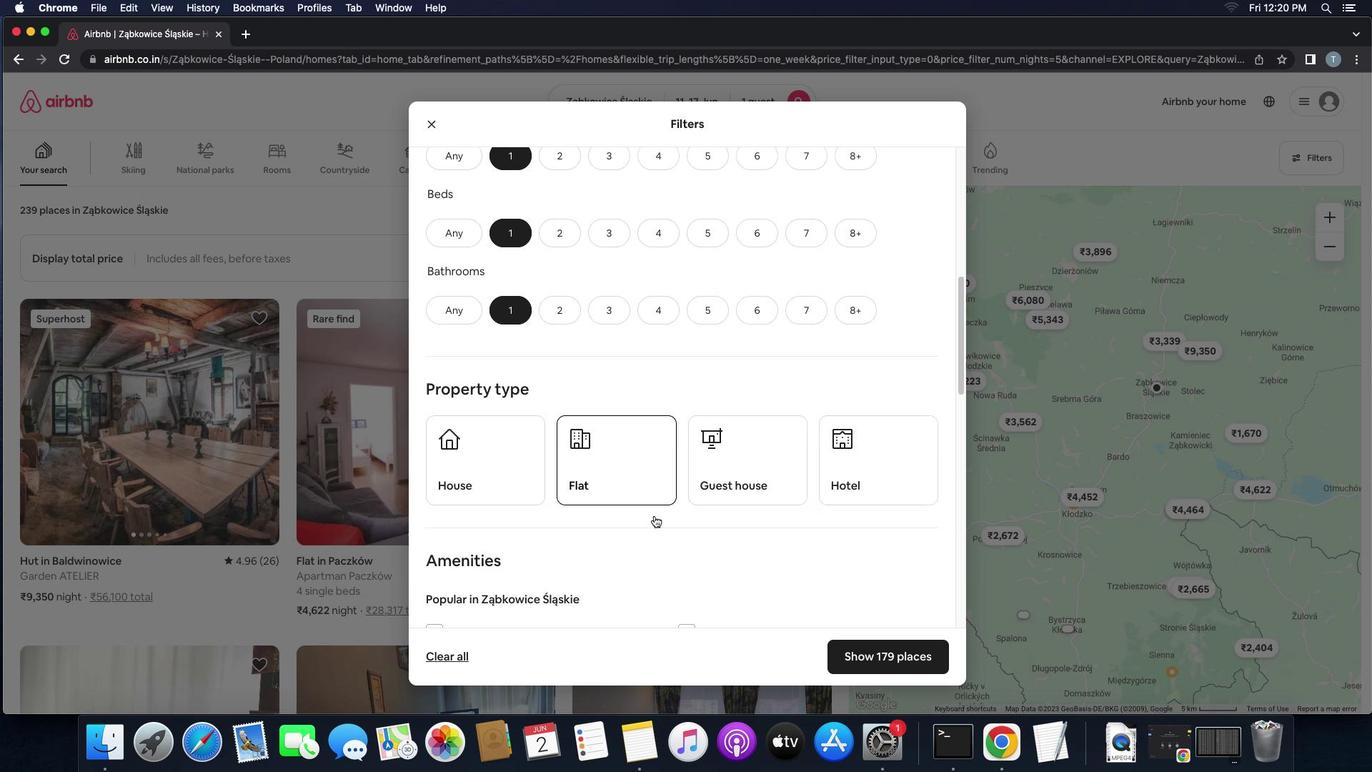 
Action: Mouse moved to (481, 388)
Screenshot: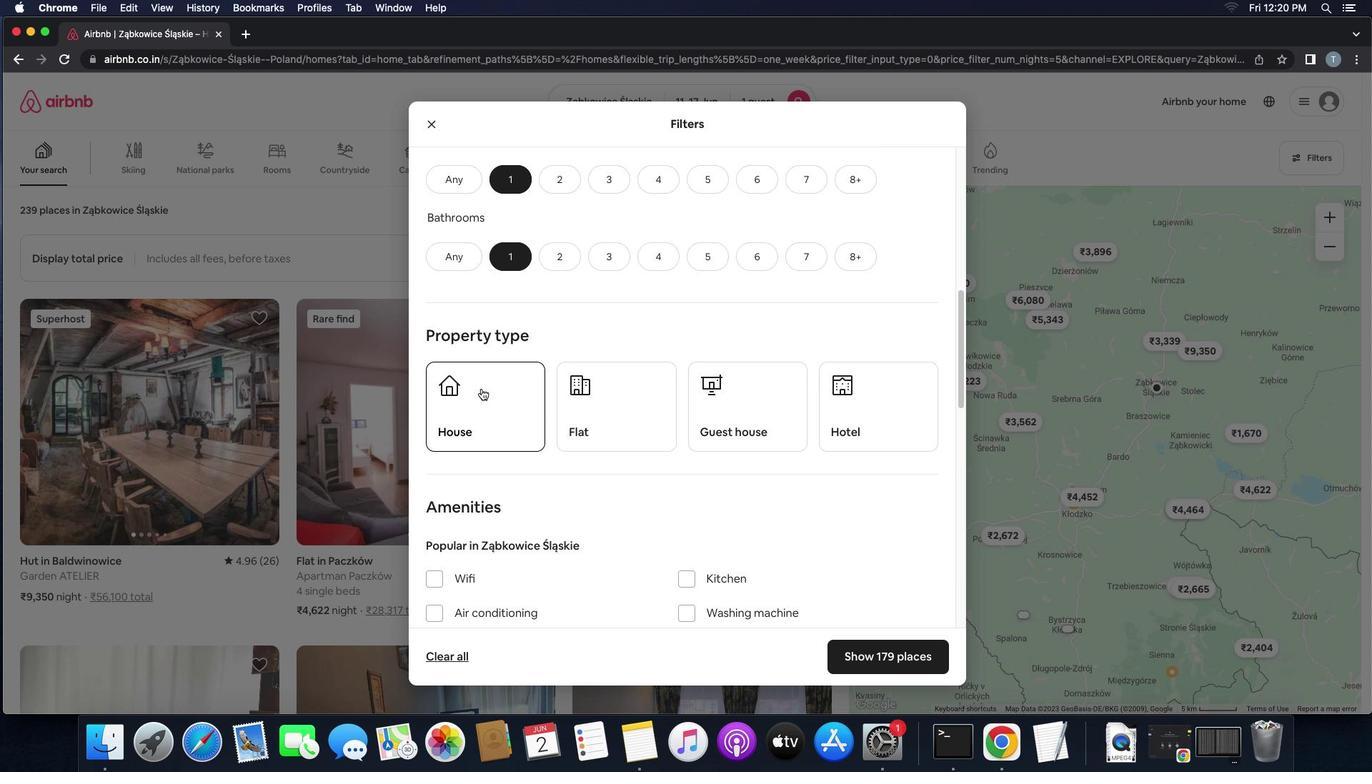 
Action: Mouse pressed left at (481, 388)
Screenshot: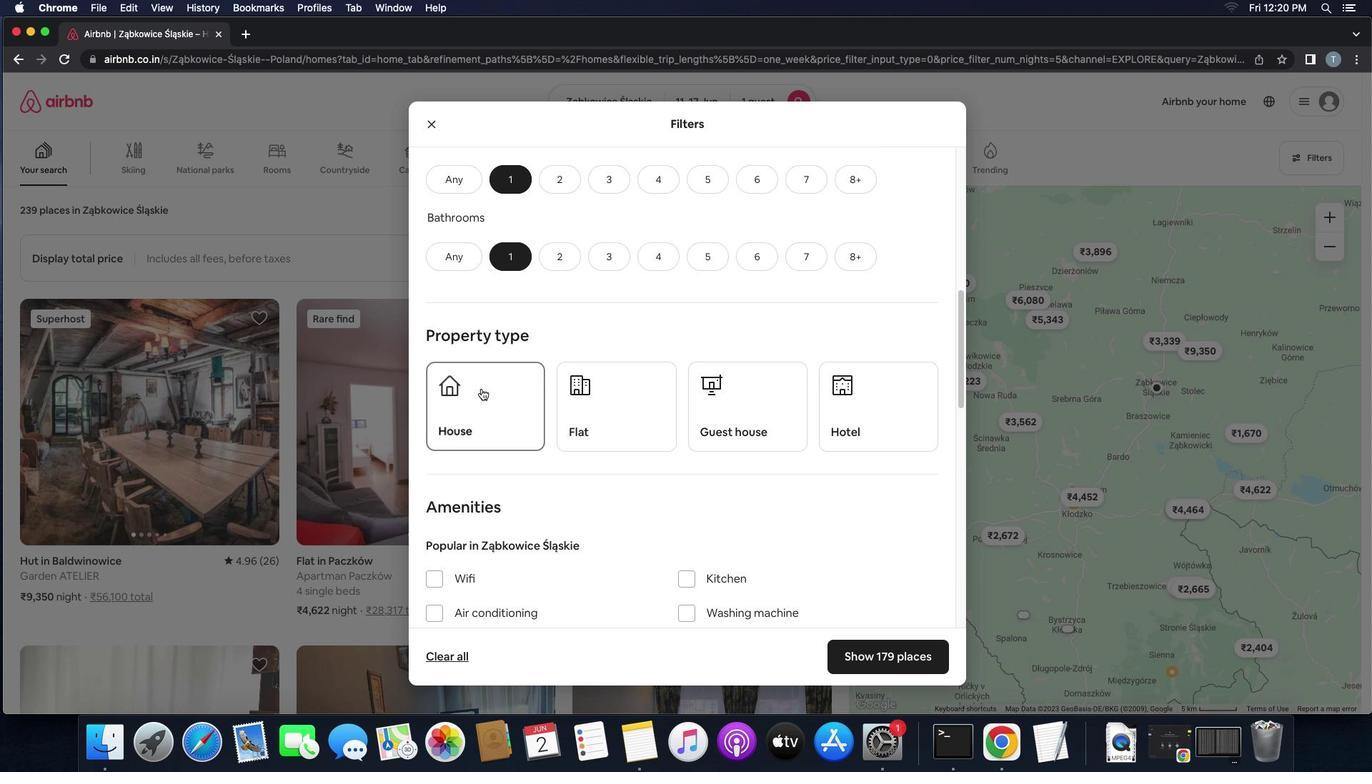 
Action: Mouse moved to (588, 399)
Screenshot: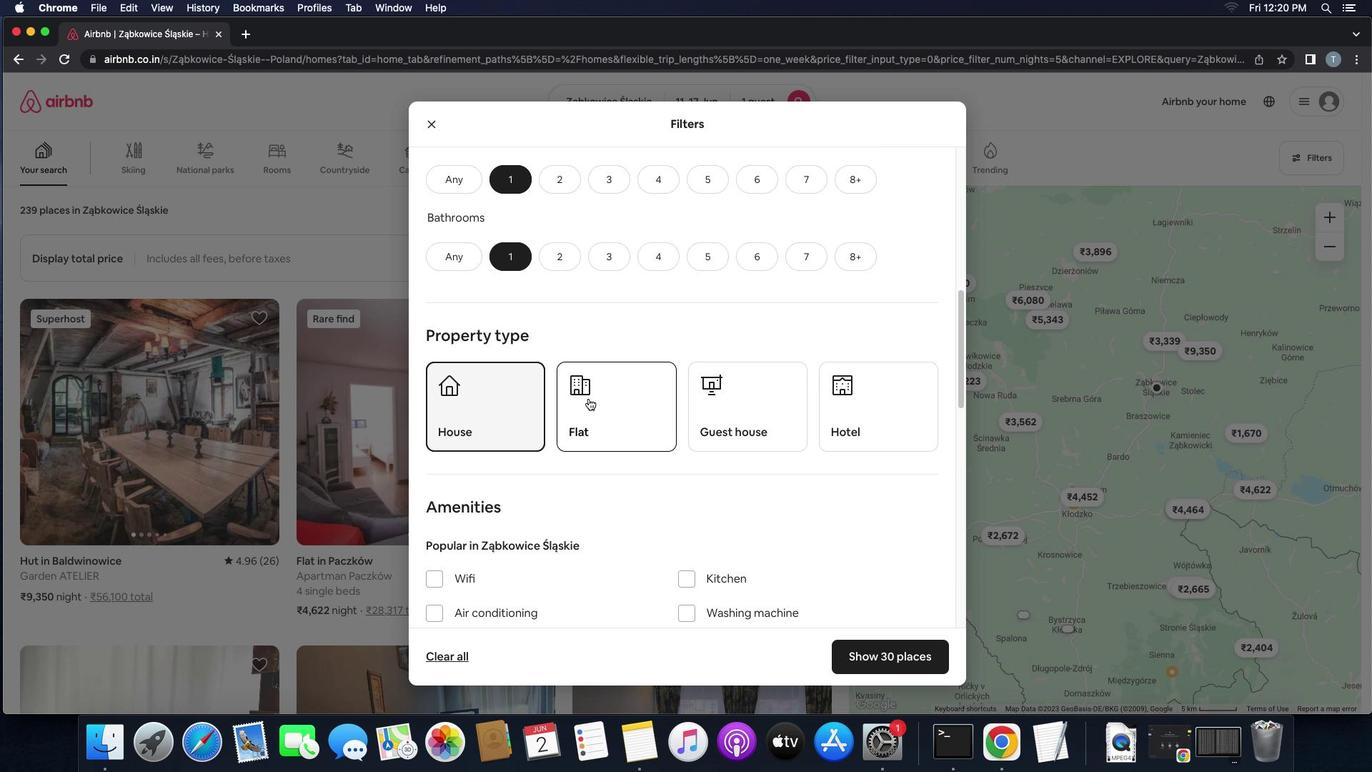 
Action: Mouse pressed left at (588, 399)
Screenshot: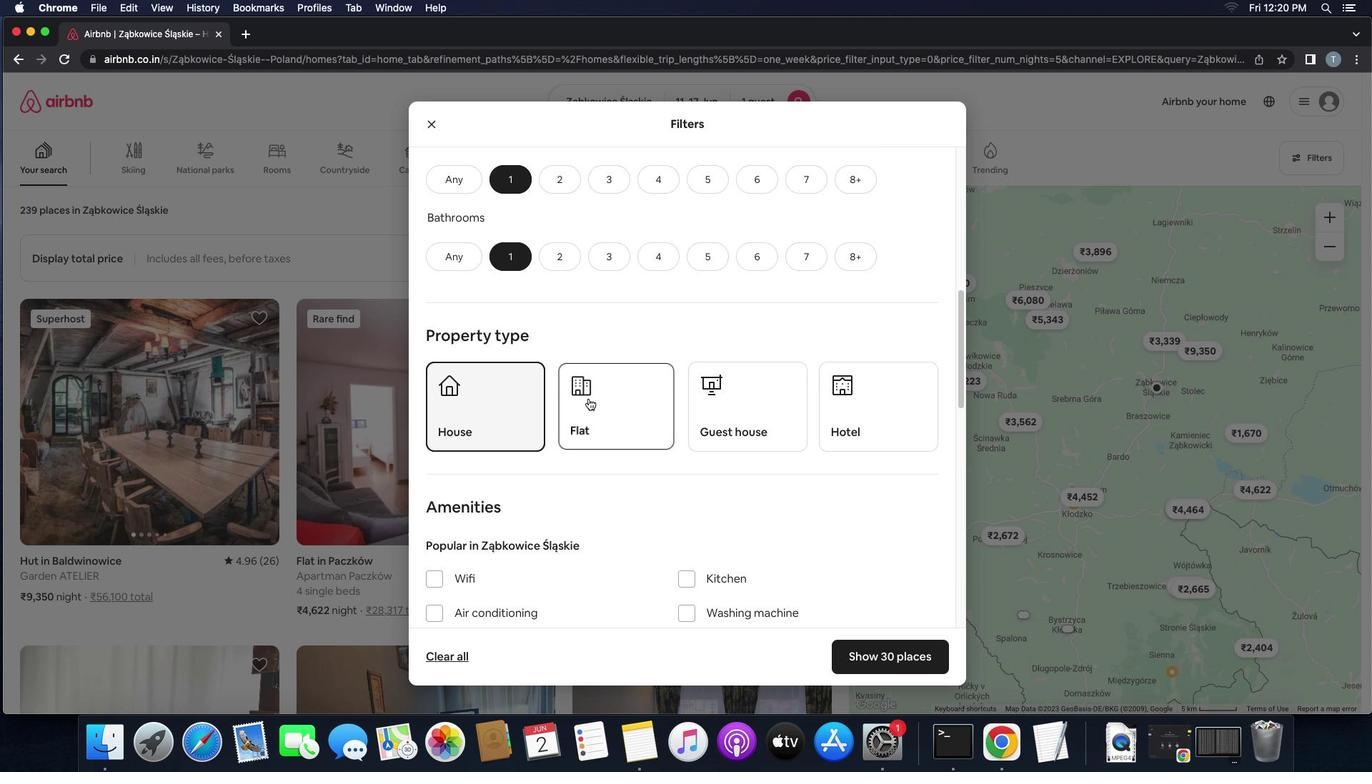 
Action: Mouse moved to (702, 426)
Screenshot: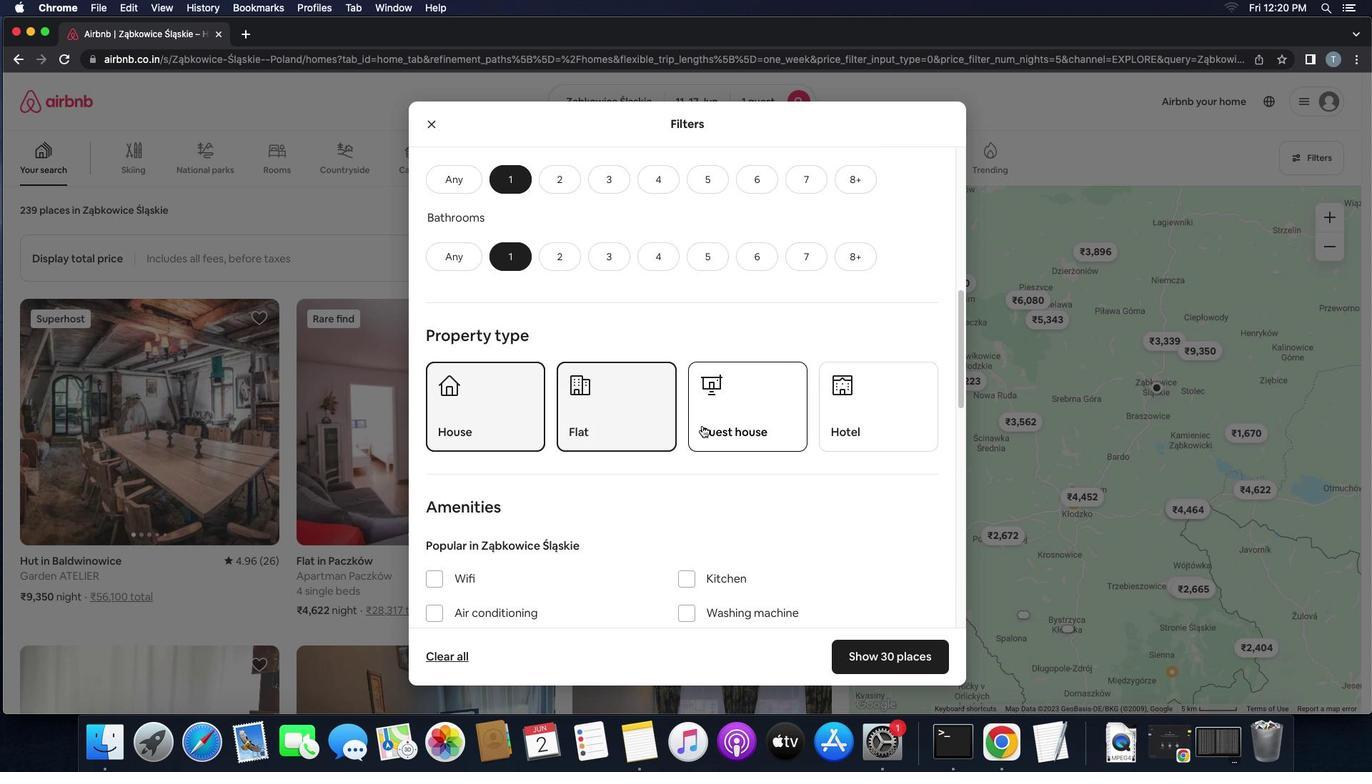 
Action: Mouse pressed left at (702, 426)
Screenshot: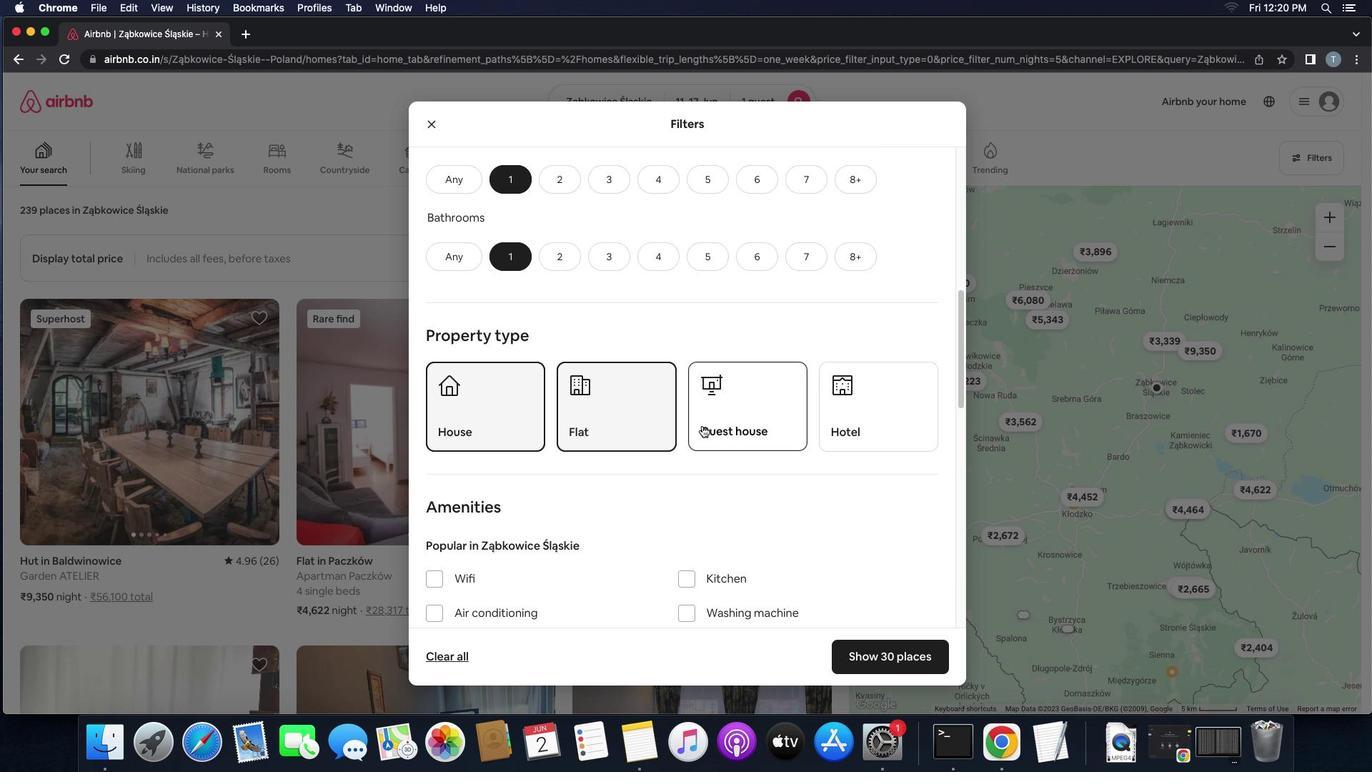 
Action: Mouse moved to (855, 429)
Screenshot: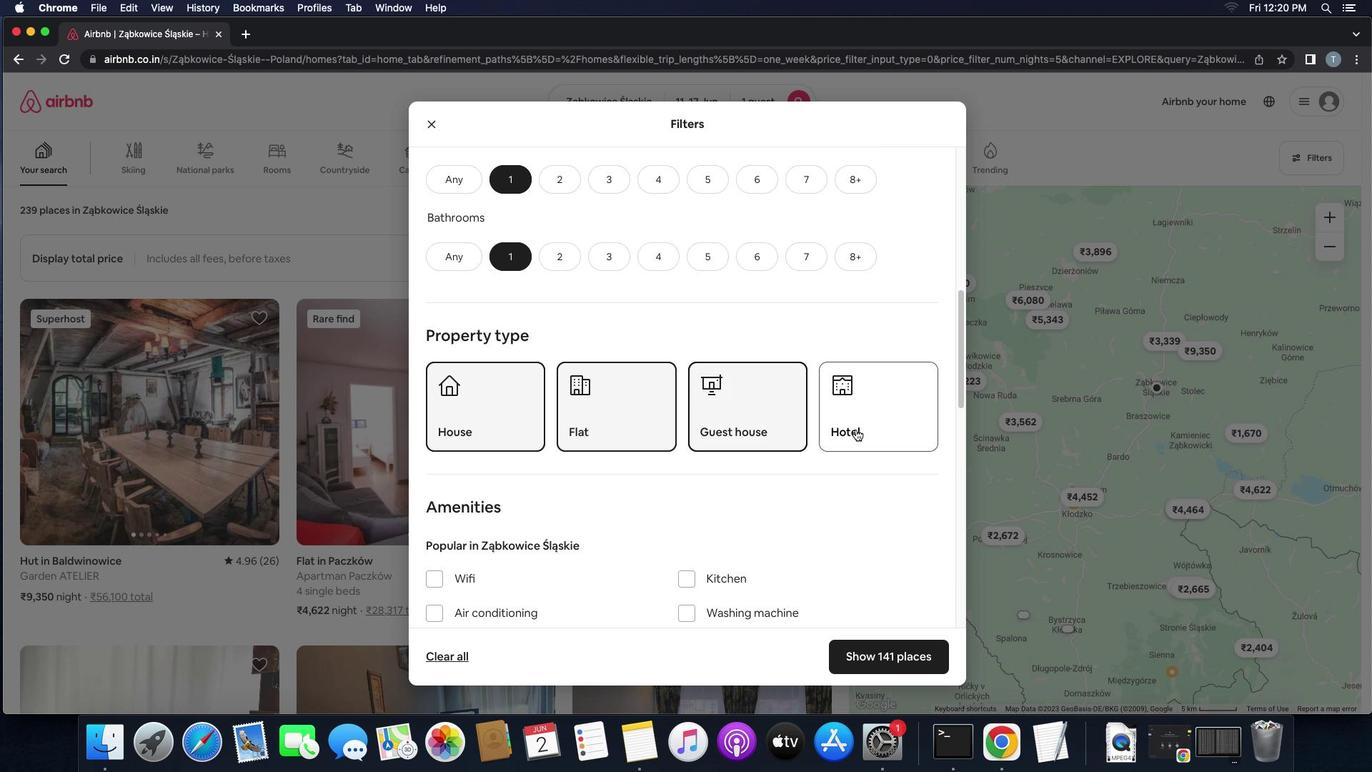 
Action: Mouse pressed left at (855, 429)
Screenshot: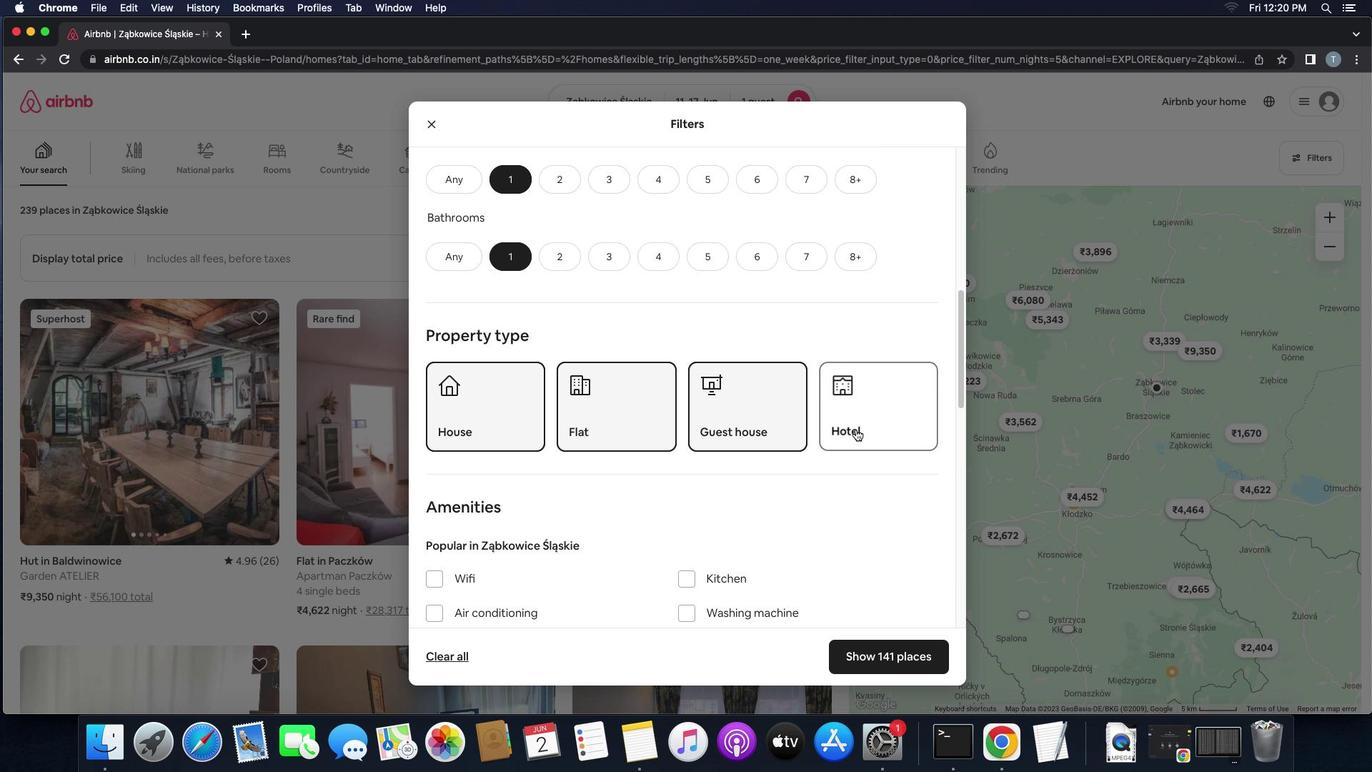 
Action: Mouse moved to (823, 455)
Screenshot: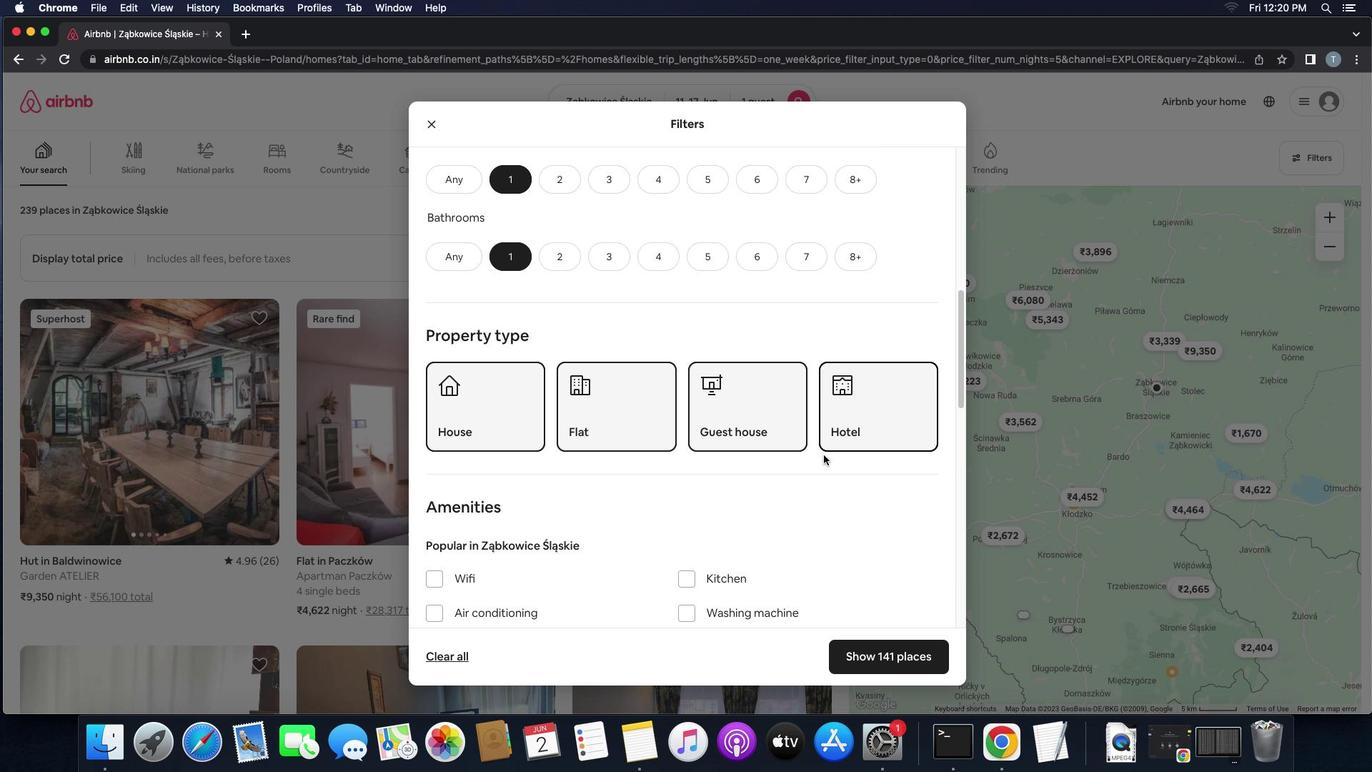 
Action: Mouse scrolled (823, 455) with delta (0, 0)
Screenshot: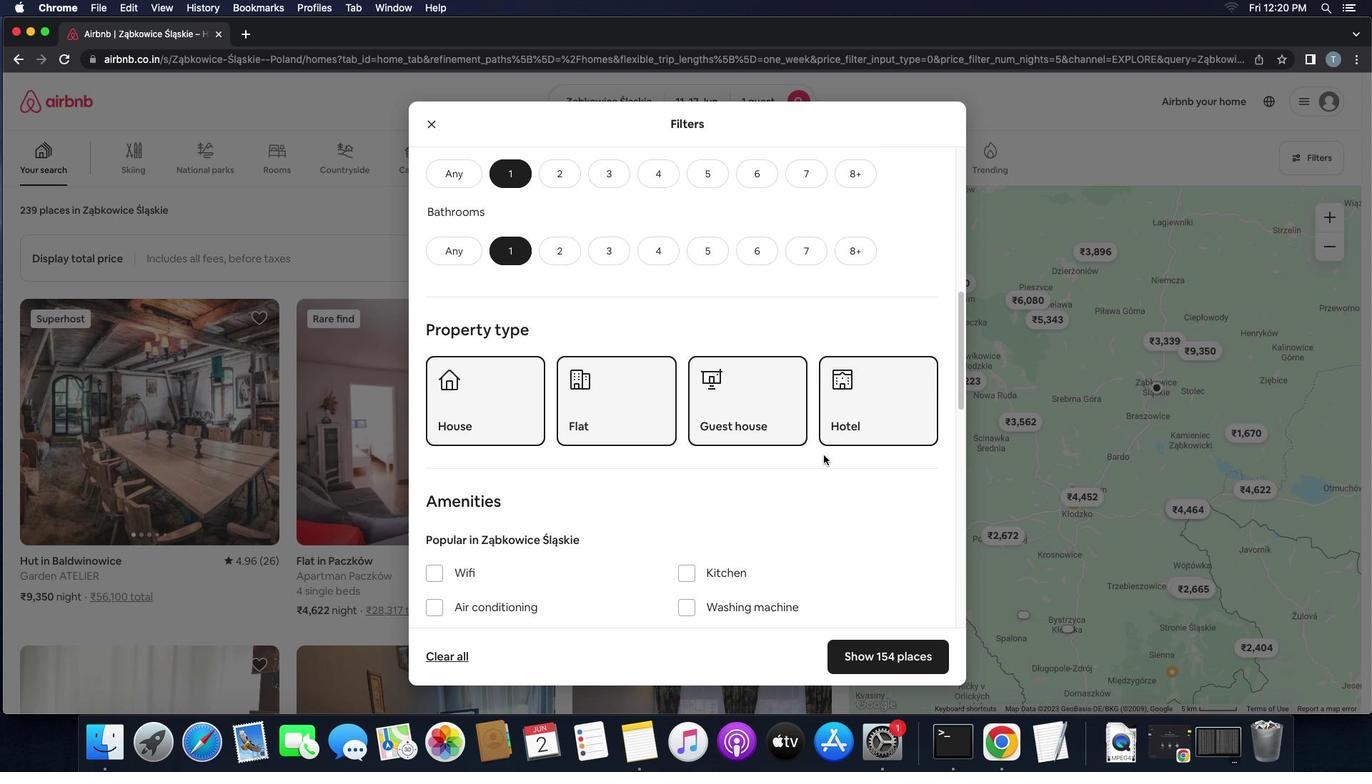 
Action: Mouse scrolled (823, 455) with delta (0, 0)
Screenshot: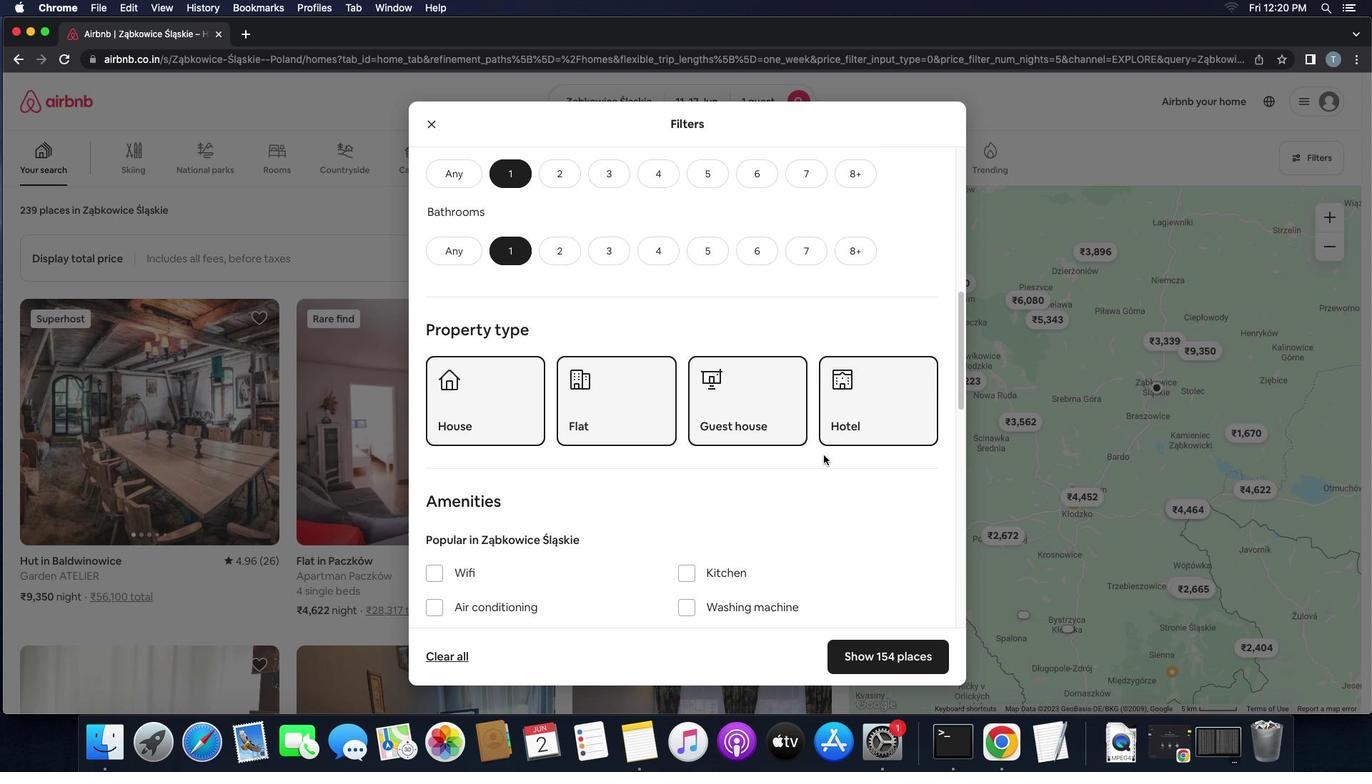 
Action: Mouse scrolled (823, 455) with delta (0, -2)
Screenshot: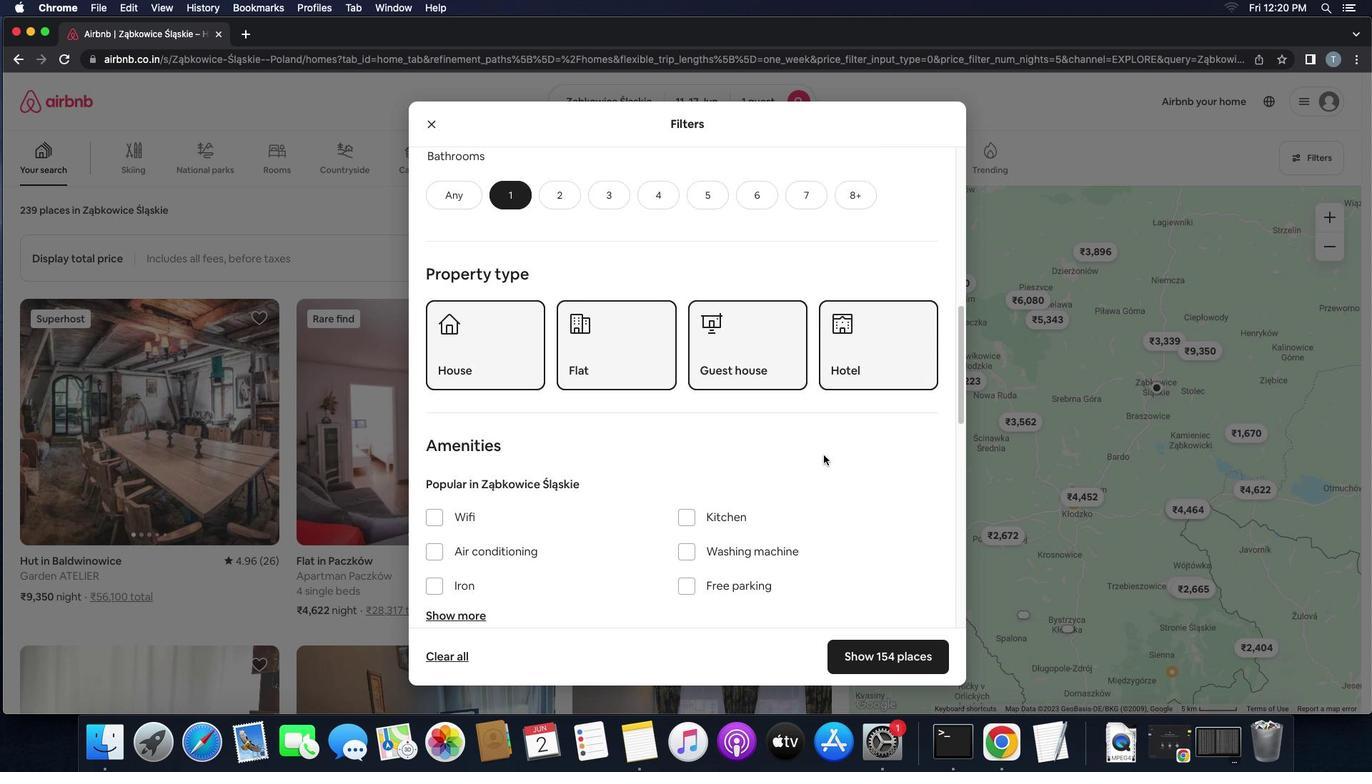 
Action: Mouse scrolled (823, 455) with delta (0, 0)
Screenshot: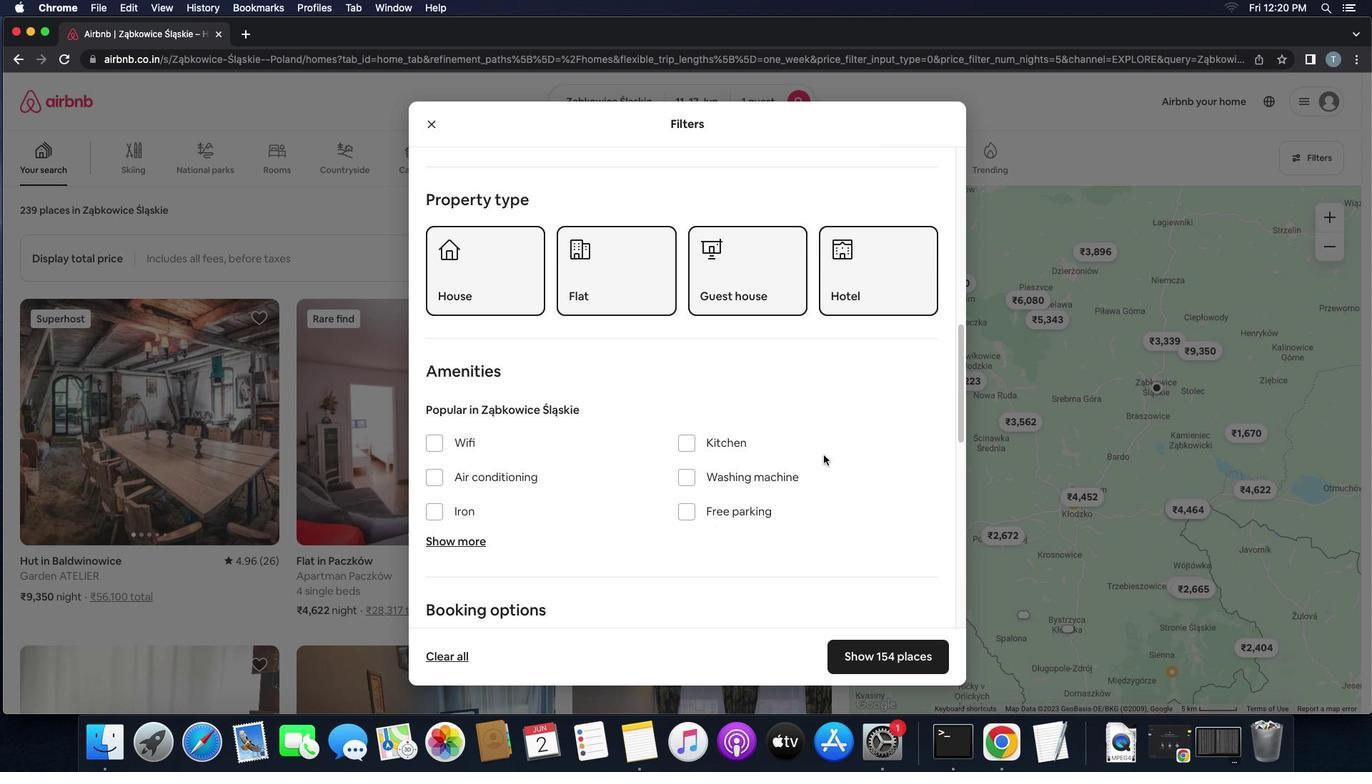 
Action: Mouse scrolled (823, 455) with delta (0, 0)
Screenshot: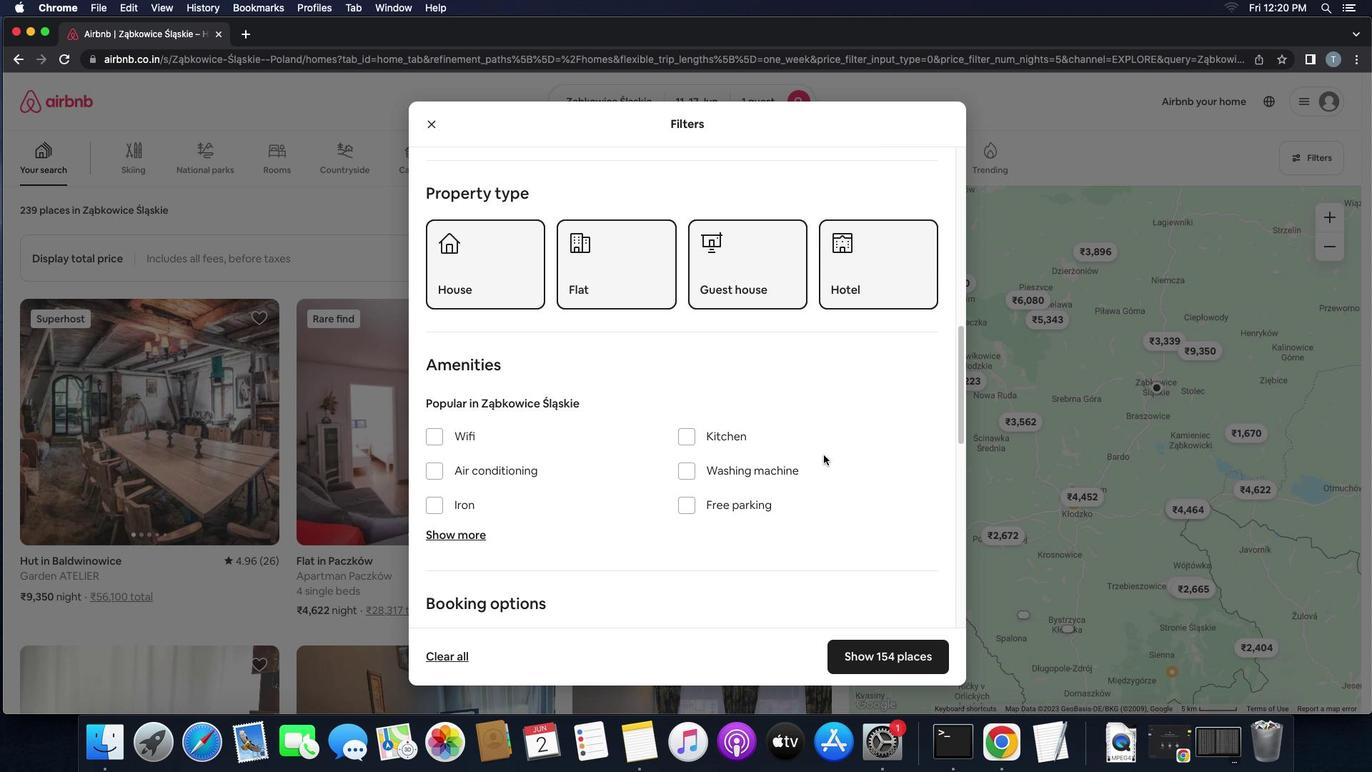 
Action: Mouse scrolled (823, 455) with delta (0, 0)
Screenshot: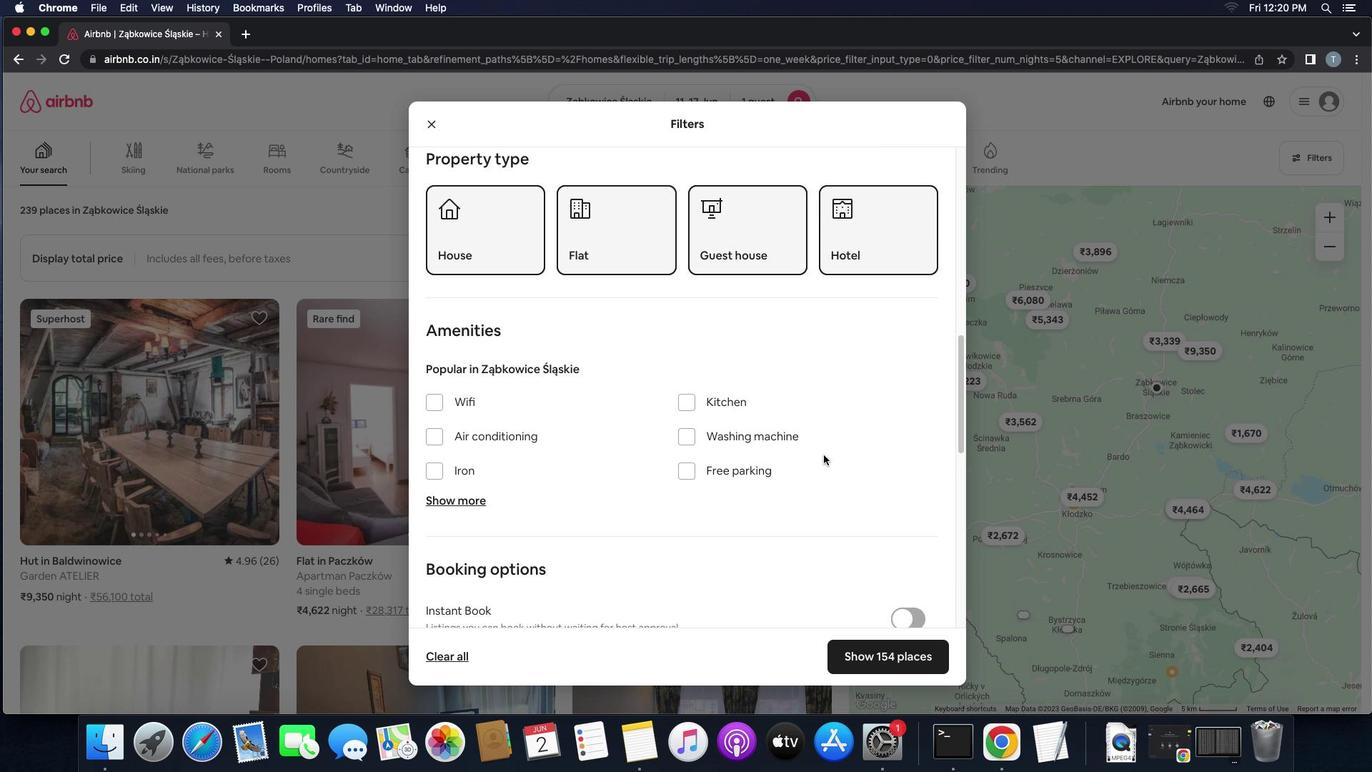 
Action: Mouse moved to (823, 455)
Screenshot: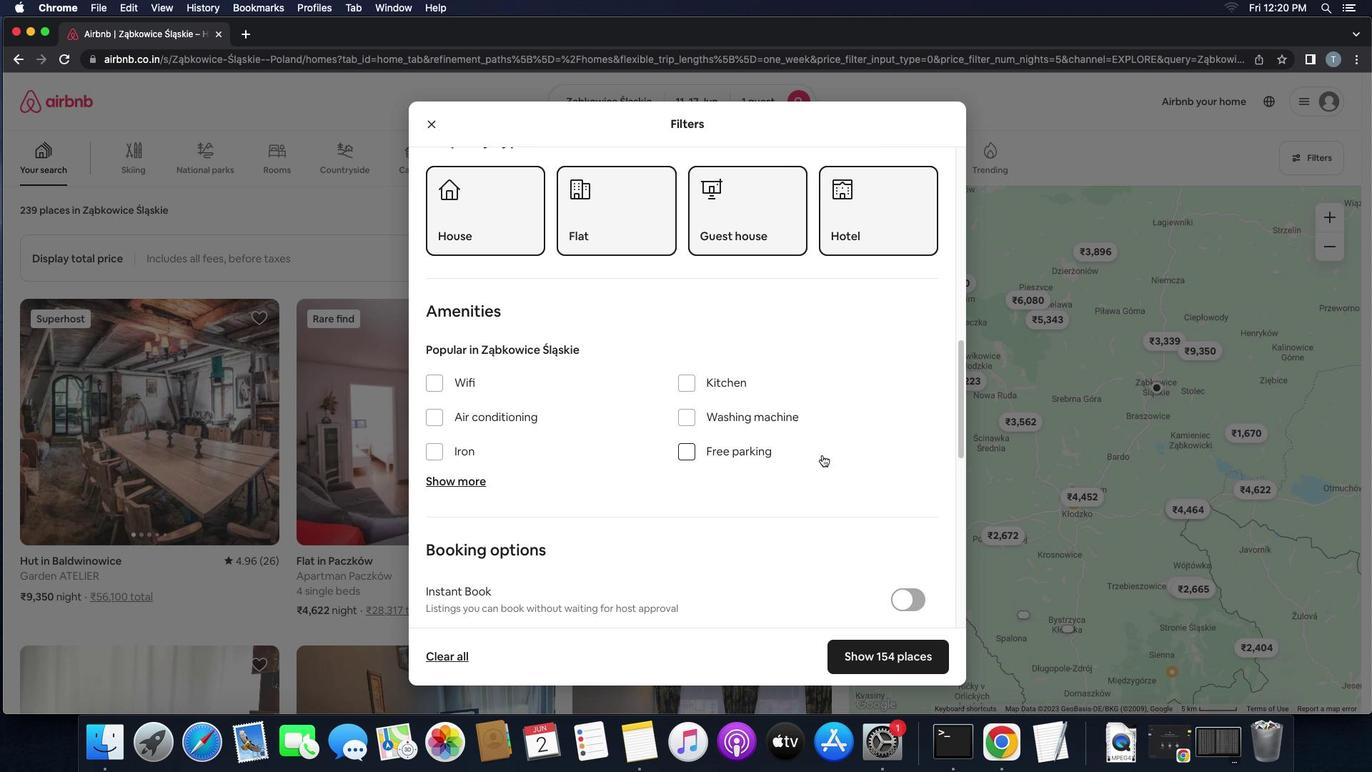 
Action: Mouse scrolled (823, 455) with delta (0, 0)
Screenshot: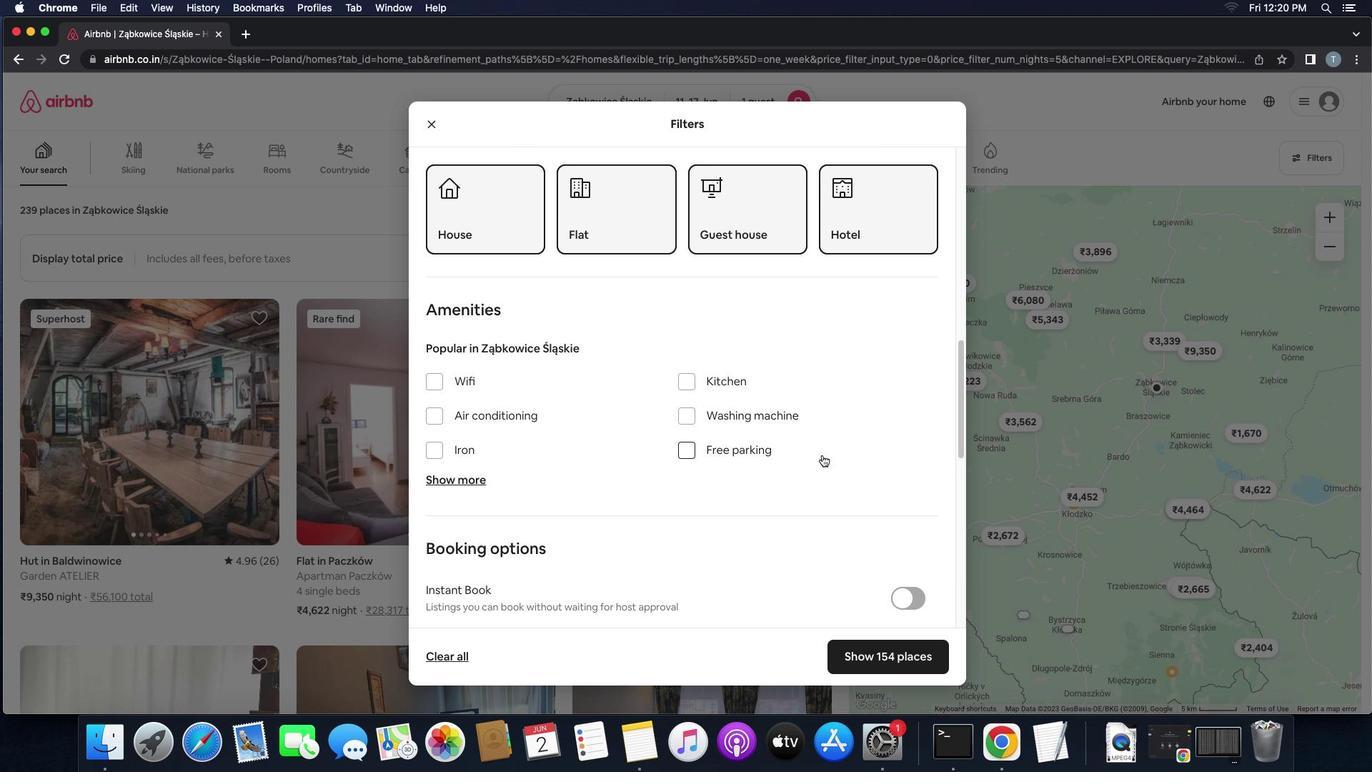
Action: Mouse scrolled (823, 455) with delta (0, 0)
Screenshot: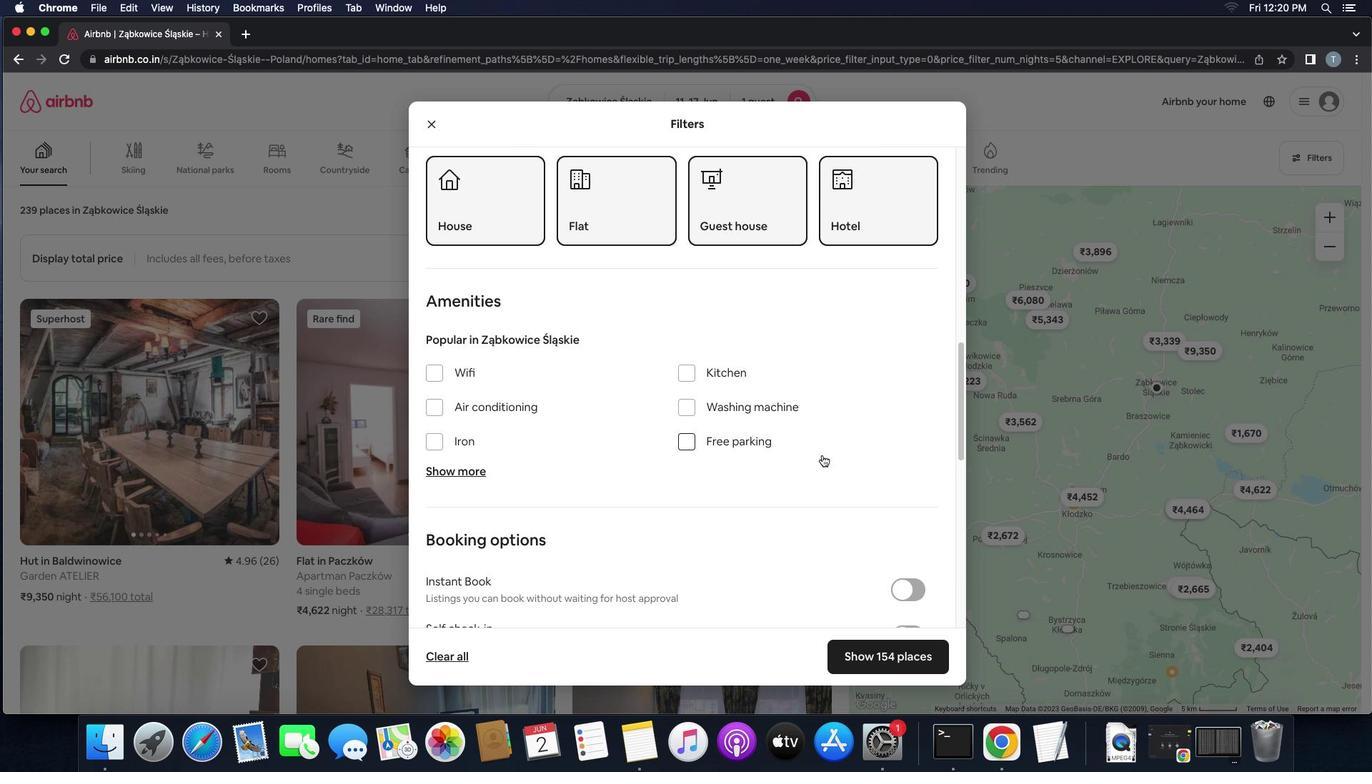 
Action: Mouse scrolled (823, 455) with delta (0, 0)
Screenshot: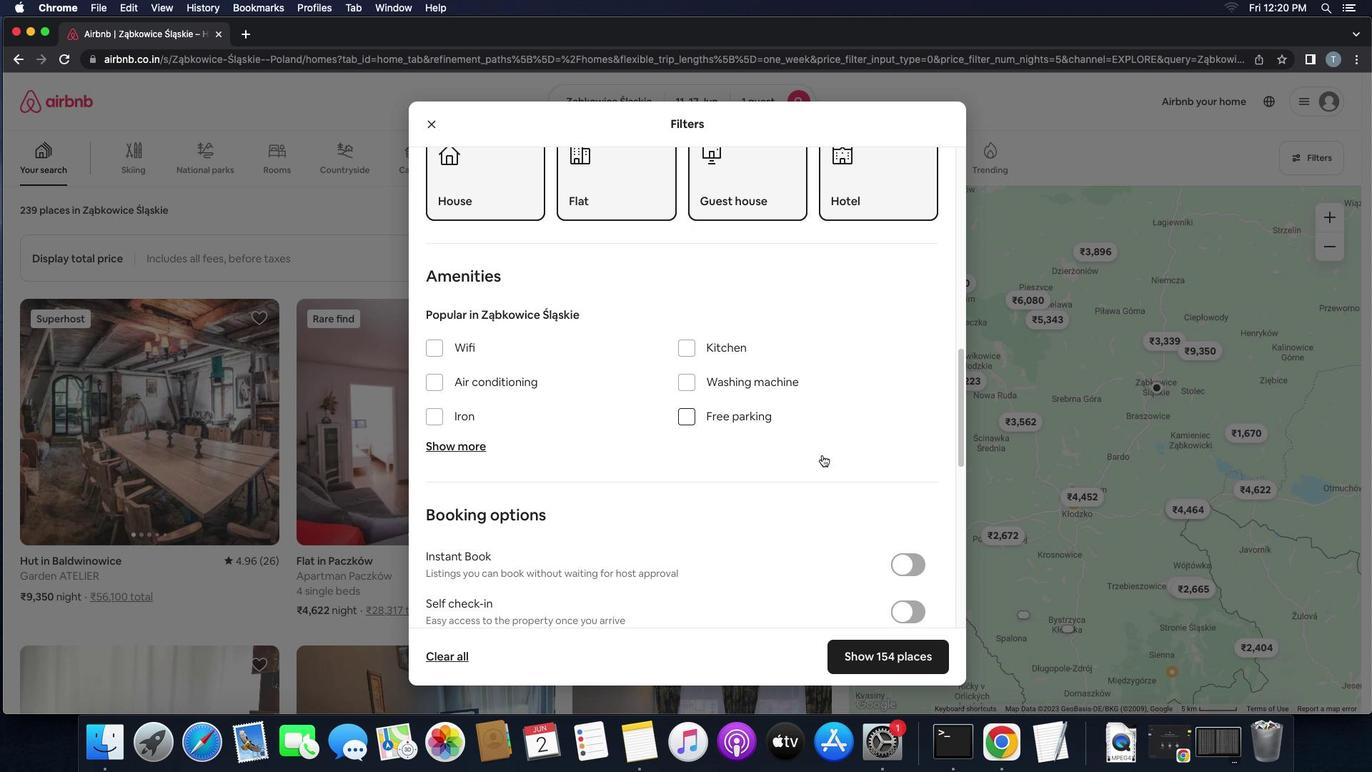 
Action: Mouse moved to (822, 455)
Screenshot: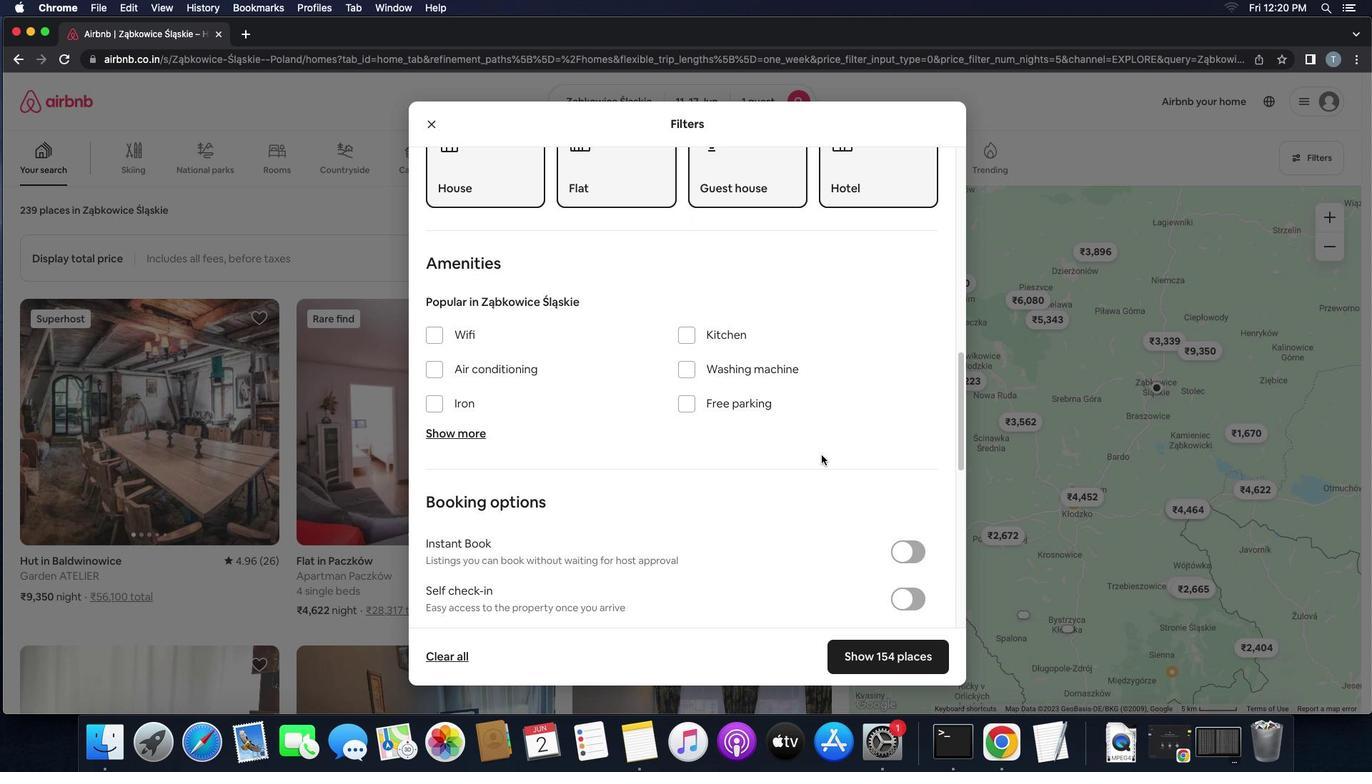 
Action: Mouse scrolled (822, 455) with delta (0, 0)
Screenshot: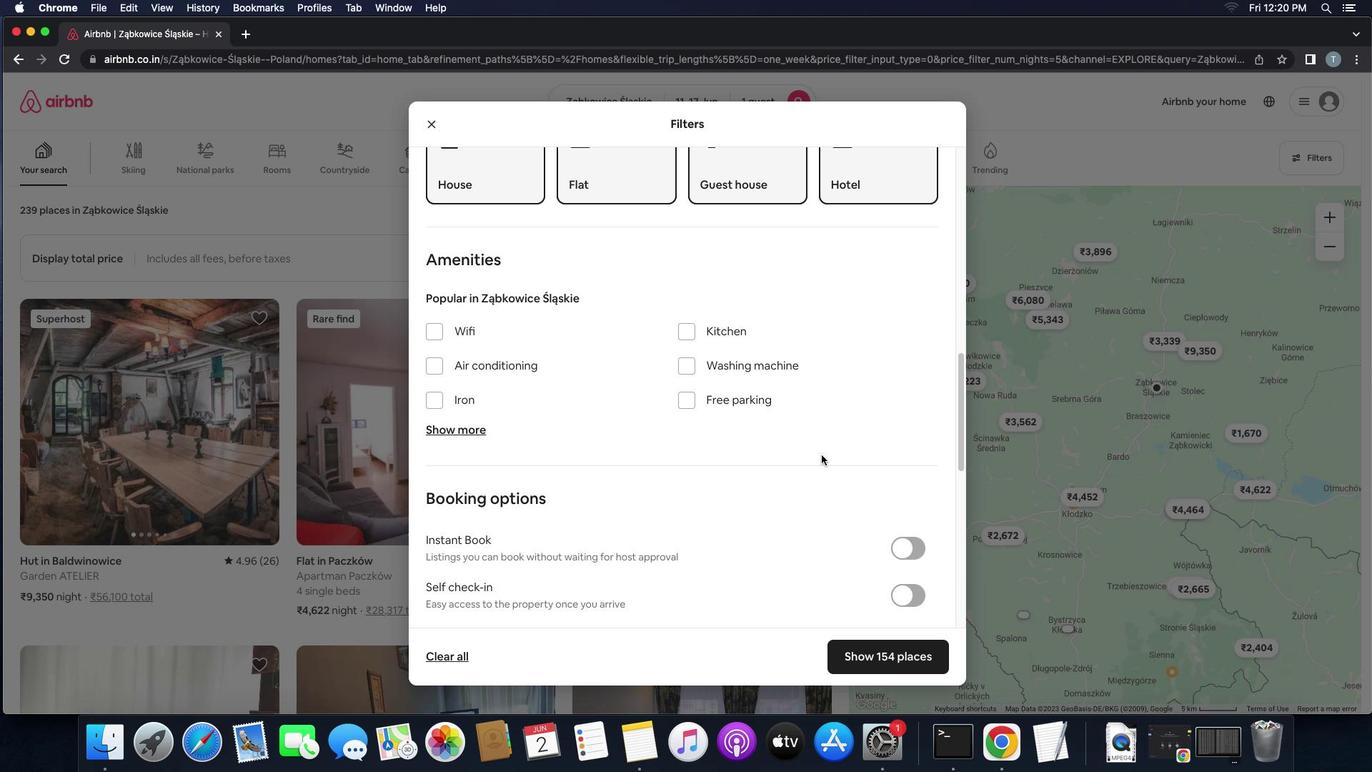 
Action: Mouse scrolled (822, 455) with delta (0, 0)
Screenshot: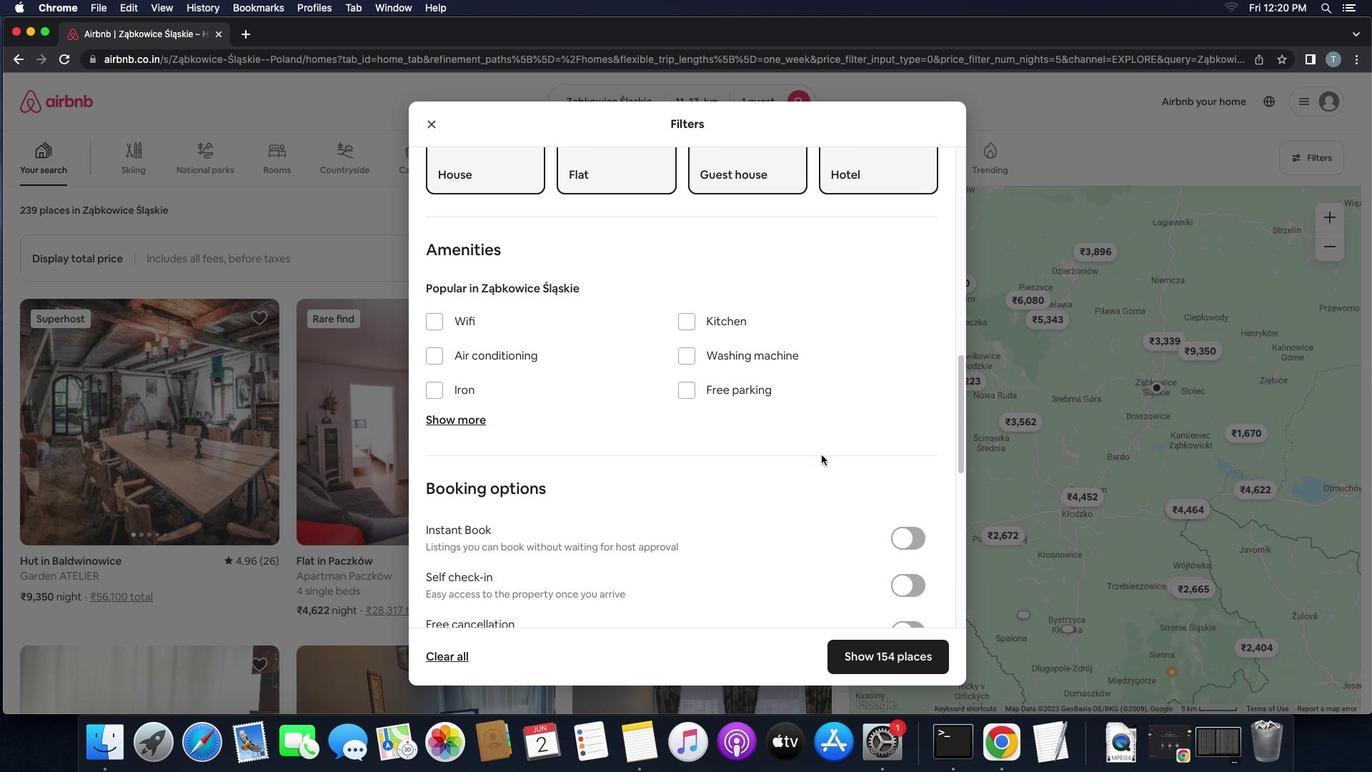 
Action: Mouse scrolled (822, 455) with delta (0, 0)
Screenshot: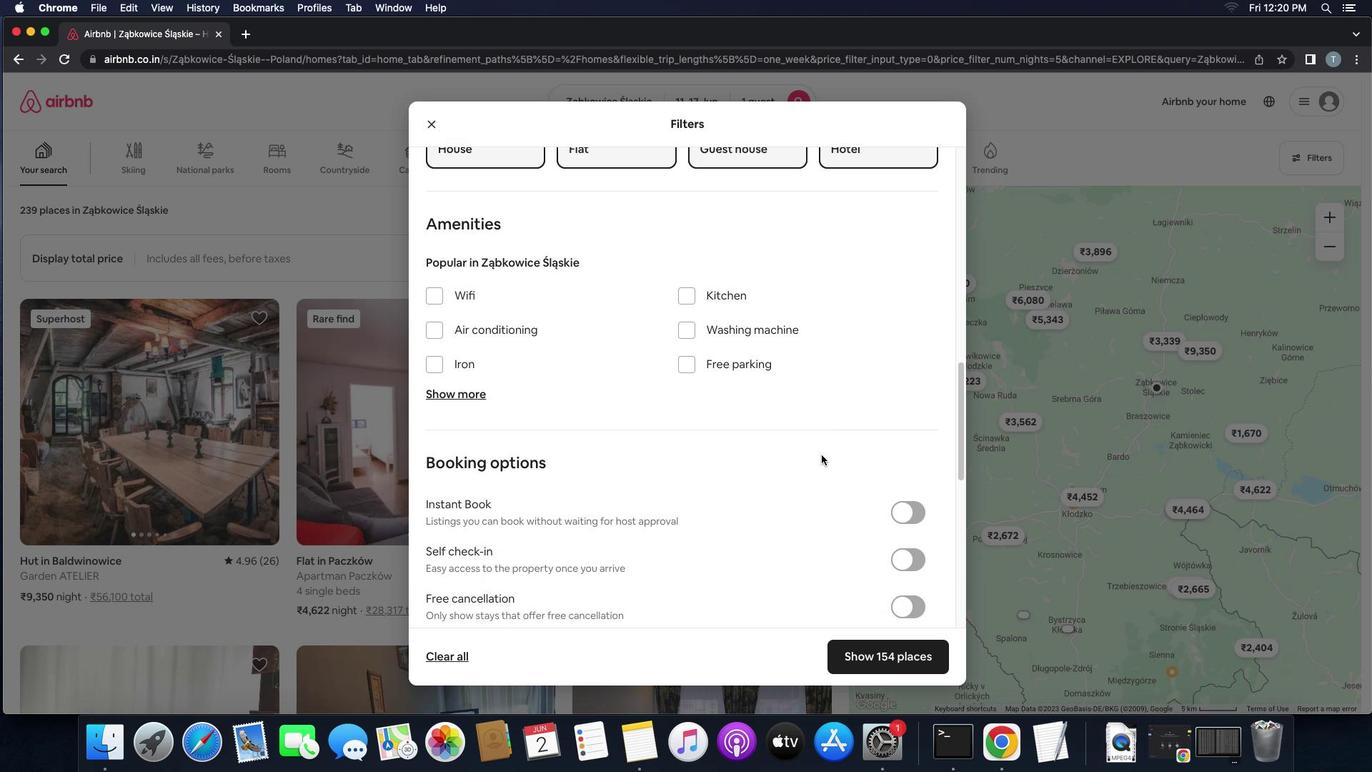 
Action: Mouse scrolled (822, 455) with delta (0, 0)
Screenshot: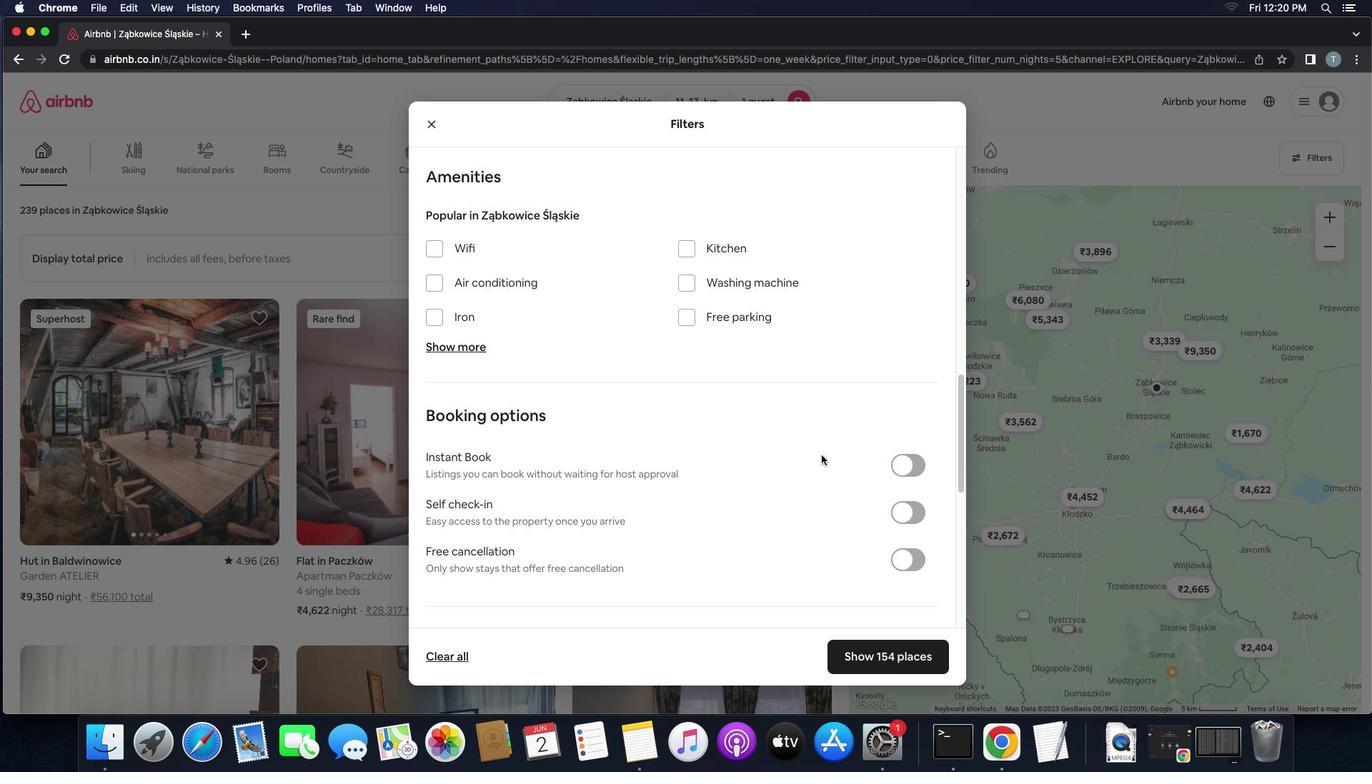
Action: Mouse scrolled (822, 455) with delta (0, 0)
Screenshot: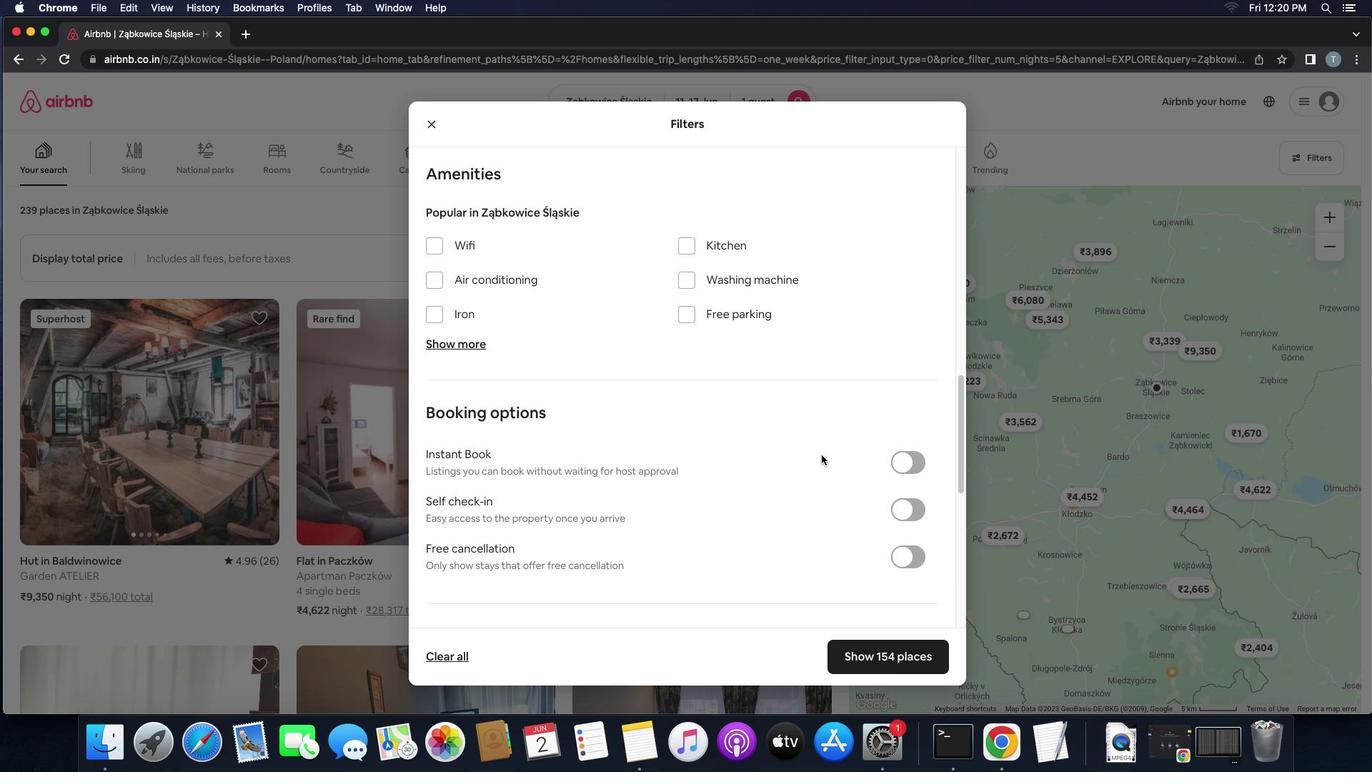 
Action: Mouse scrolled (822, 455) with delta (0, 0)
Screenshot: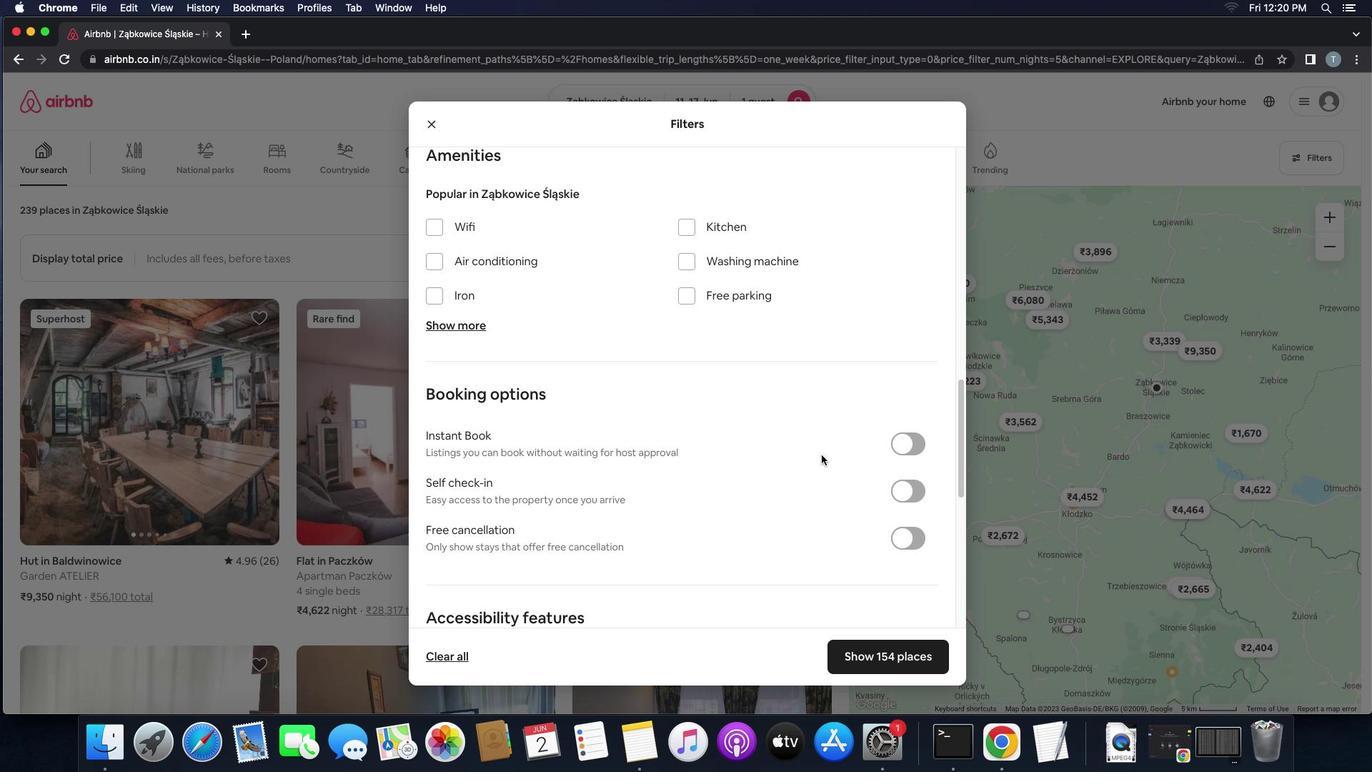 
Action: Mouse scrolled (822, 455) with delta (0, 0)
Screenshot: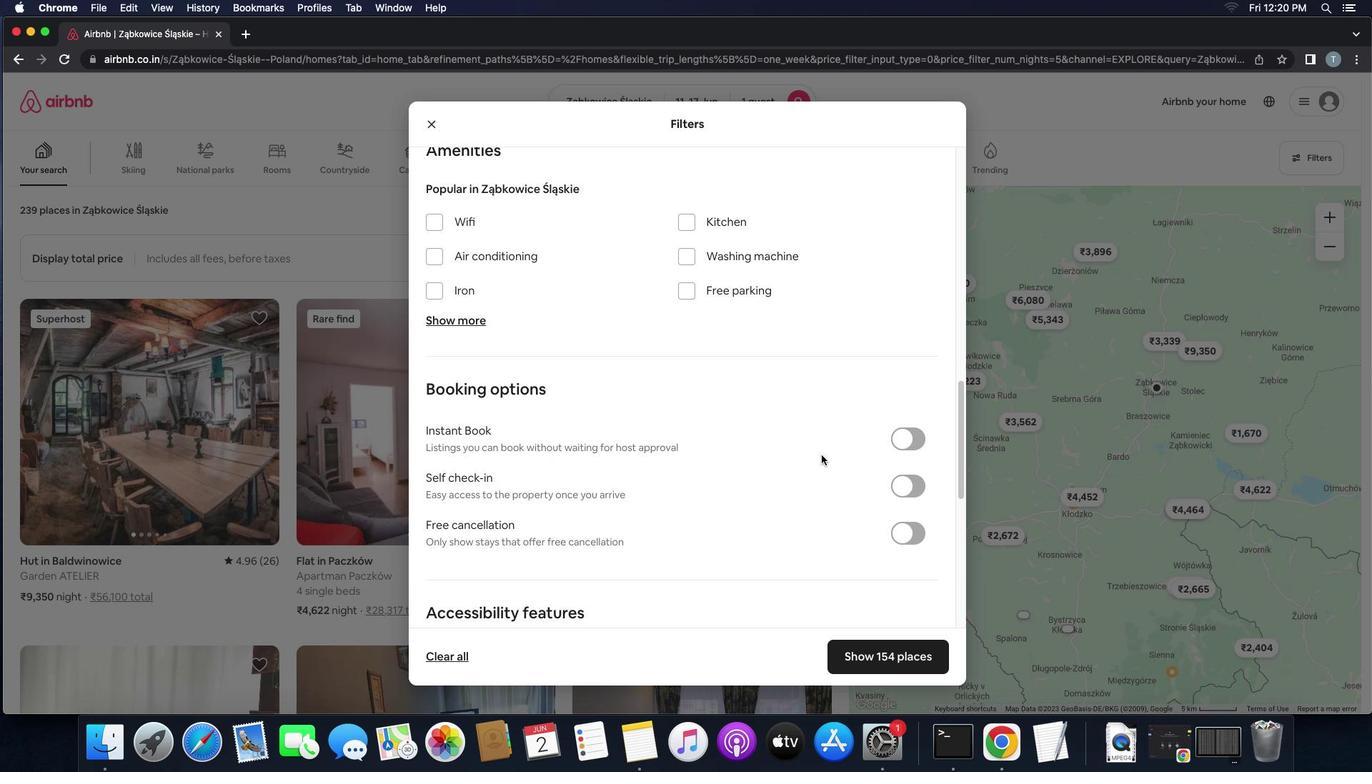 
Action: Mouse scrolled (822, 455) with delta (0, 0)
Screenshot: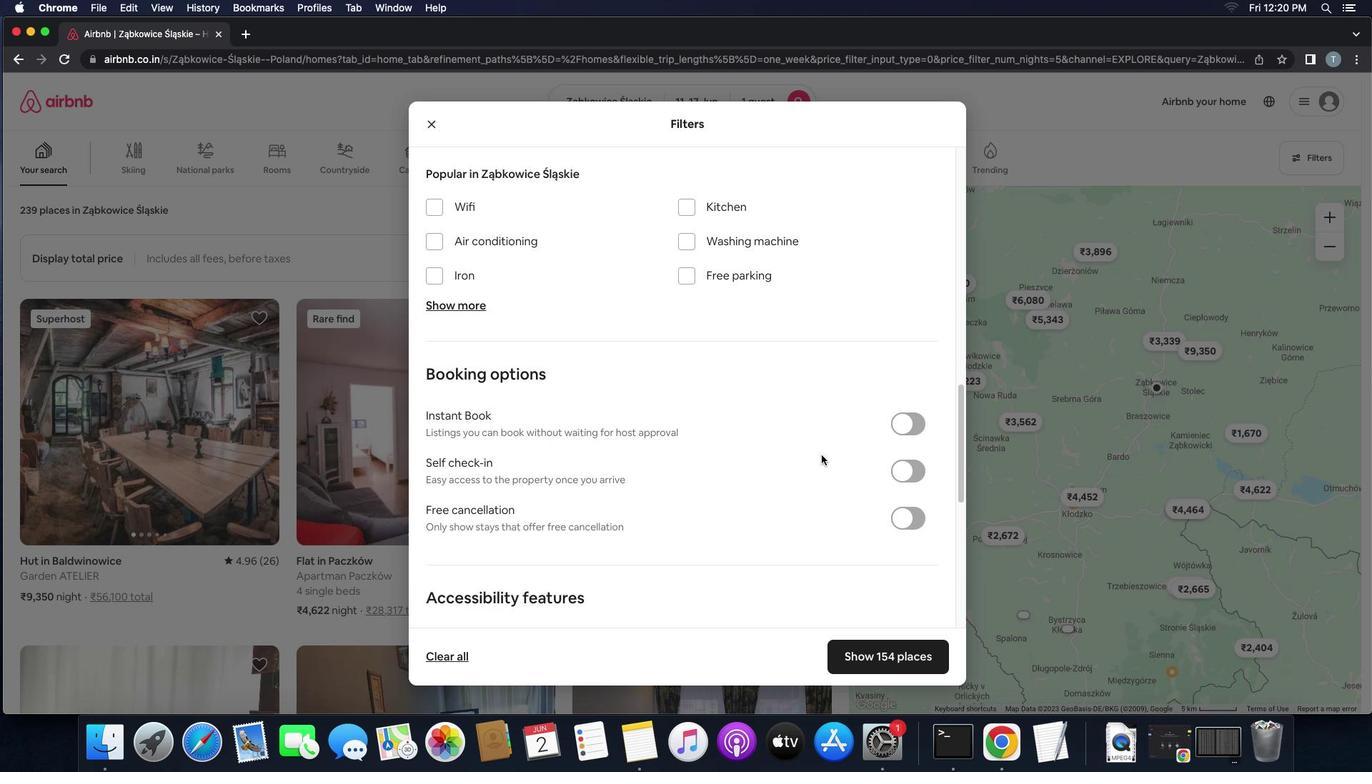 
Action: Mouse scrolled (822, 455) with delta (0, 0)
Screenshot: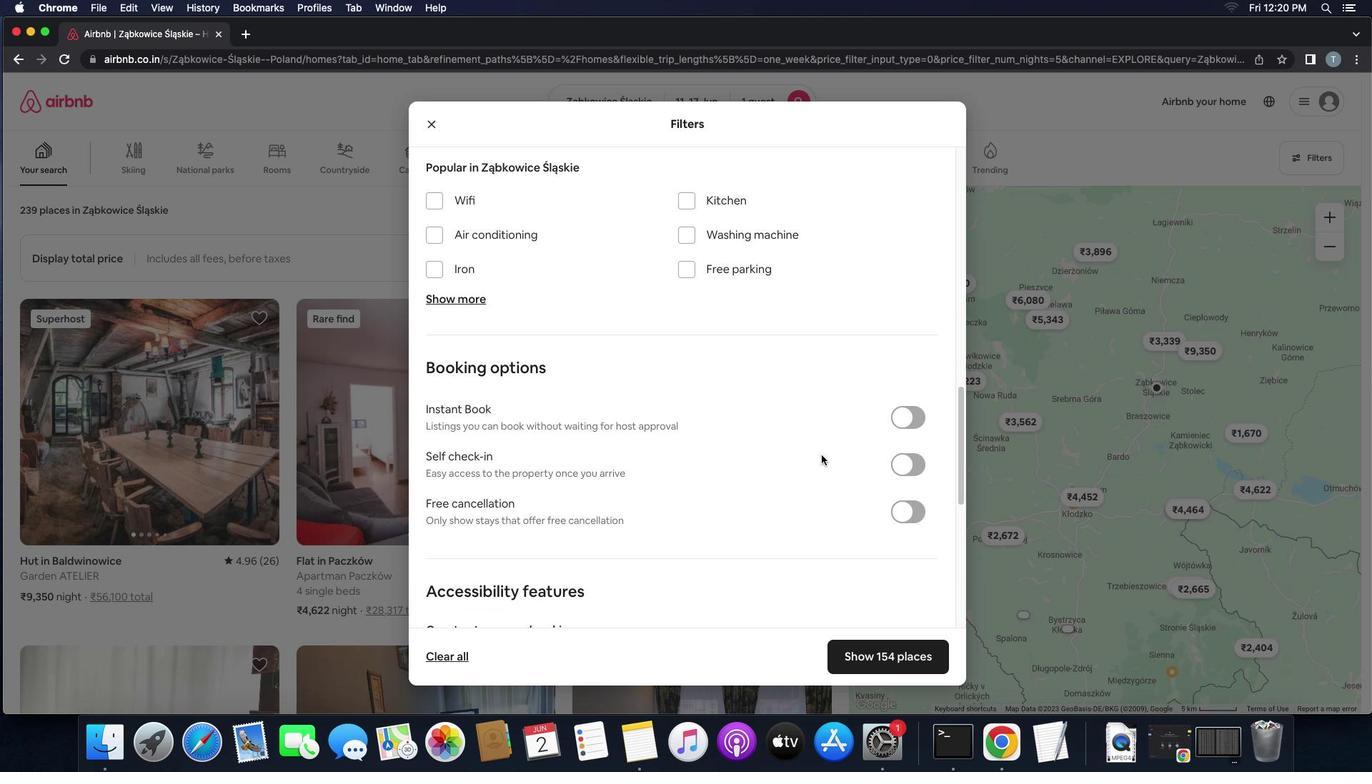
Action: Mouse scrolled (822, 455) with delta (0, 0)
Screenshot: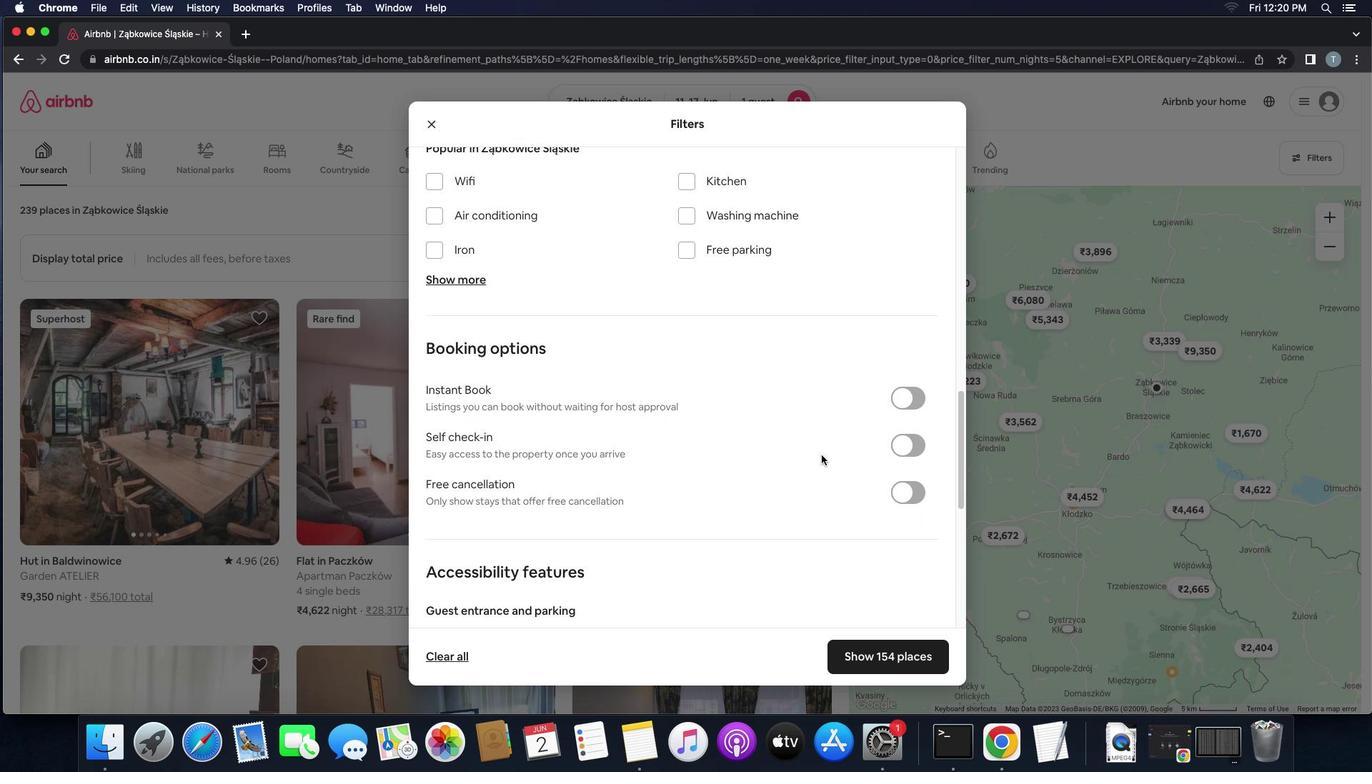 
Action: Mouse moved to (889, 421)
Screenshot: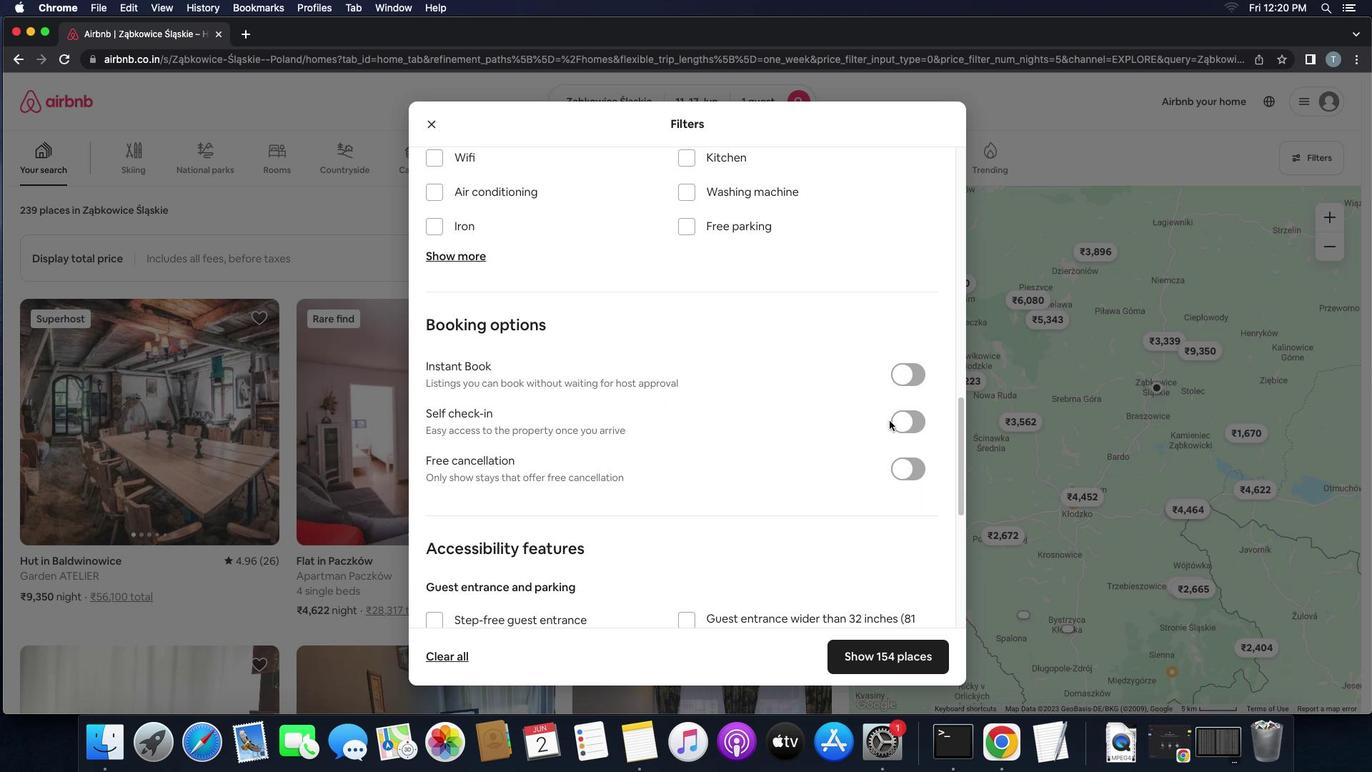 
Action: Mouse pressed left at (889, 421)
Screenshot: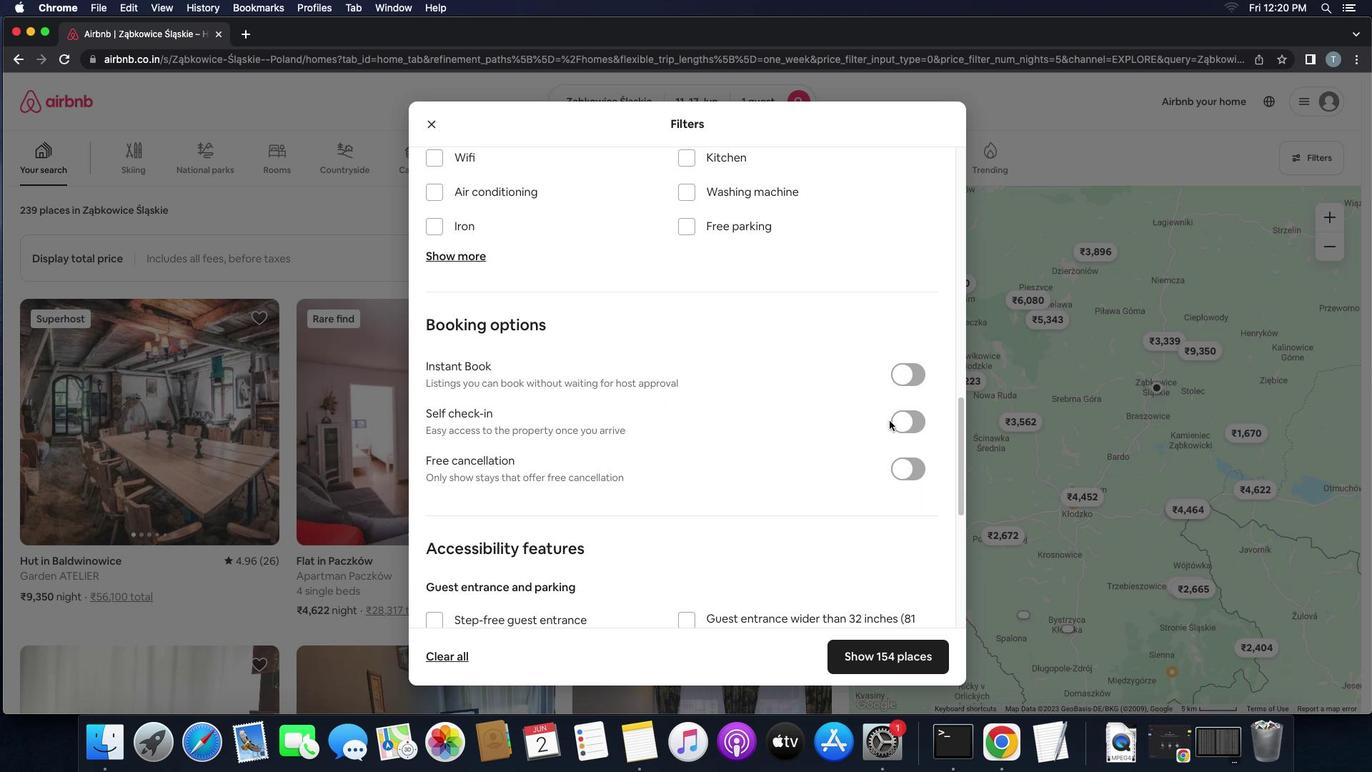 
Action: Mouse moved to (903, 421)
Screenshot: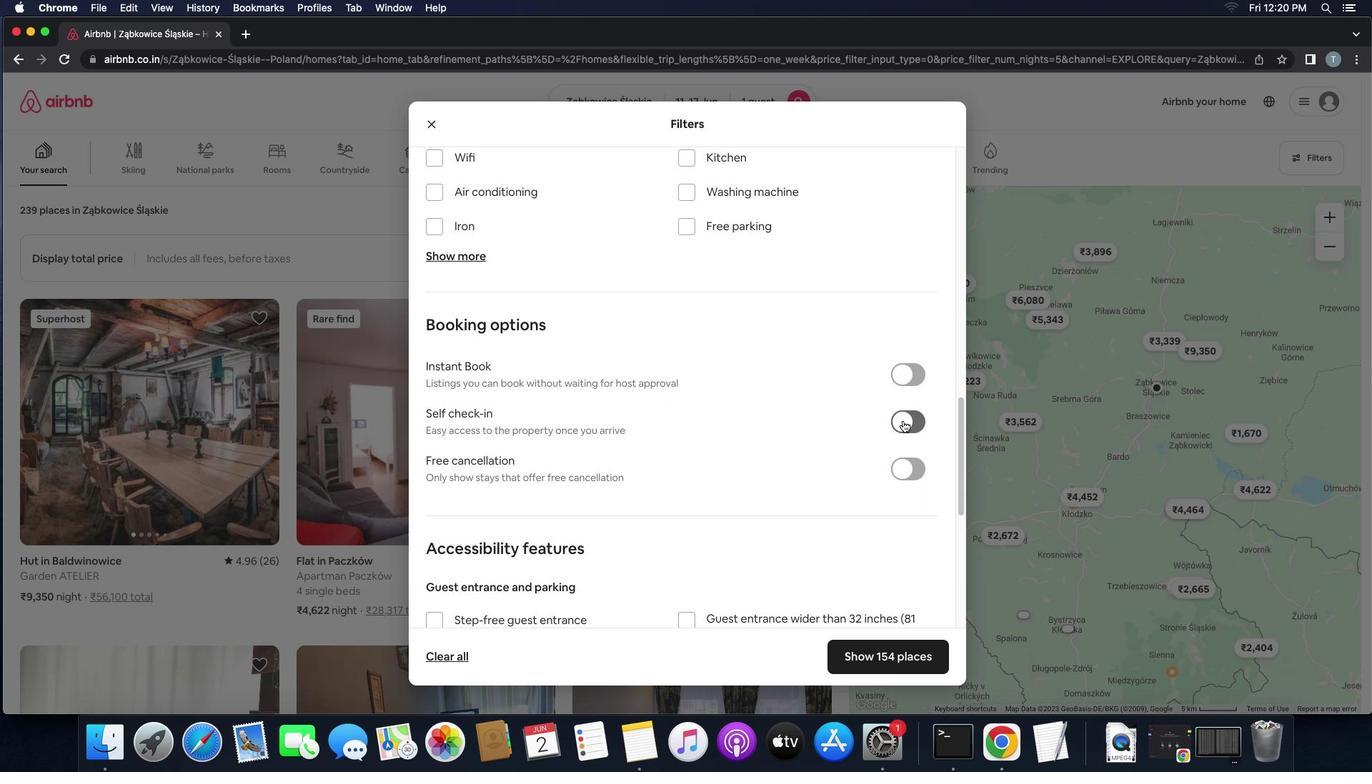 
Action: Mouse pressed left at (903, 421)
Screenshot: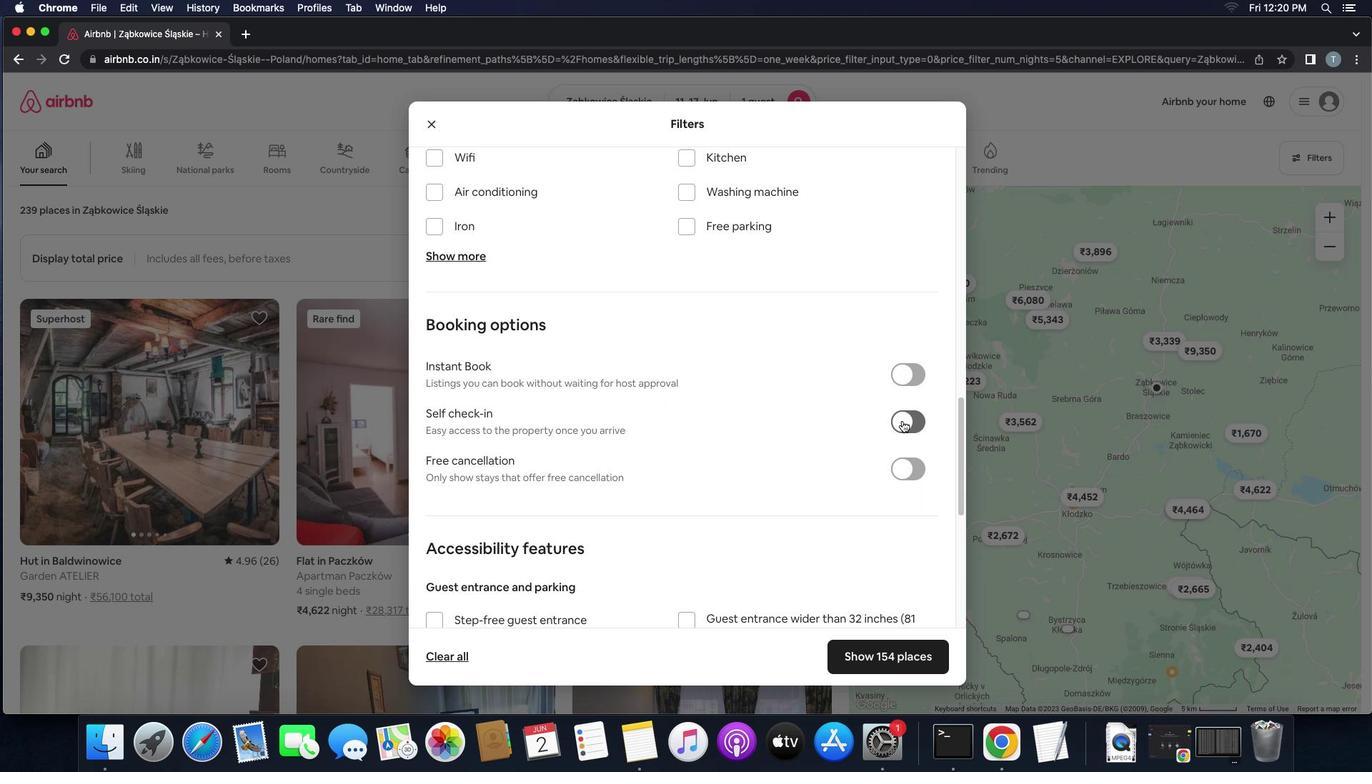 
Action: Mouse moved to (760, 447)
Screenshot: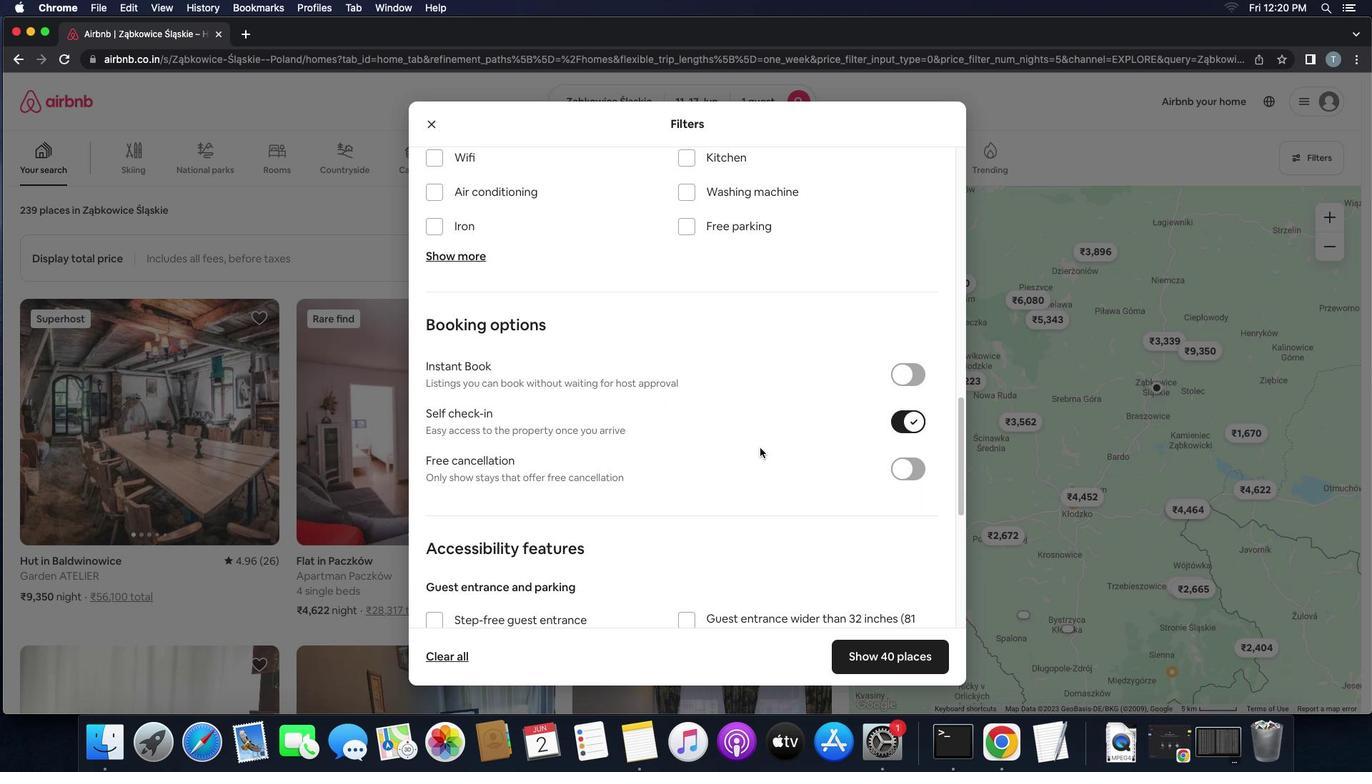 
Action: Mouse scrolled (760, 447) with delta (0, 0)
Screenshot: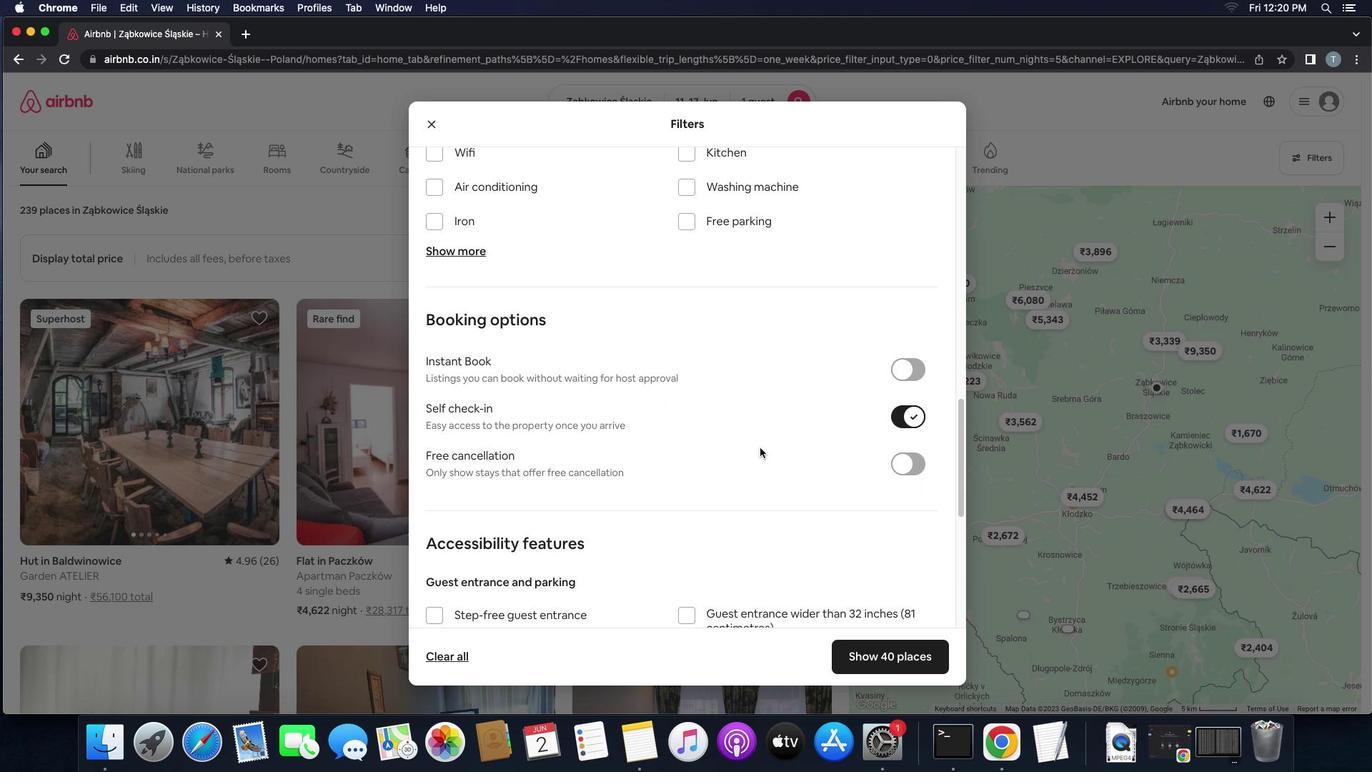 
Action: Mouse scrolled (760, 447) with delta (0, 0)
Screenshot: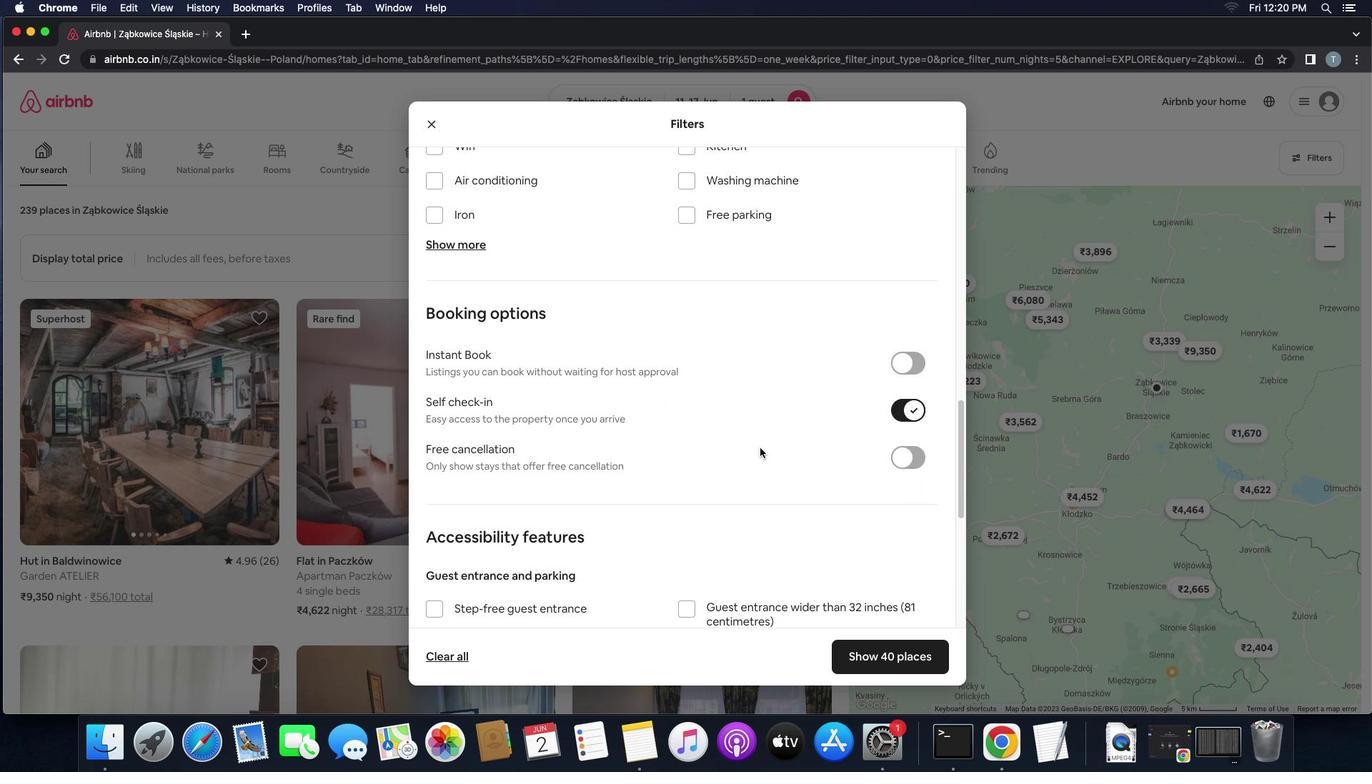 
Action: Mouse moved to (760, 447)
Screenshot: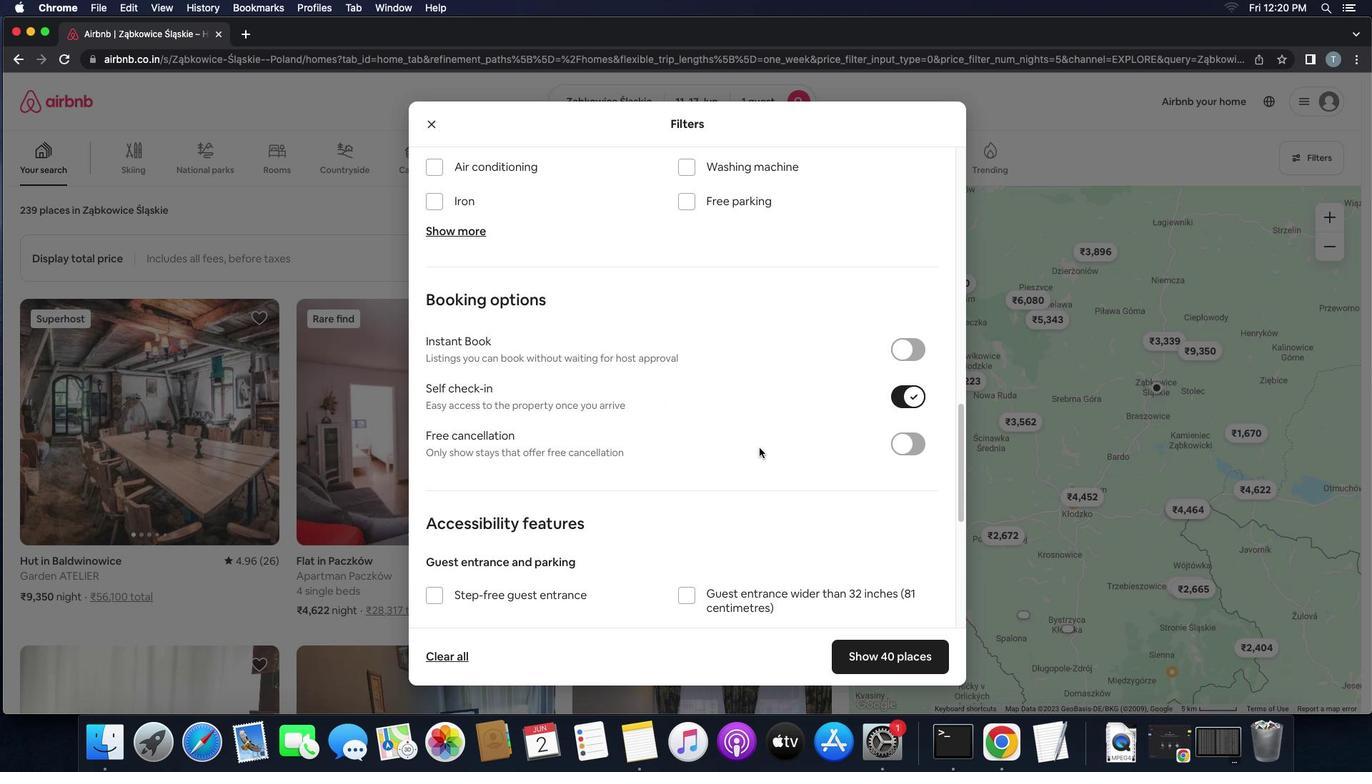 
Action: Mouse scrolled (760, 447) with delta (0, 0)
Screenshot: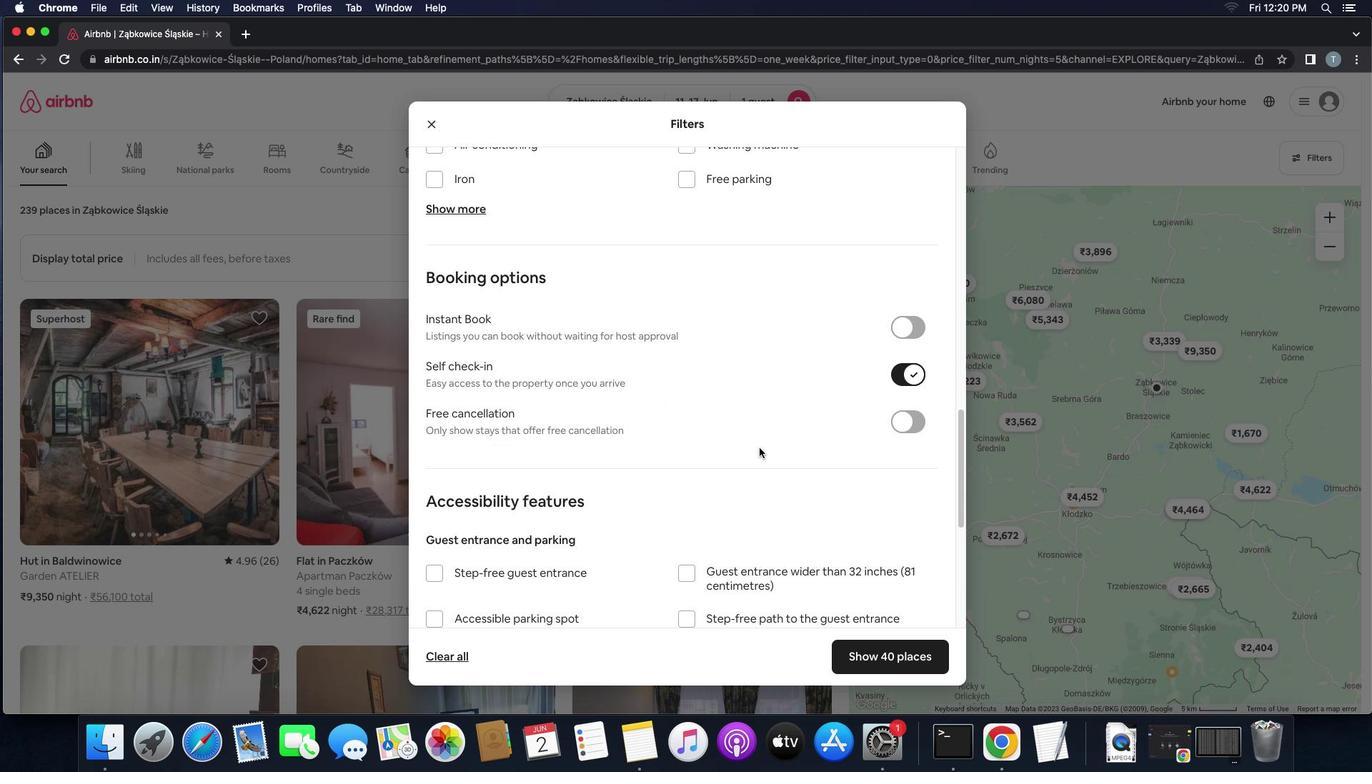 
Action: Mouse scrolled (760, 447) with delta (0, 0)
Screenshot: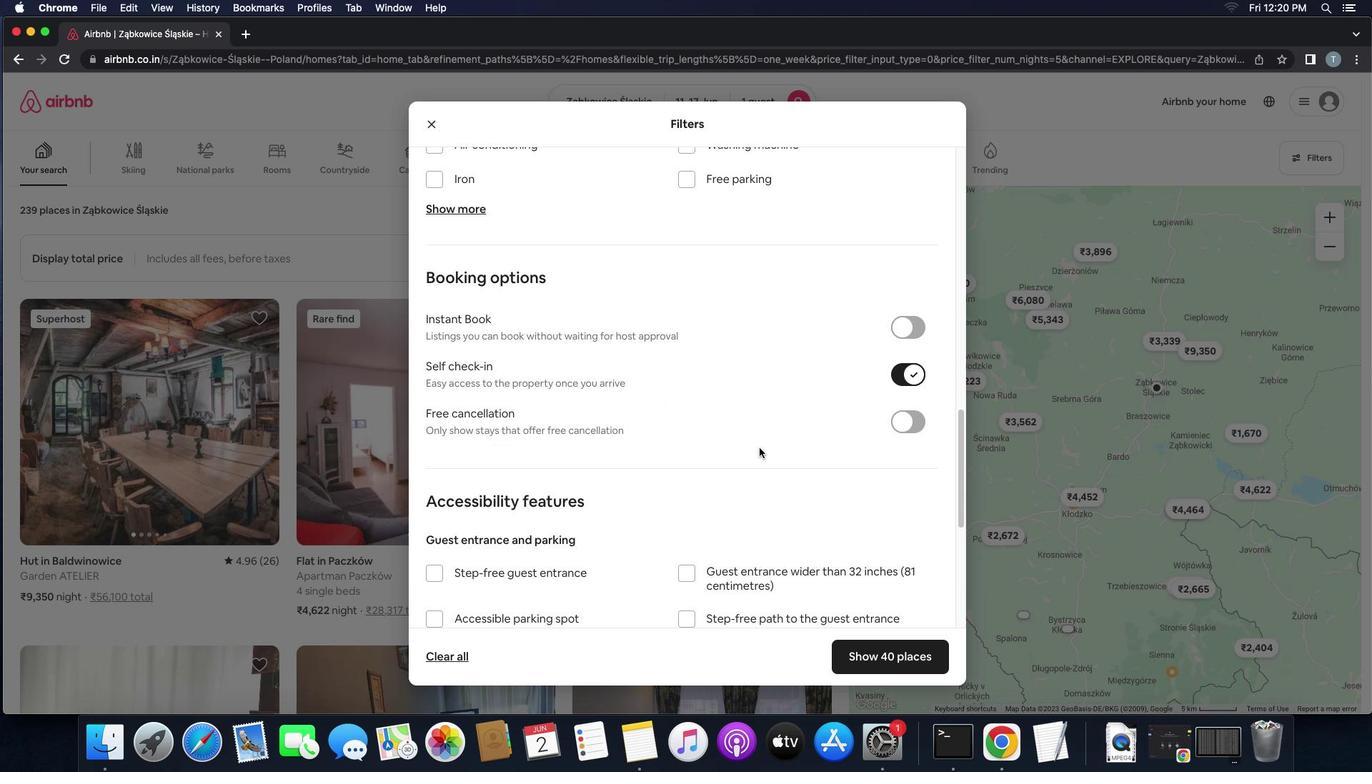 
Action: Mouse scrolled (760, 447) with delta (0, -2)
Screenshot: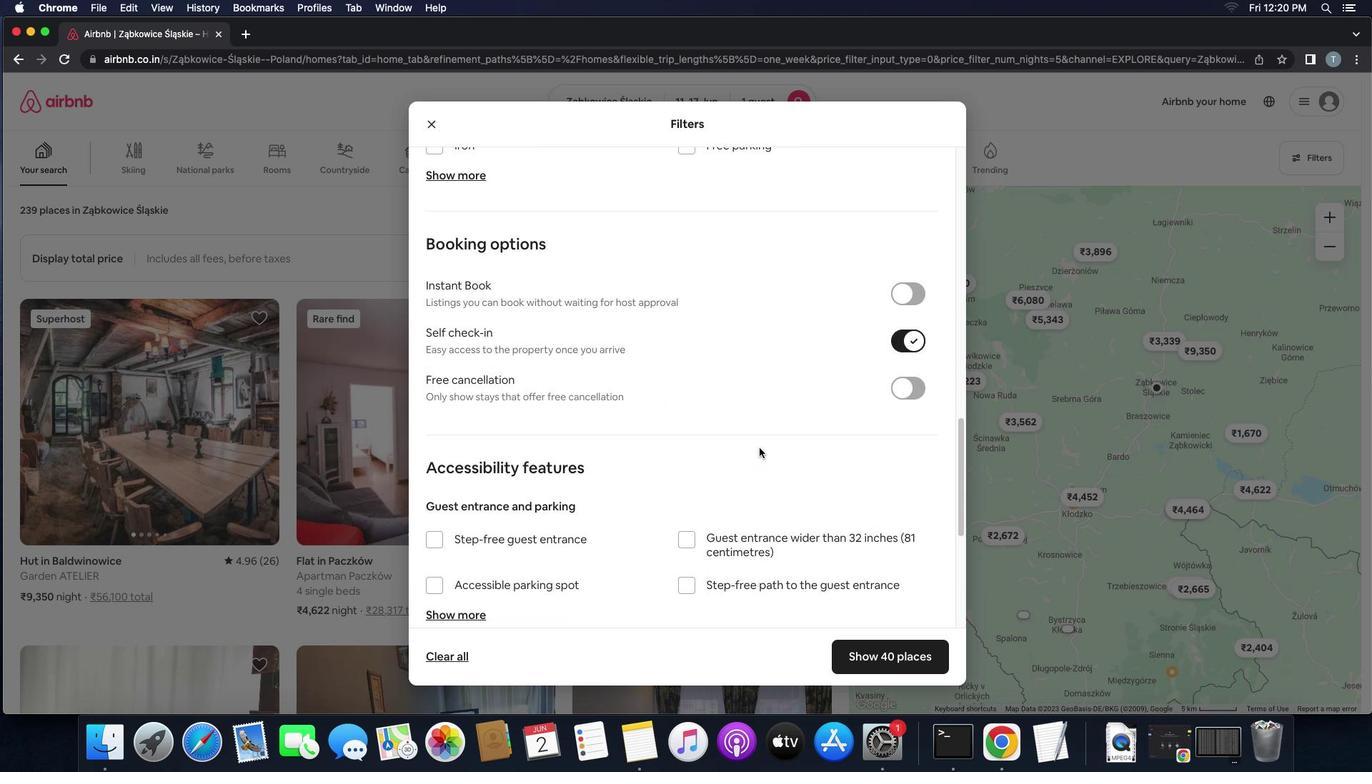 
Action: Mouse moved to (759, 448)
Screenshot: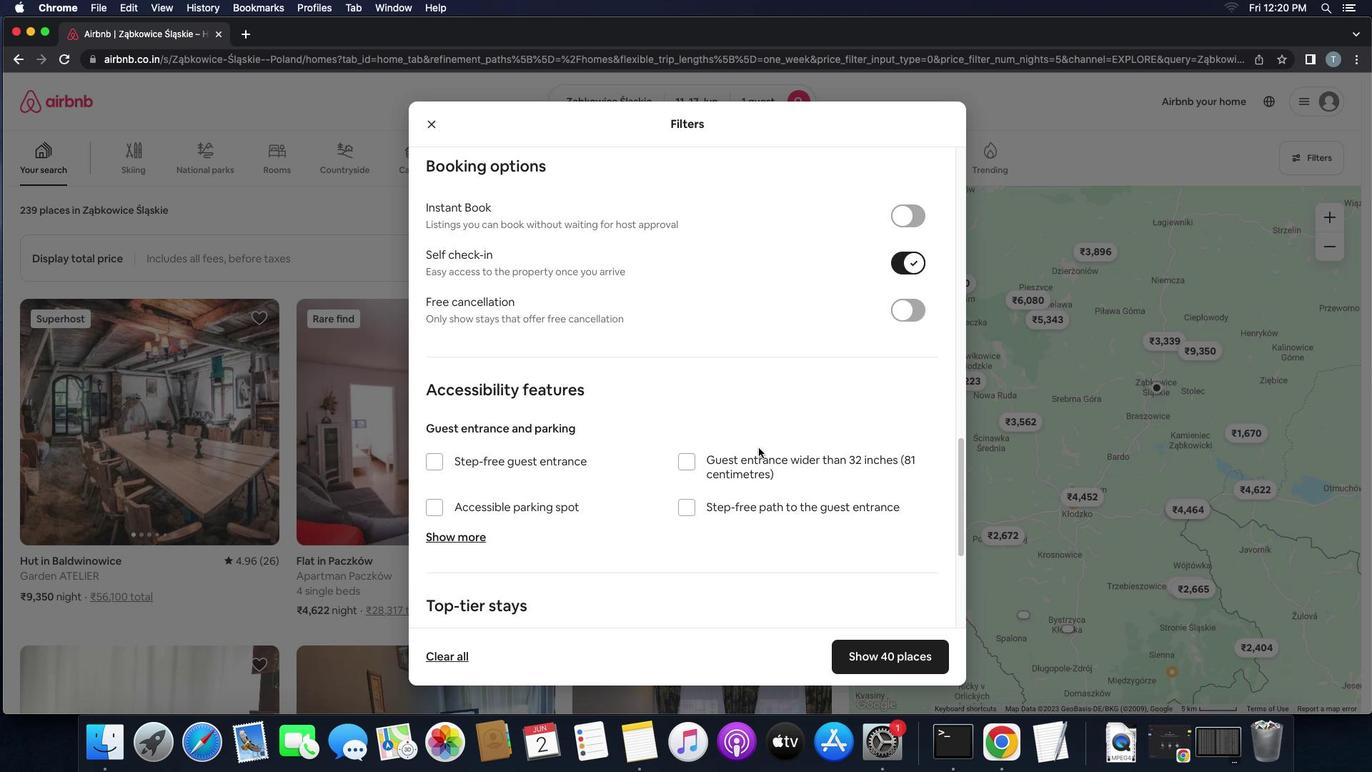 
Action: Mouse scrolled (759, 448) with delta (0, 0)
Screenshot: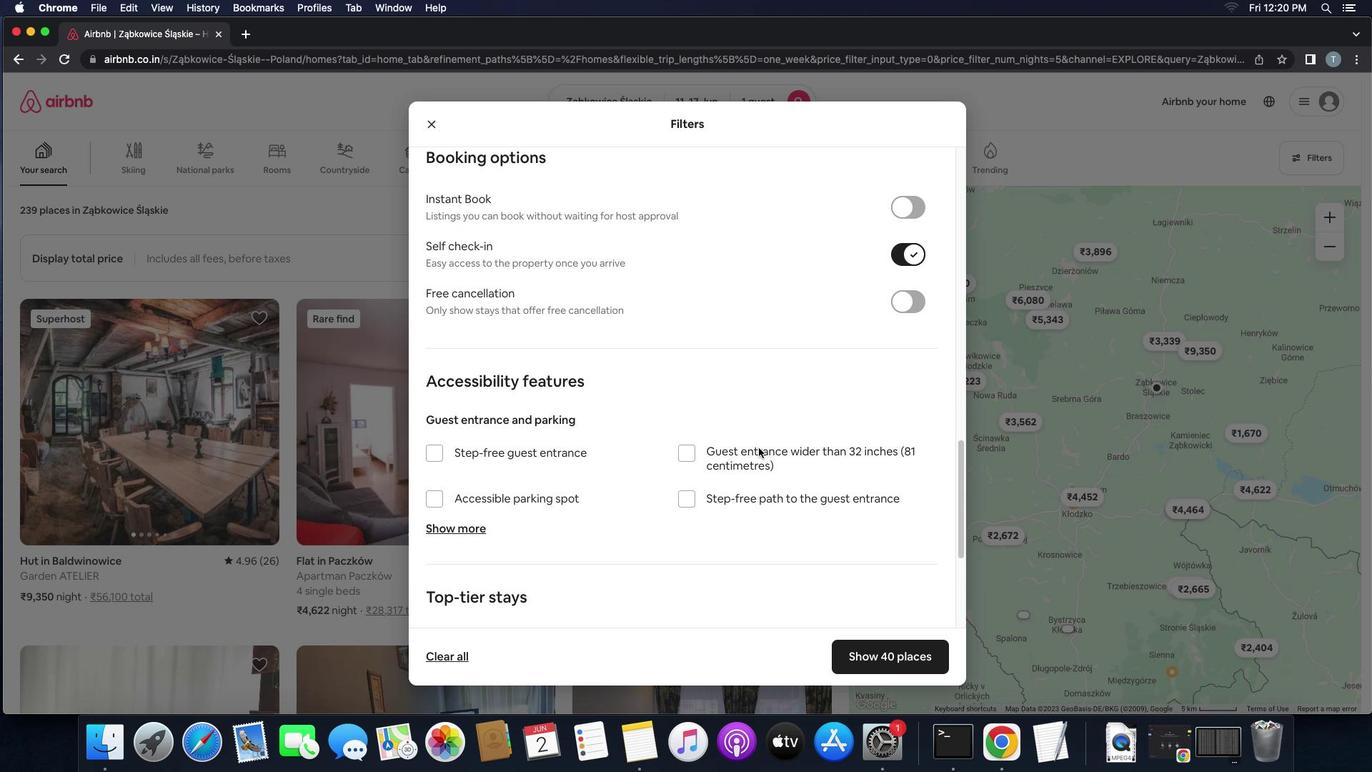 
Action: Mouse scrolled (759, 448) with delta (0, 0)
Screenshot: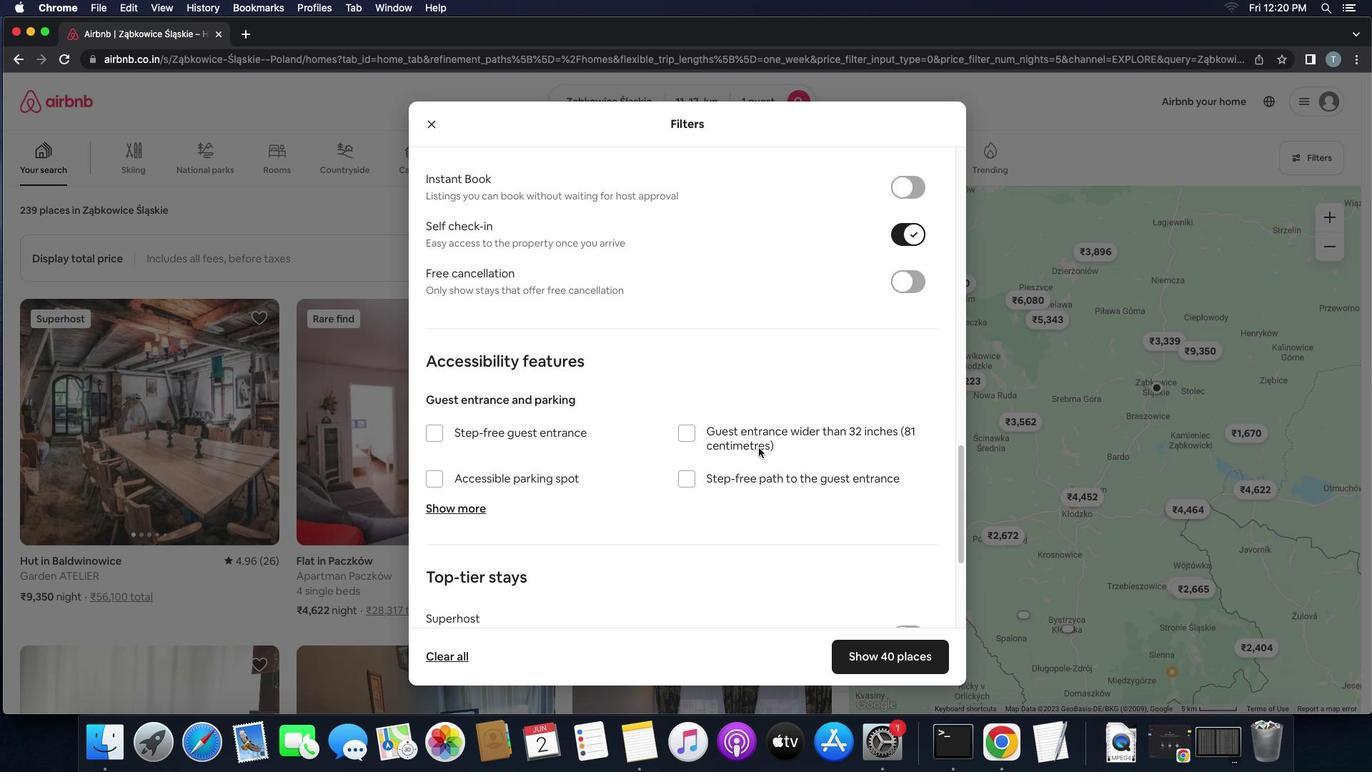 
Action: Mouse scrolled (759, 448) with delta (0, -2)
Screenshot: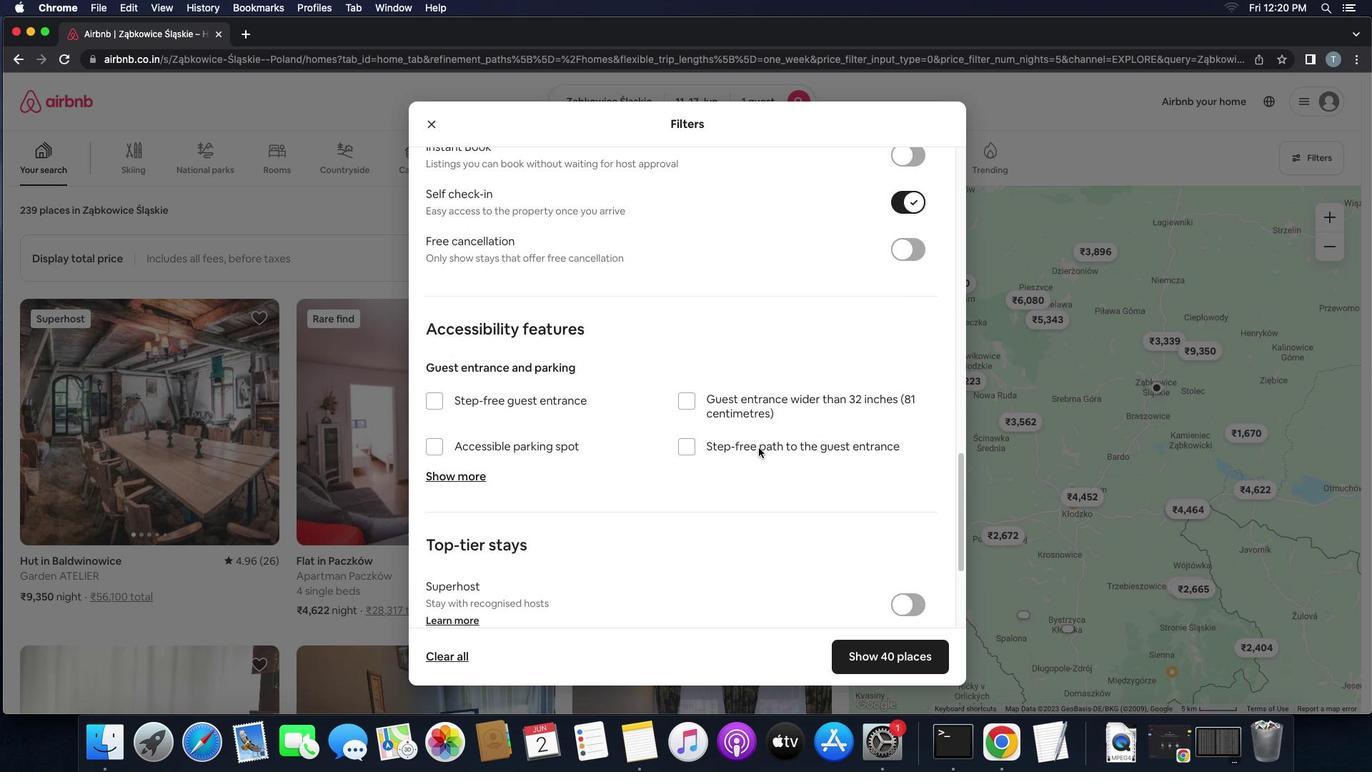 
Action: Mouse moved to (753, 449)
Screenshot: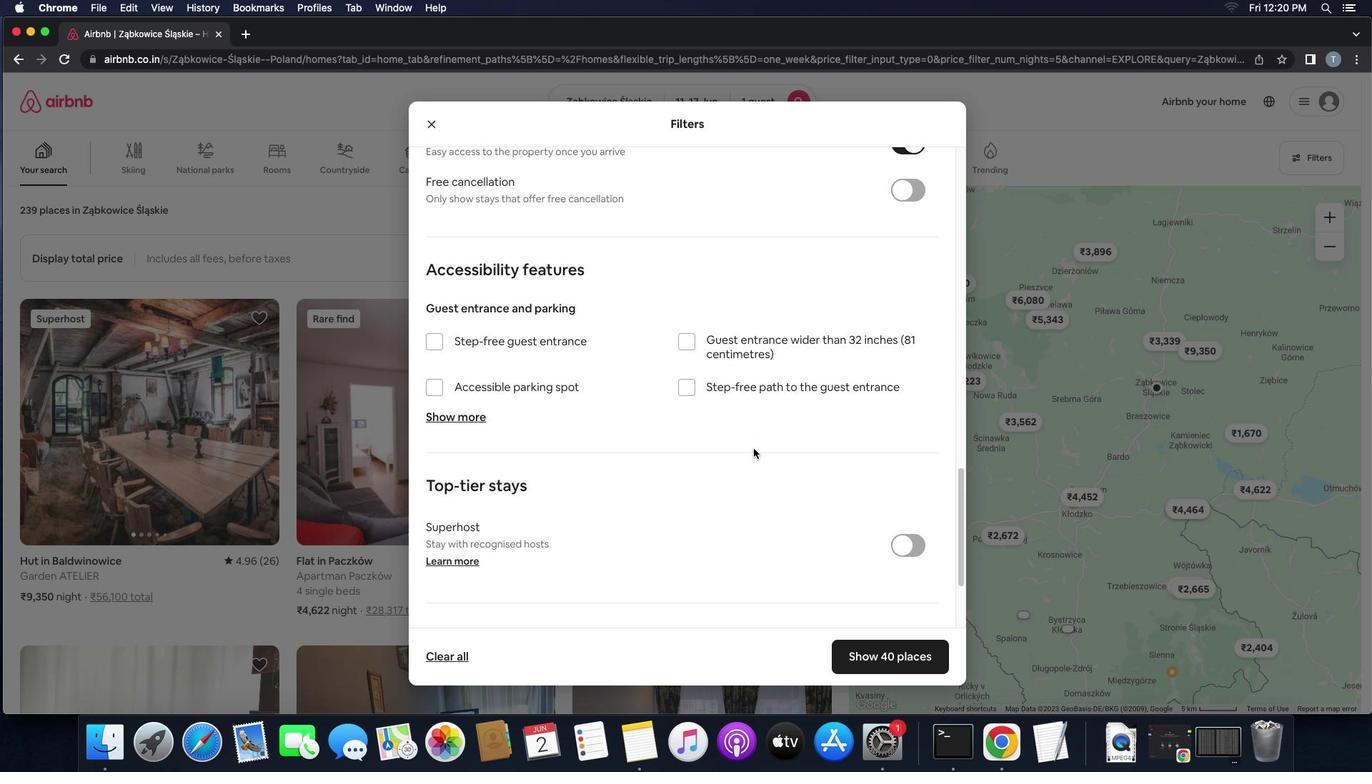 
Action: Mouse scrolled (753, 449) with delta (0, 0)
Screenshot: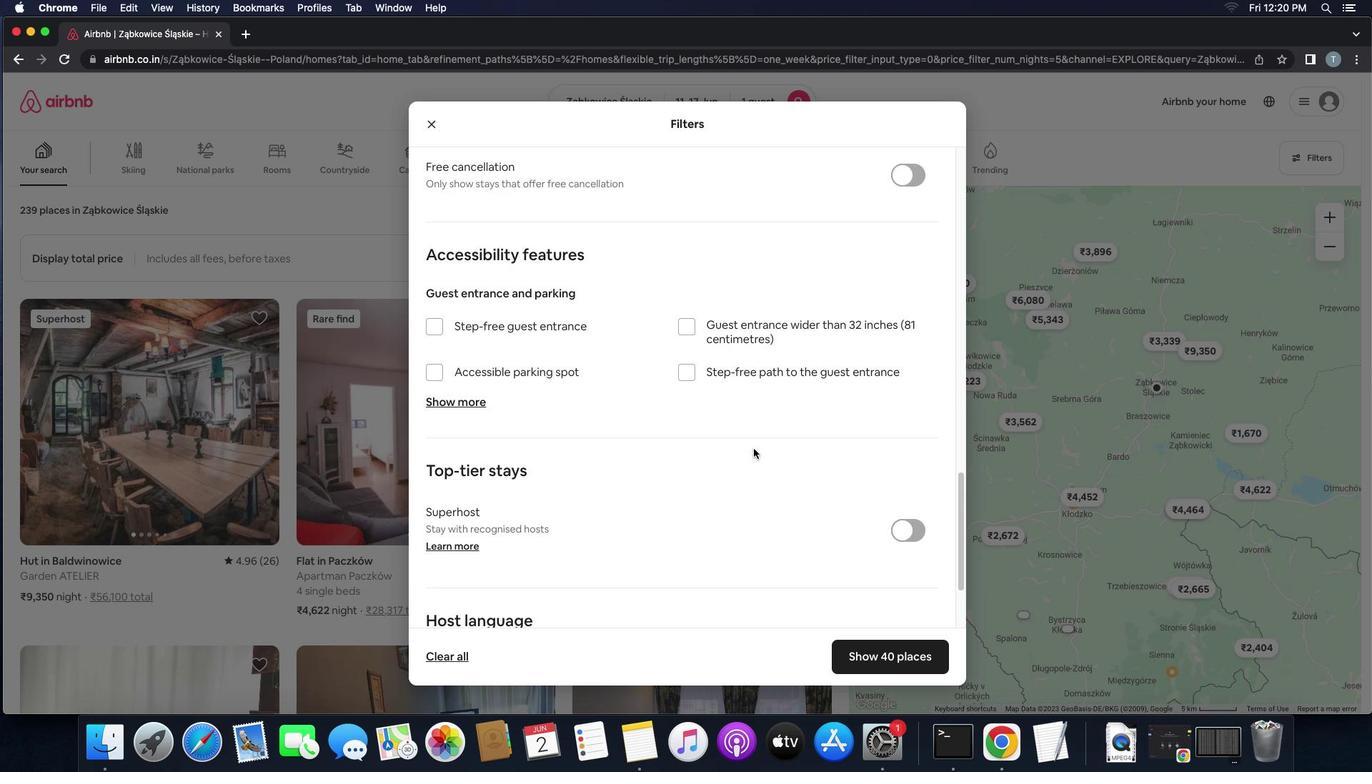 
Action: Mouse scrolled (753, 449) with delta (0, 0)
Screenshot: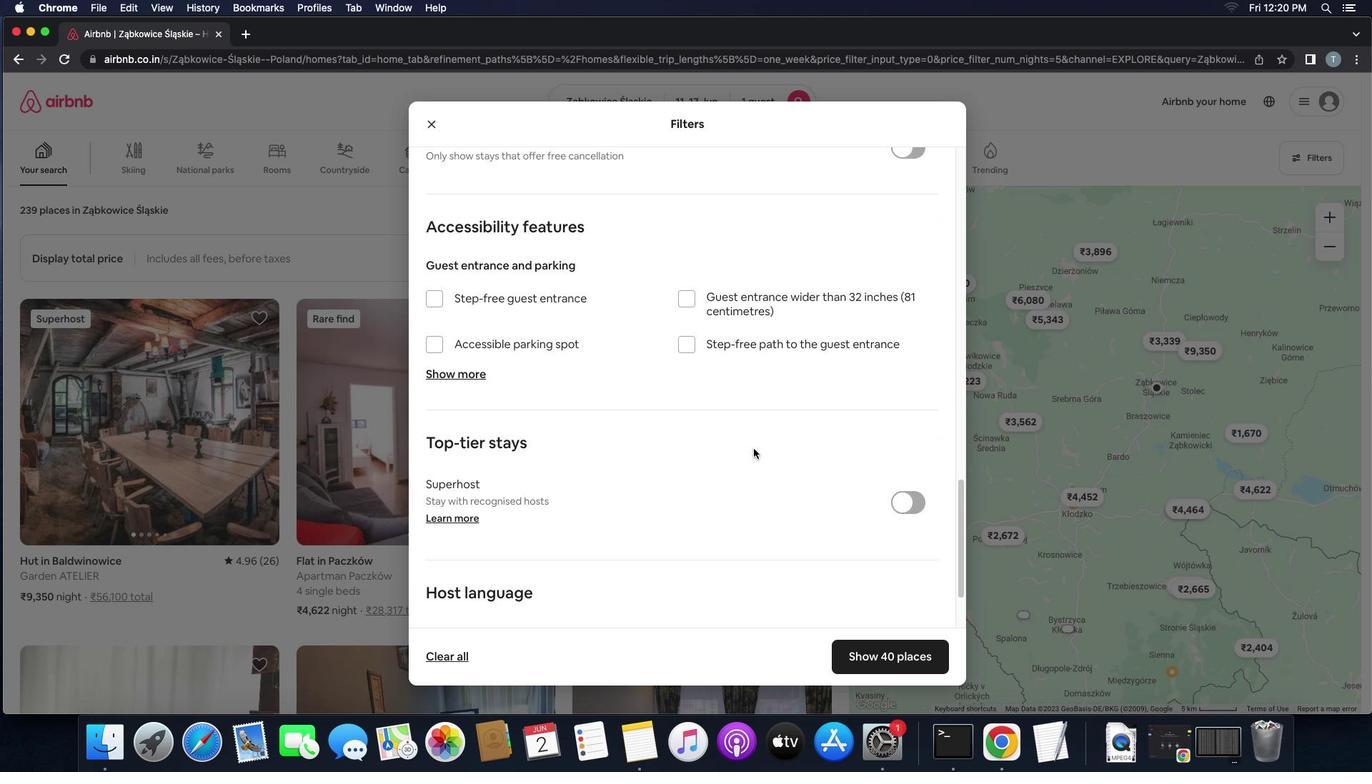 
Action: Mouse scrolled (753, 449) with delta (0, -2)
Screenshot: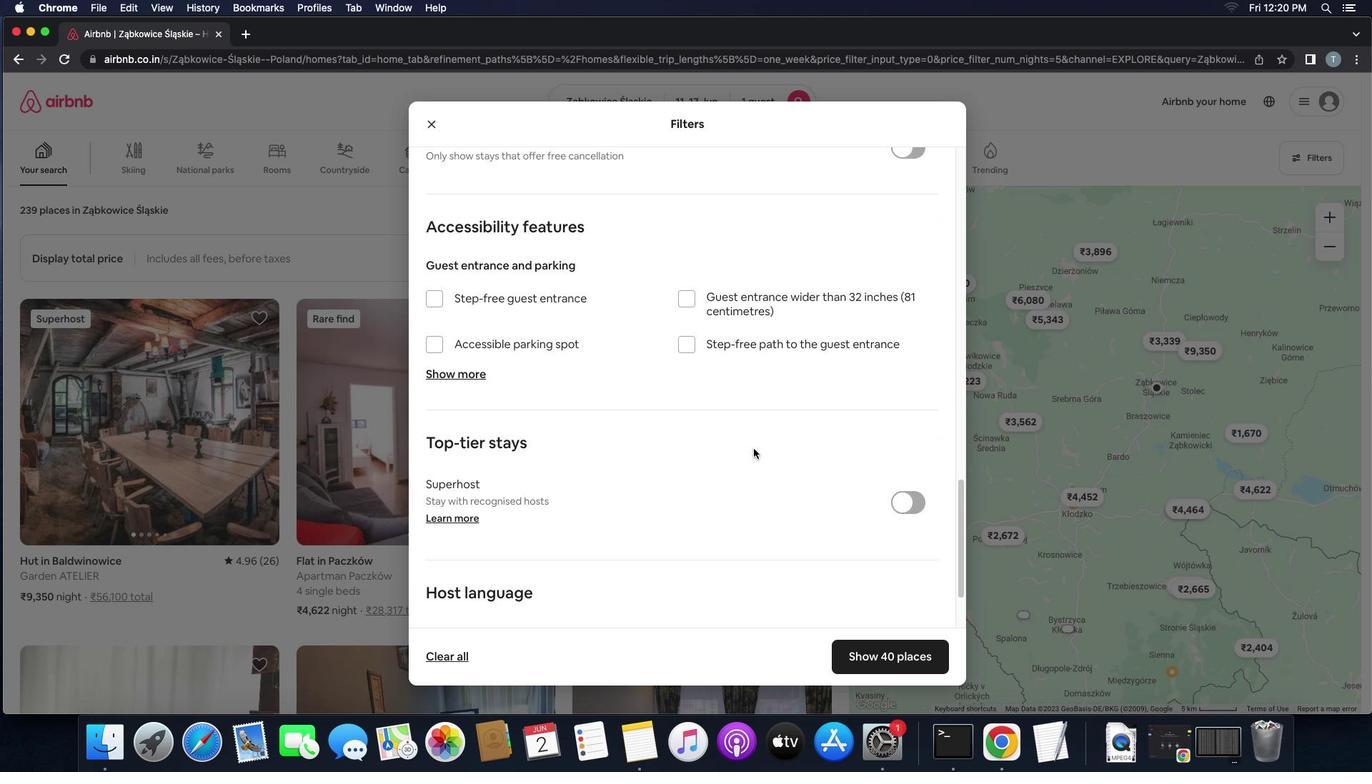 
Action: Mouse moved to (755, 449)
Screenshot: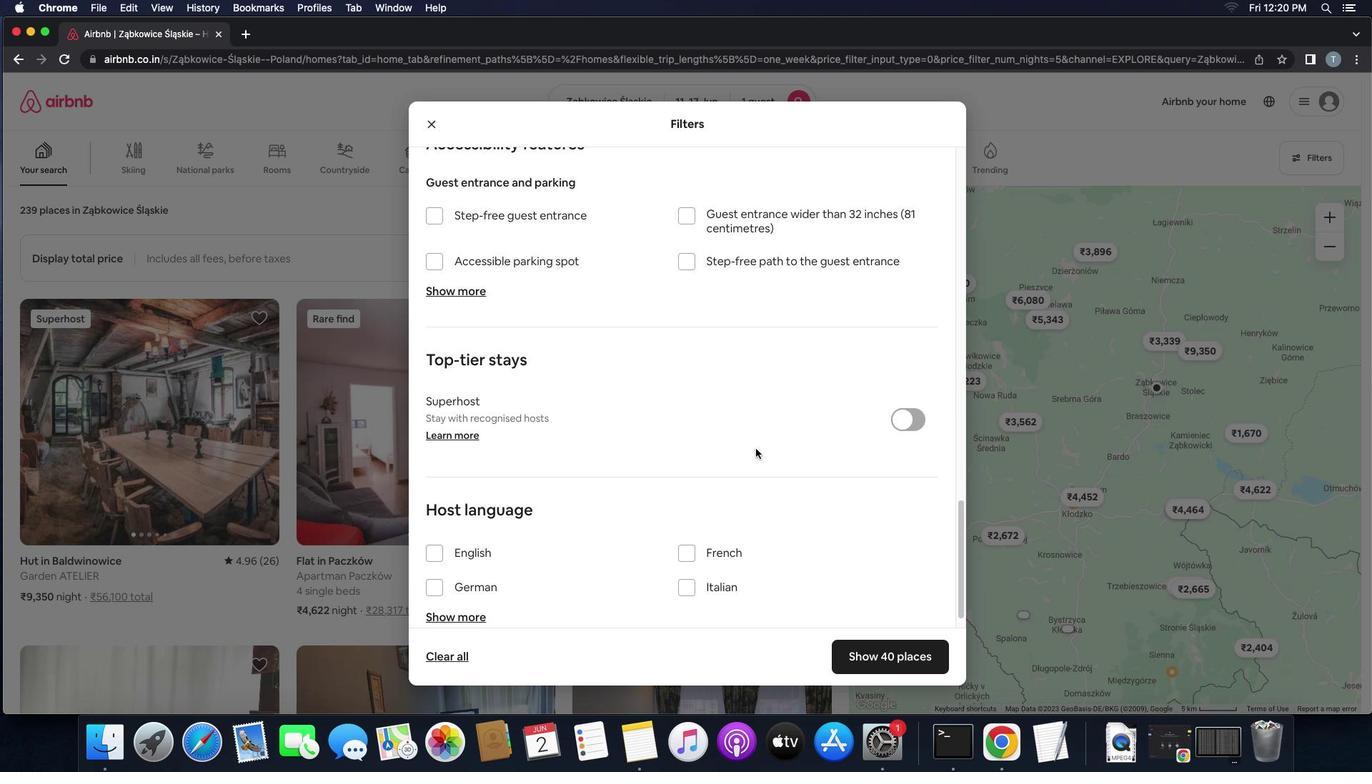 
Action: Mouse scrolled (755, 449) with delta (0, 0)
Screenshot: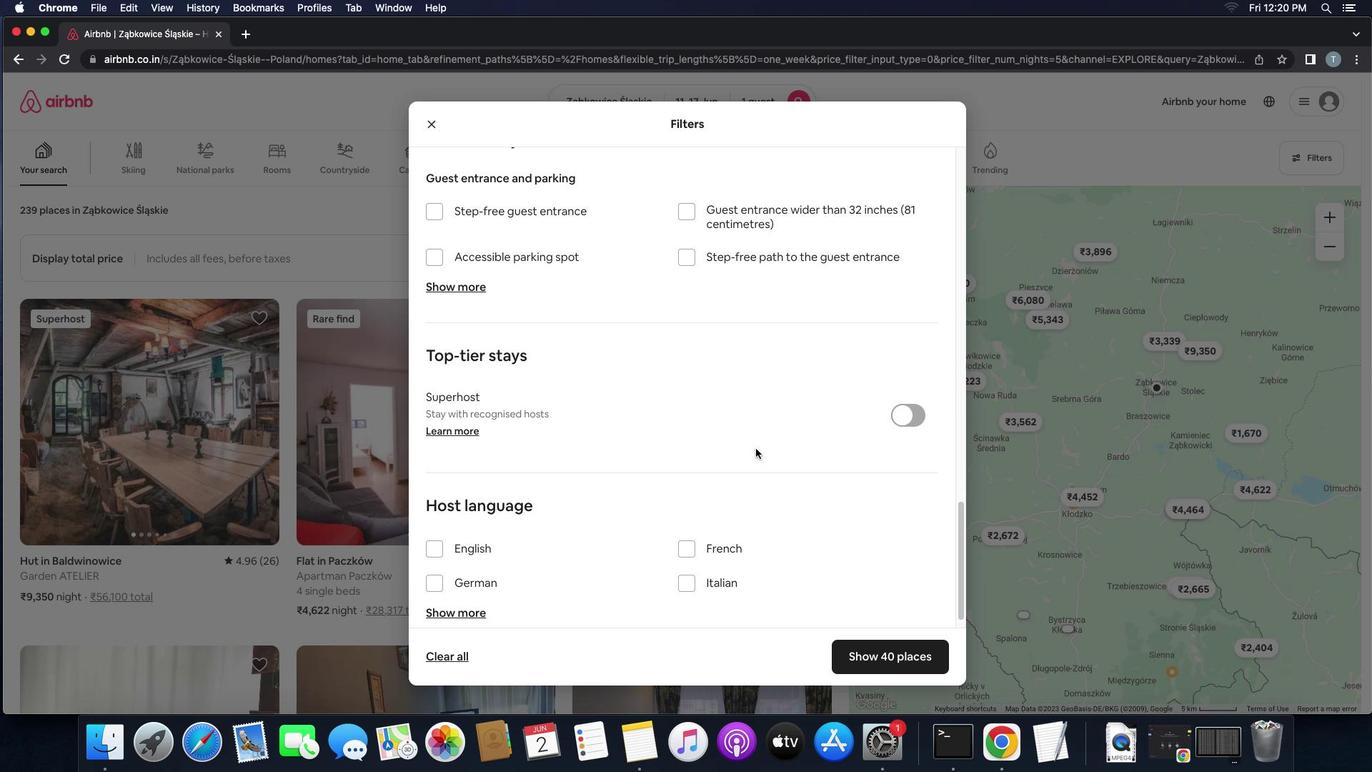 
Action: Mouse scrolled (755, 449) with delta (0, 0)
Screenshot: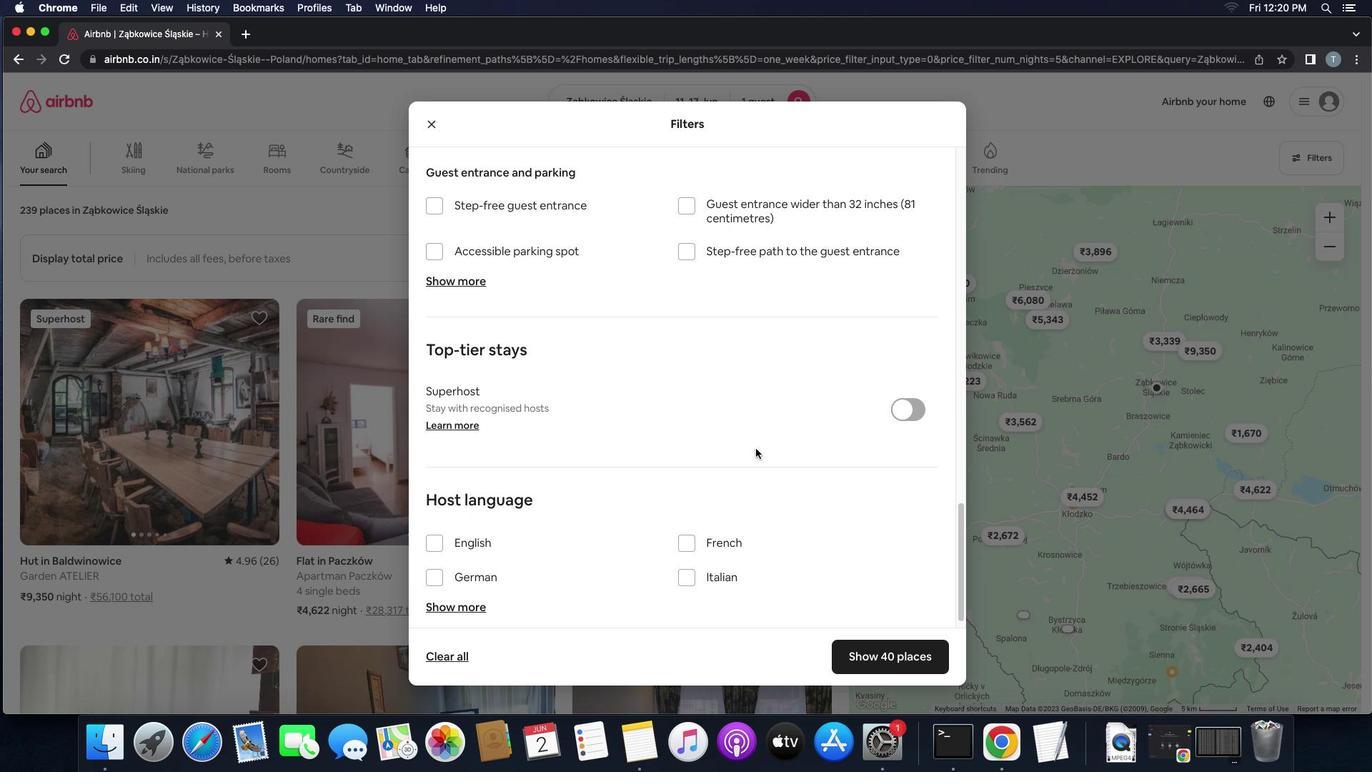 
Action: Mouse moved to (440, 529)
Screenshot: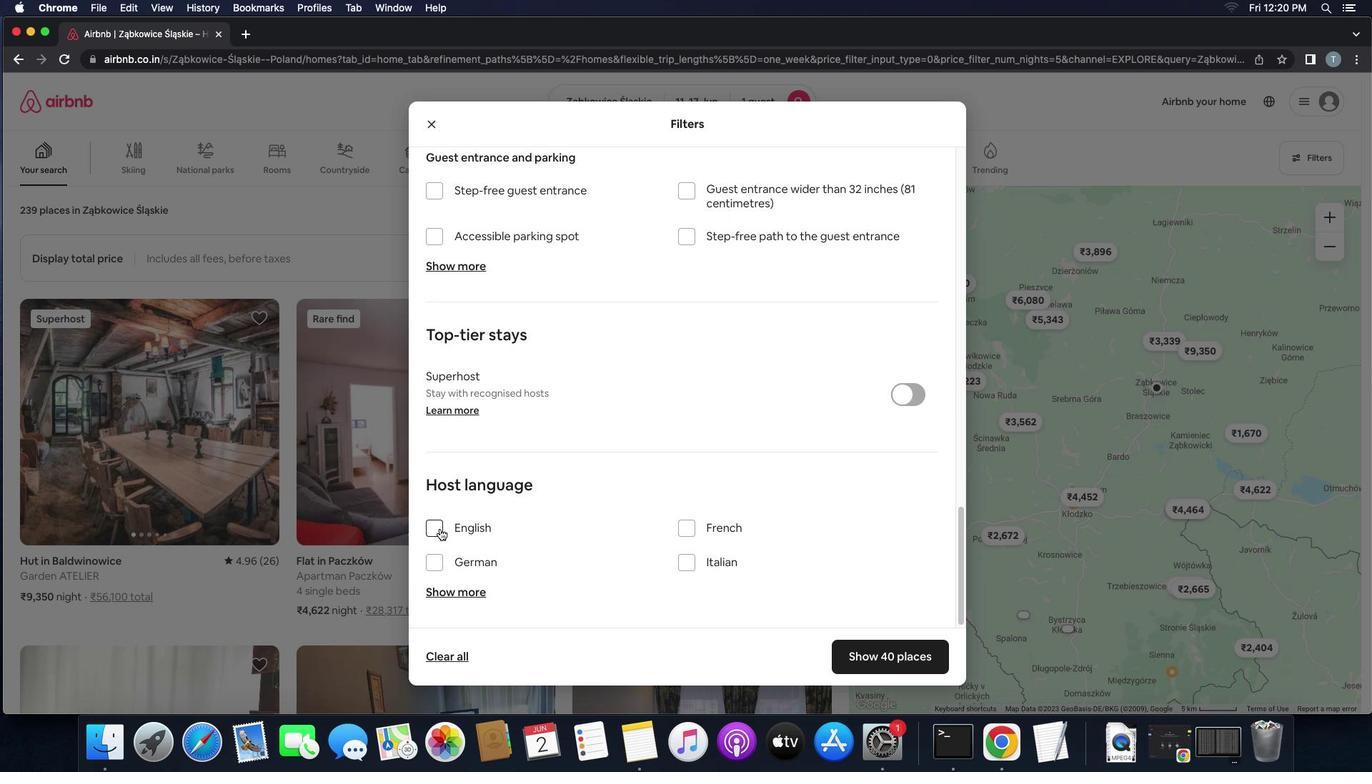 
Action: Mouse pressed left at (440, 529)
Screenshot: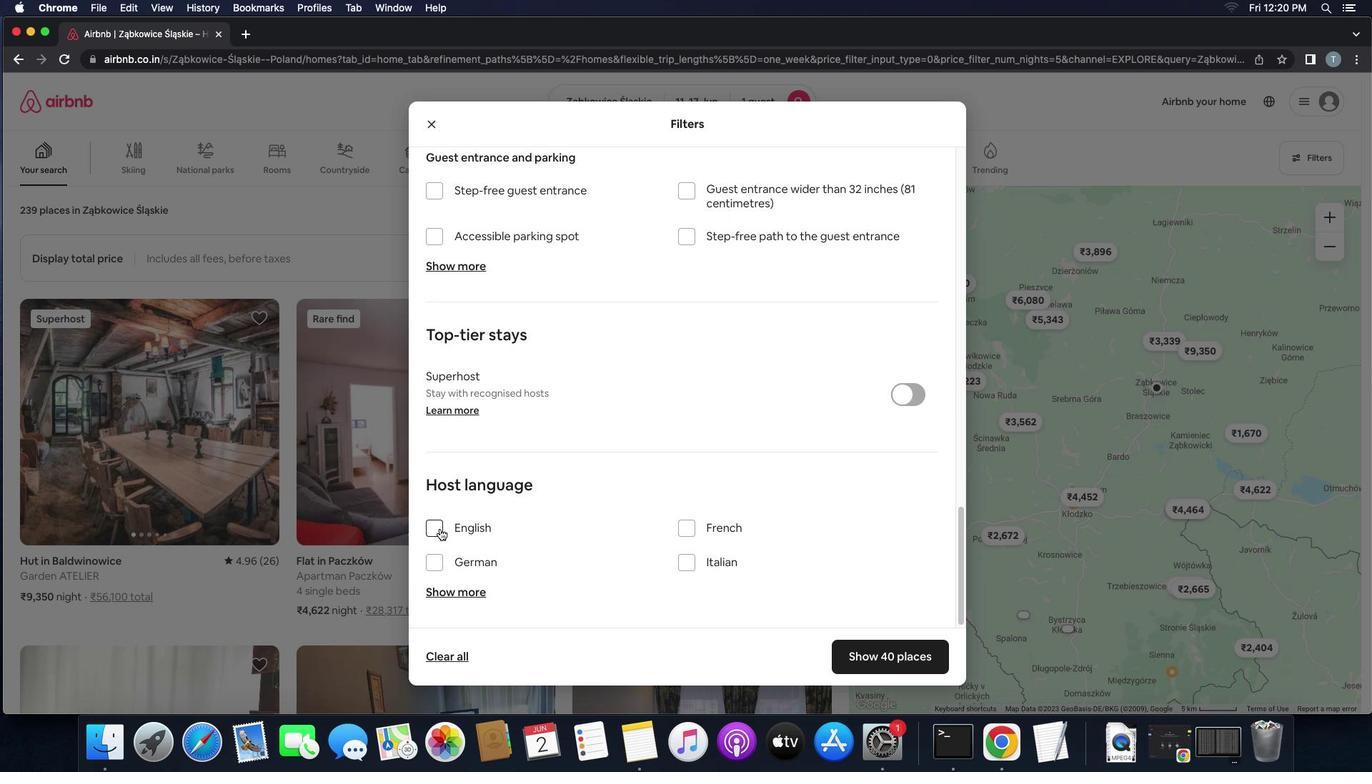 
Action: Mouse moved to (860, 650)
Screenshot: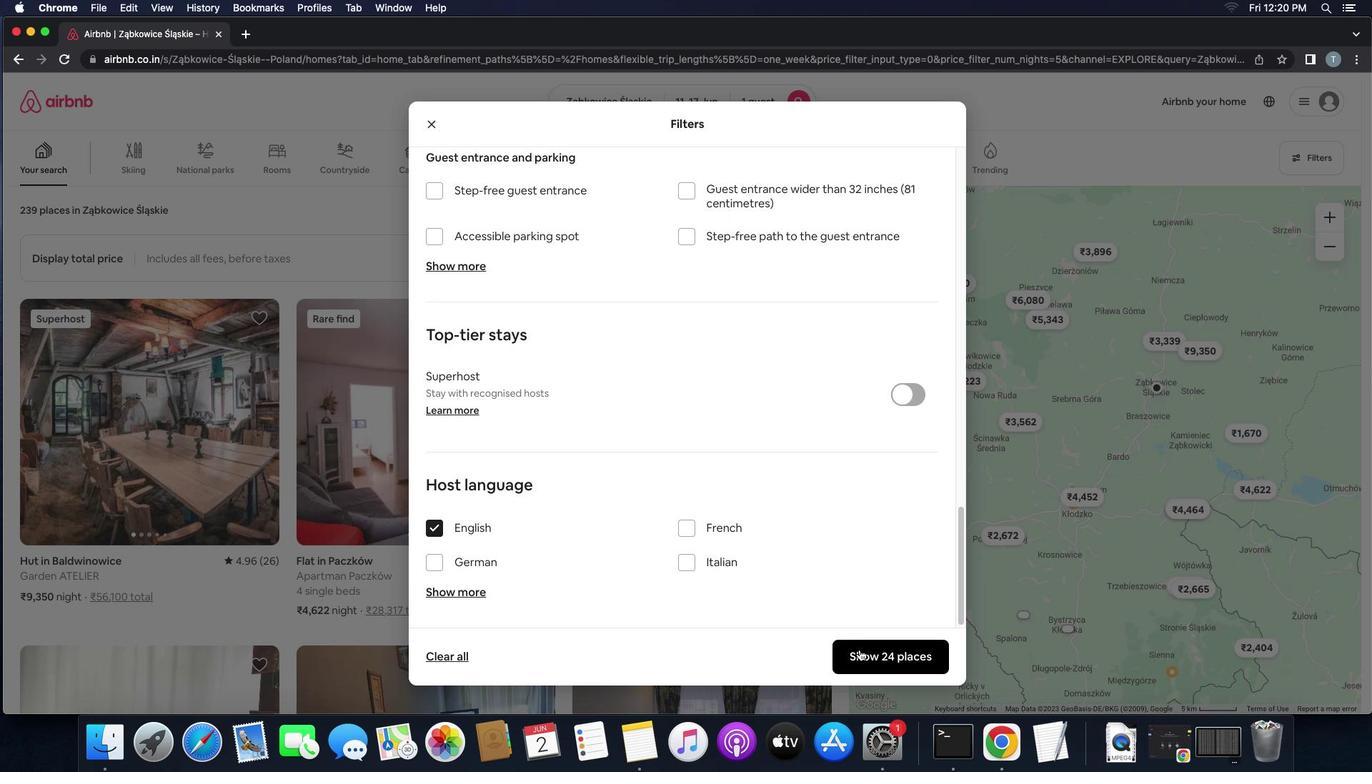 
Action: Mouse pressed left at (860, 650)
Screenshot: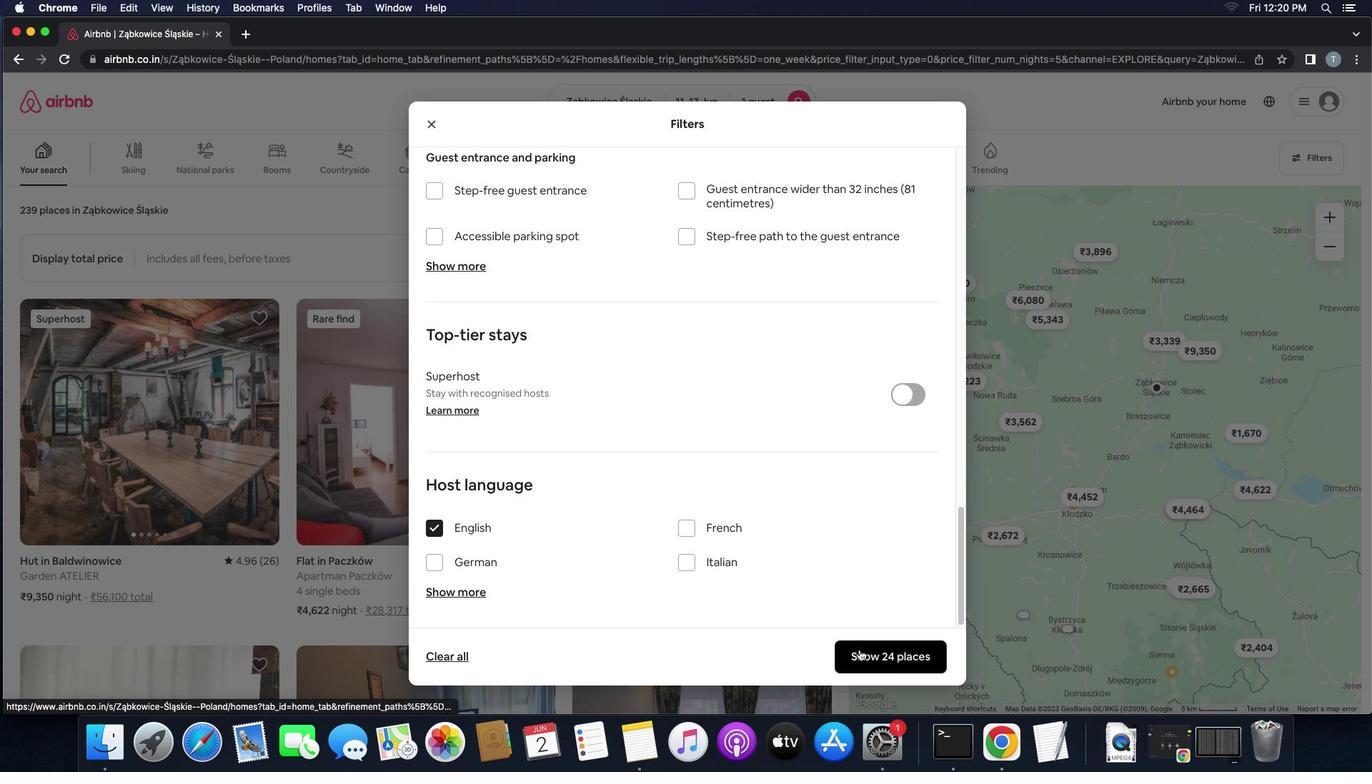 
Action: Mouse moved to (860, 650)
Screenshot: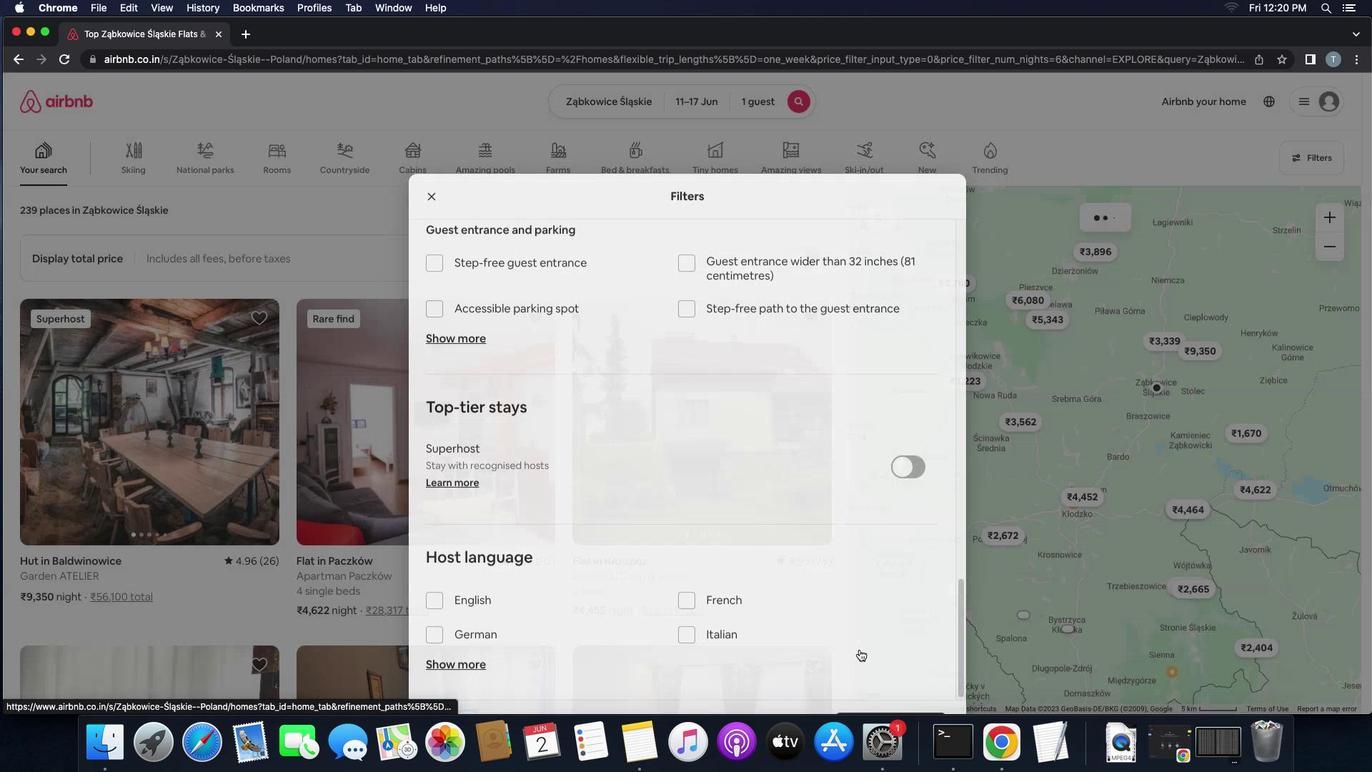 
